 Task: Look for space in Bawshar, Oman from 26th August, 2023 to 10th September, 2023 for 6 adults, 2 children in price range Rs.10000 to Rs.15000. Place can be entire place or shared room with 6 bedrooms having 6 beds and 6 bathrooms. Property type can be house, flat, guest house. Amenities needed are: wifi, TV, free parkinig on premises, gym, breakfast. Booking option can be shelf check-in. Required host language is English.
Action: Mouse pressed left at (490, 107)
Screenshot: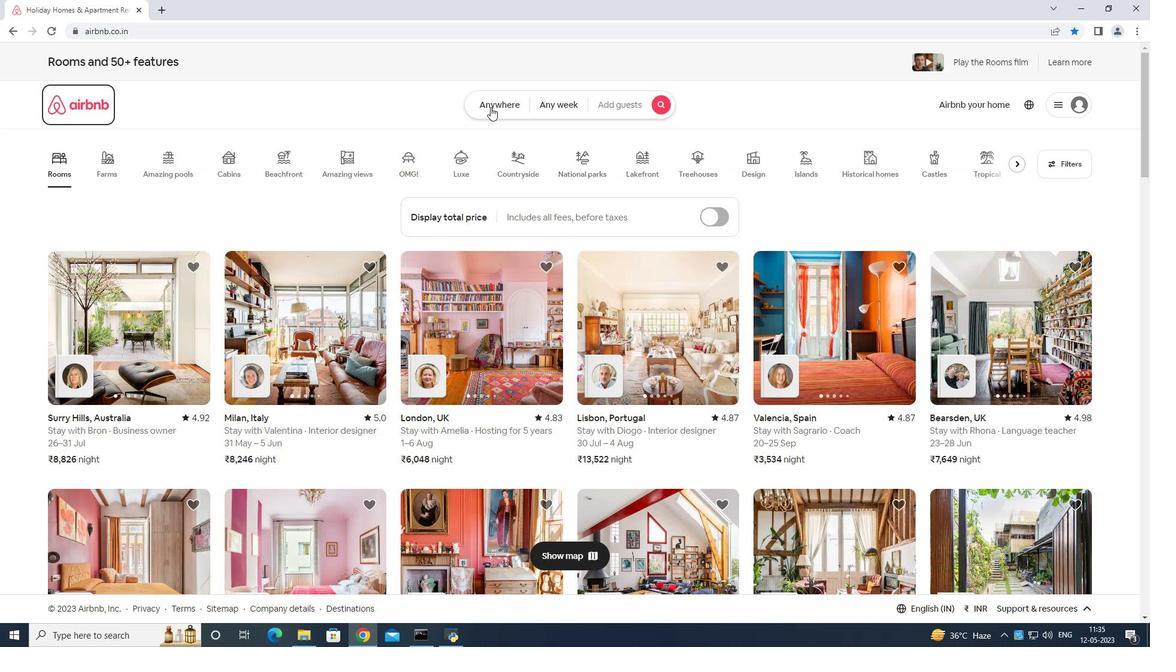 
Action: Mouse moved to (459, 147)
Screenshot: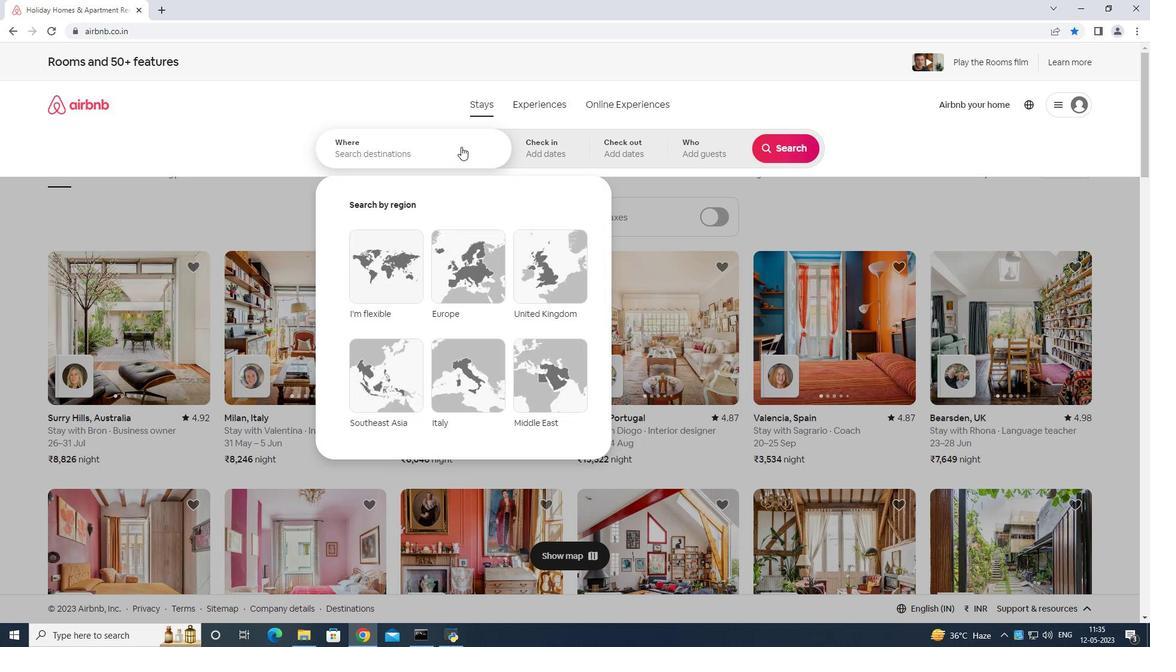 
Action: Mouse pressed left at (459, 147)
Screenshot: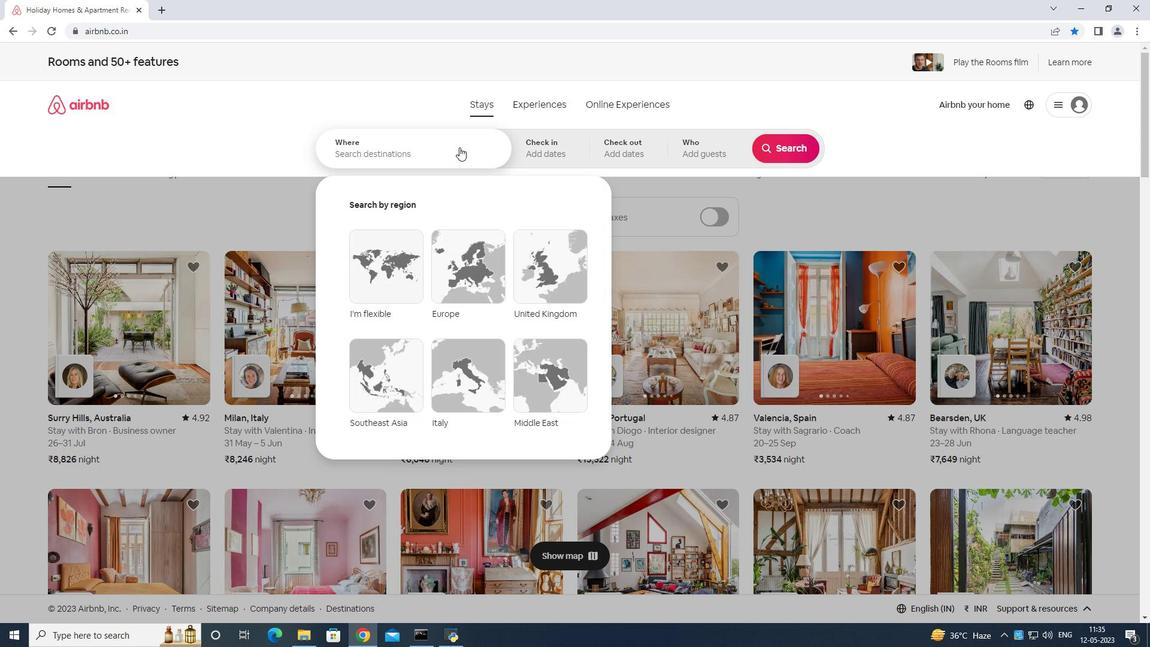 
Action: Key pressed <Key.shift>Bawshar<Key.space>oman<Key.enter>
Screenshot: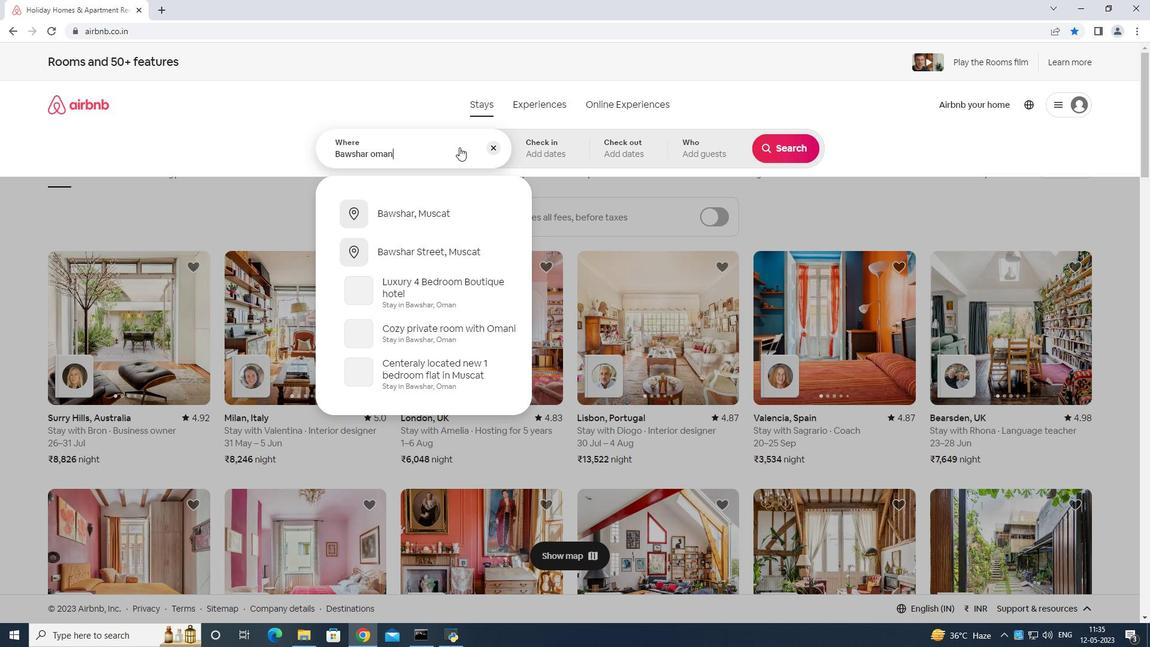 
Action: Mouse moved to (632, 403)
Screenshot: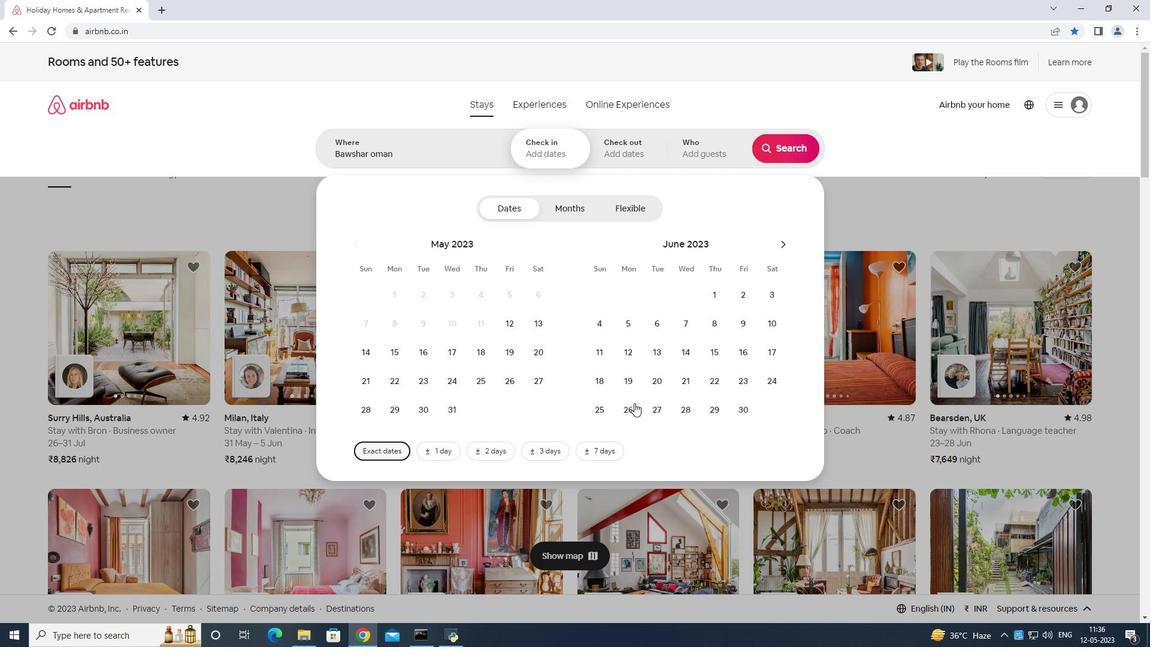 
Action: Mouse pressed left at (632, 403)
Screenshot: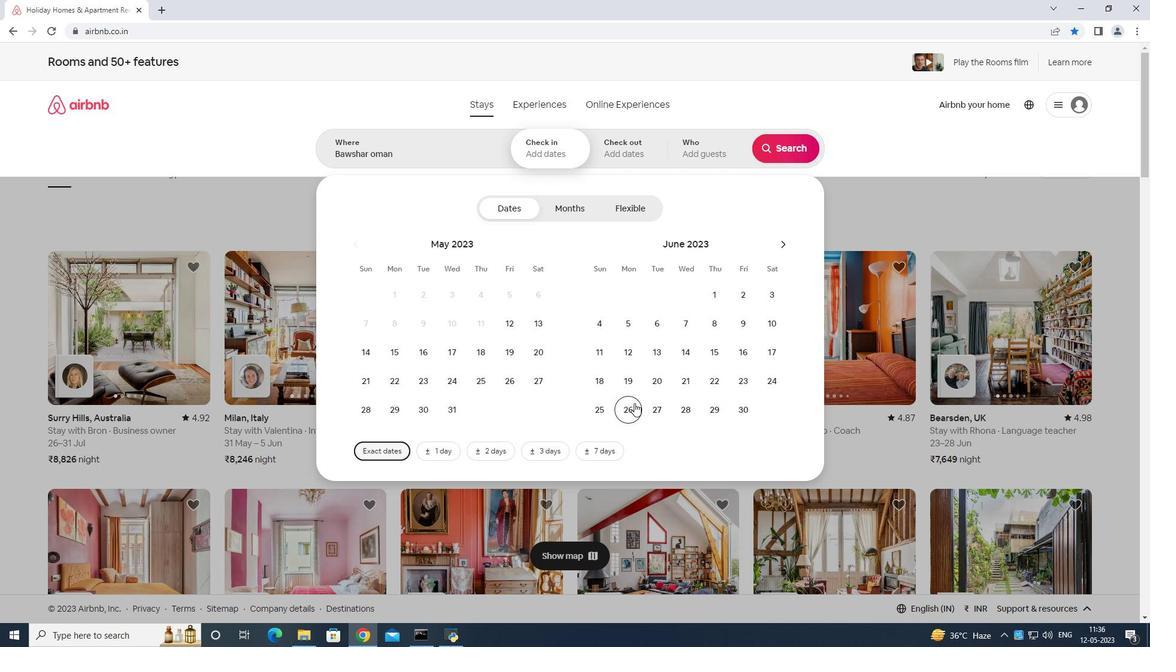 
Action: Mouse moved to (788, 245)
Screenshot: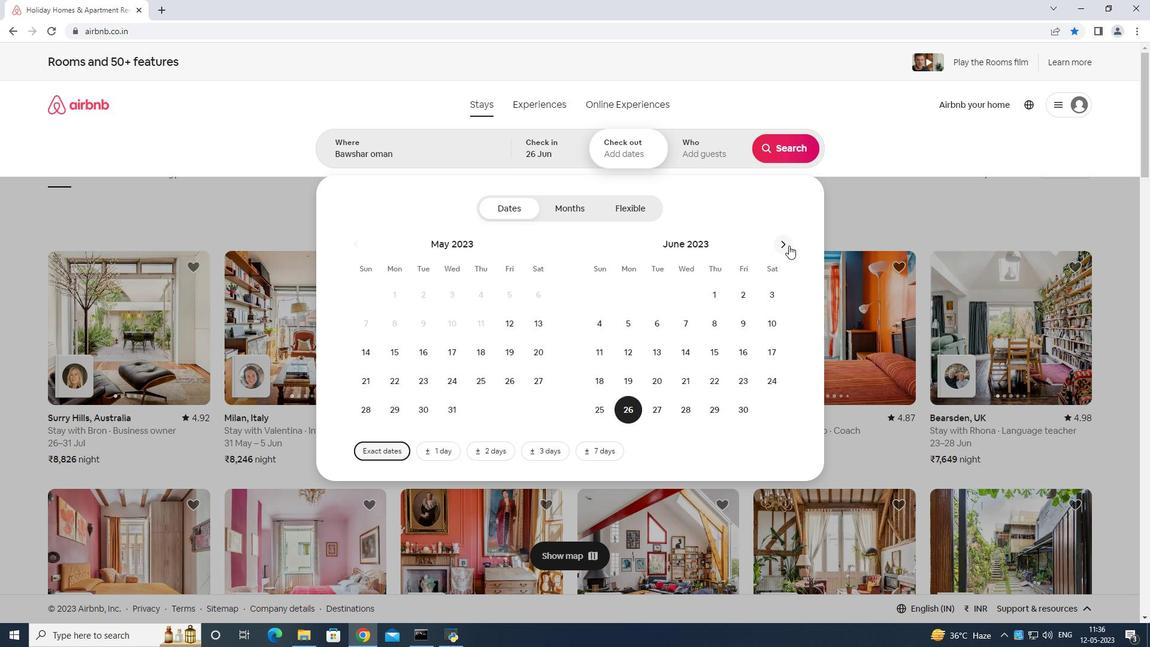 
Action: Mouse pressed left at (788, 245)
Screenshot: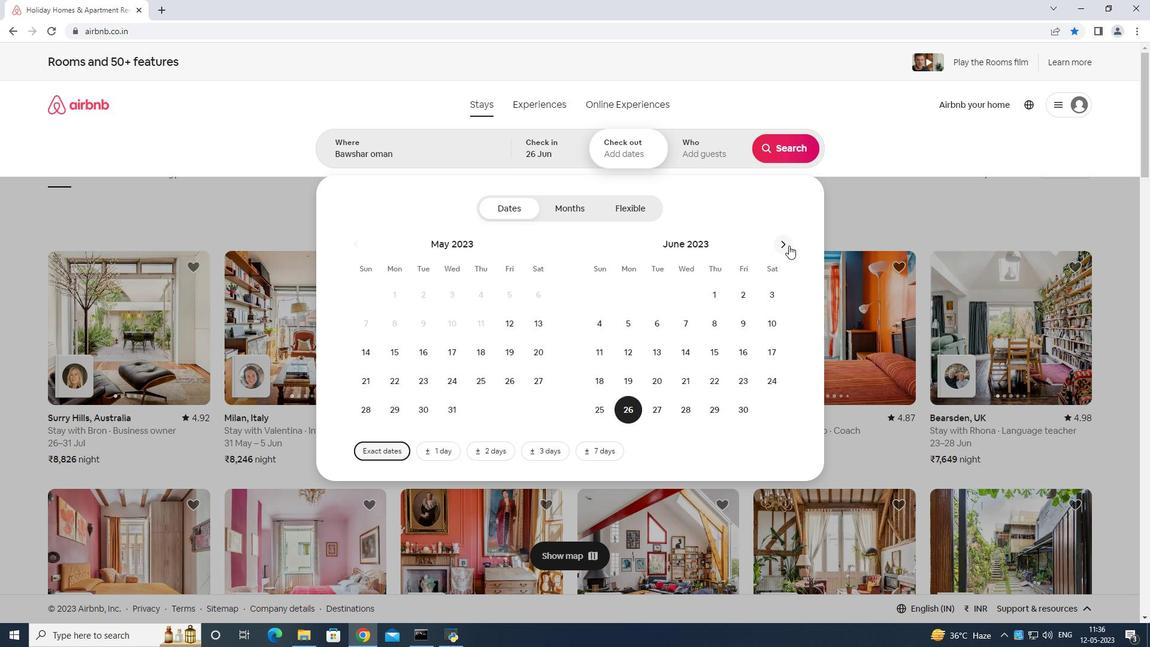 
Action: Mouse moved to (625, 351)
Screenshot: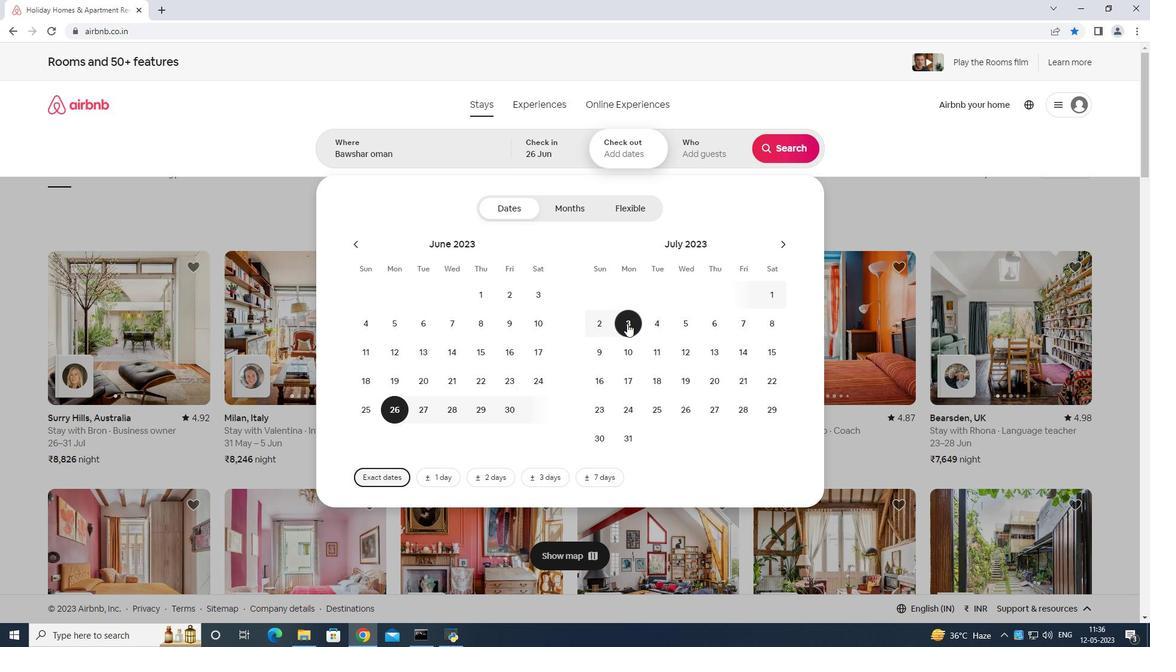 
Action: Mouse pressed left at (625, 351)
Screenshot: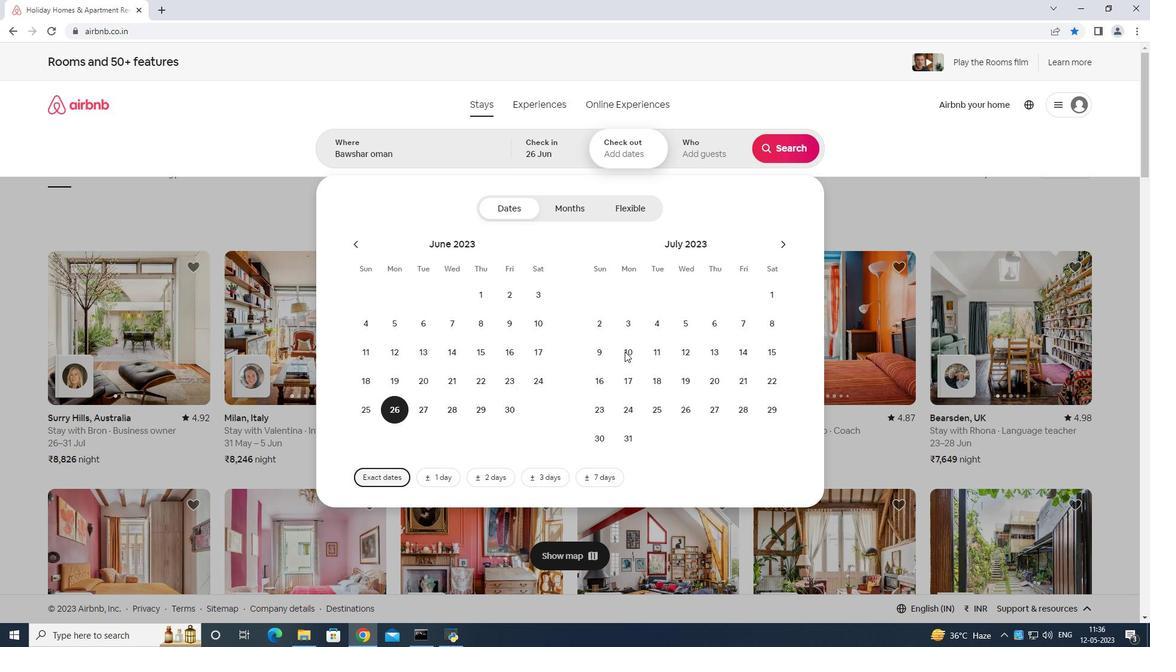 
Action: Mouse moved to (626, 345)
Screenshot: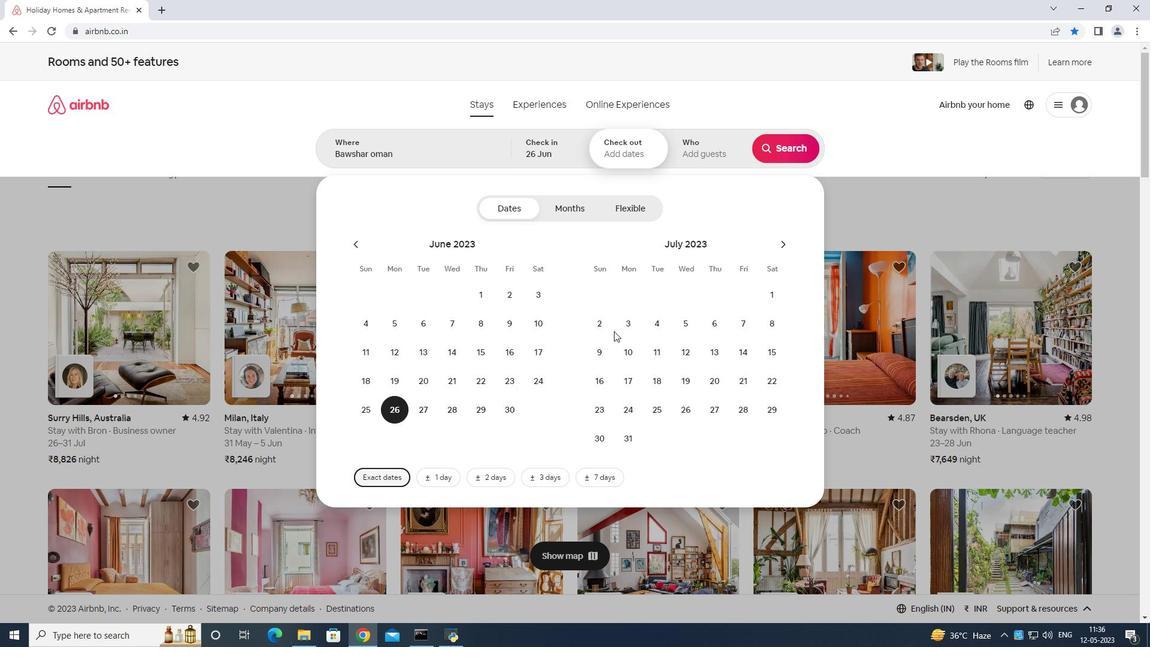 
Action: Mouse pressed left at (626, 345)
Screenshot: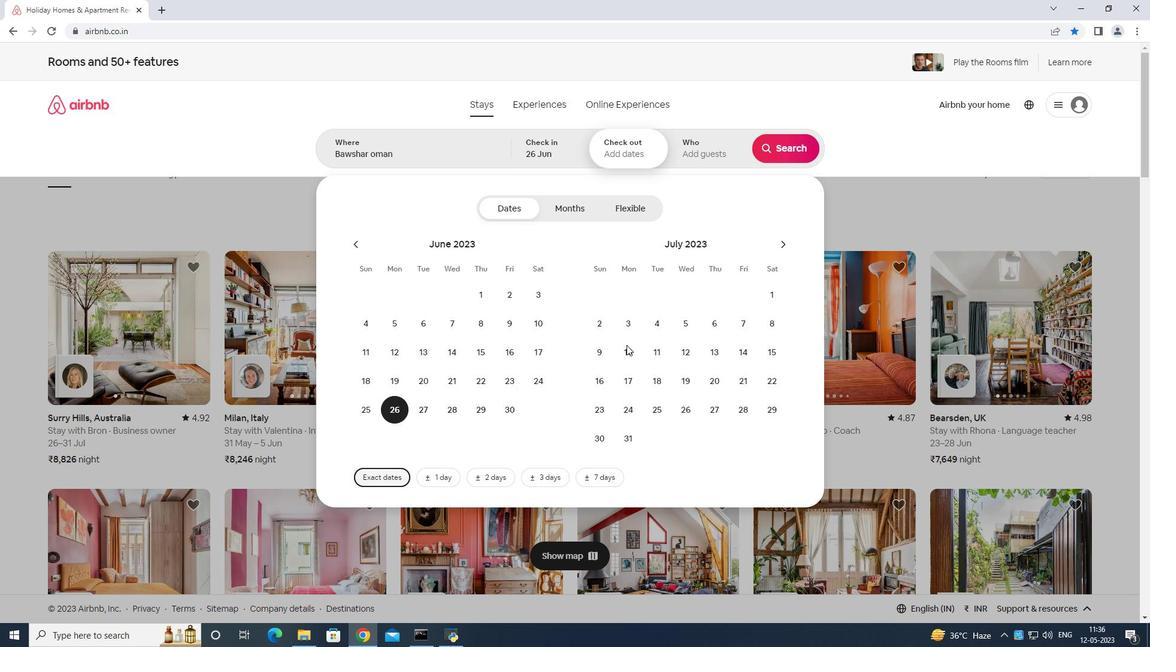
Action: Mouse moved to (626, 348)
Screenshot: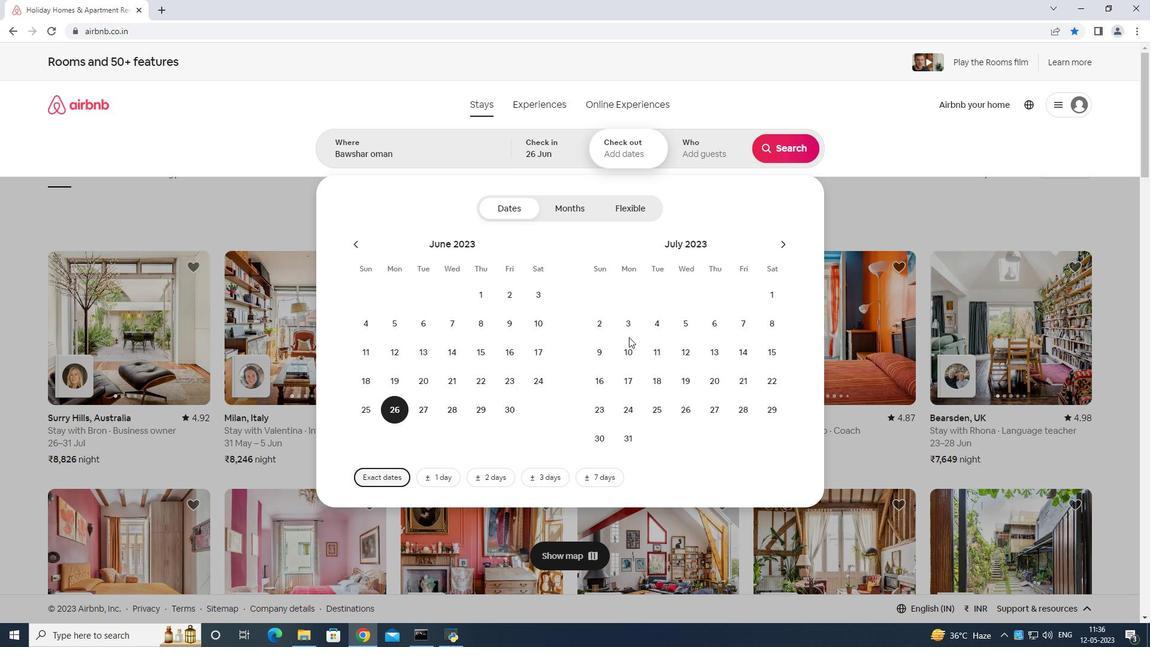
Action: Mouse pressed left at (626, 348)
Screenshot: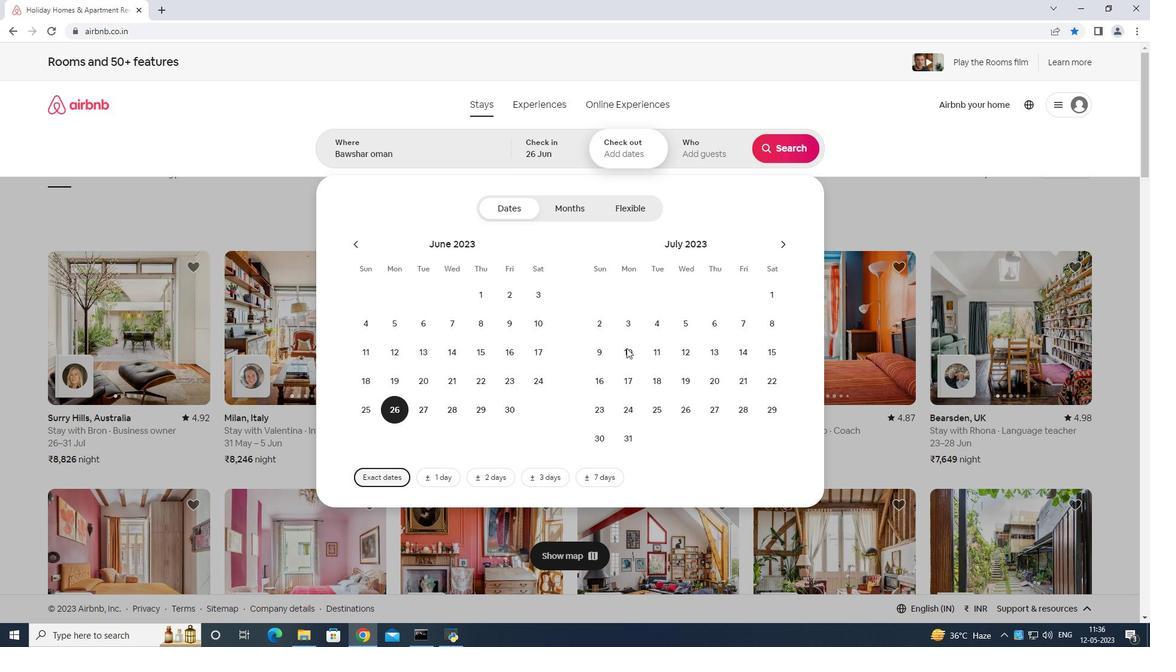 
Action: Mouse moved to (709, 142)
Screenshot: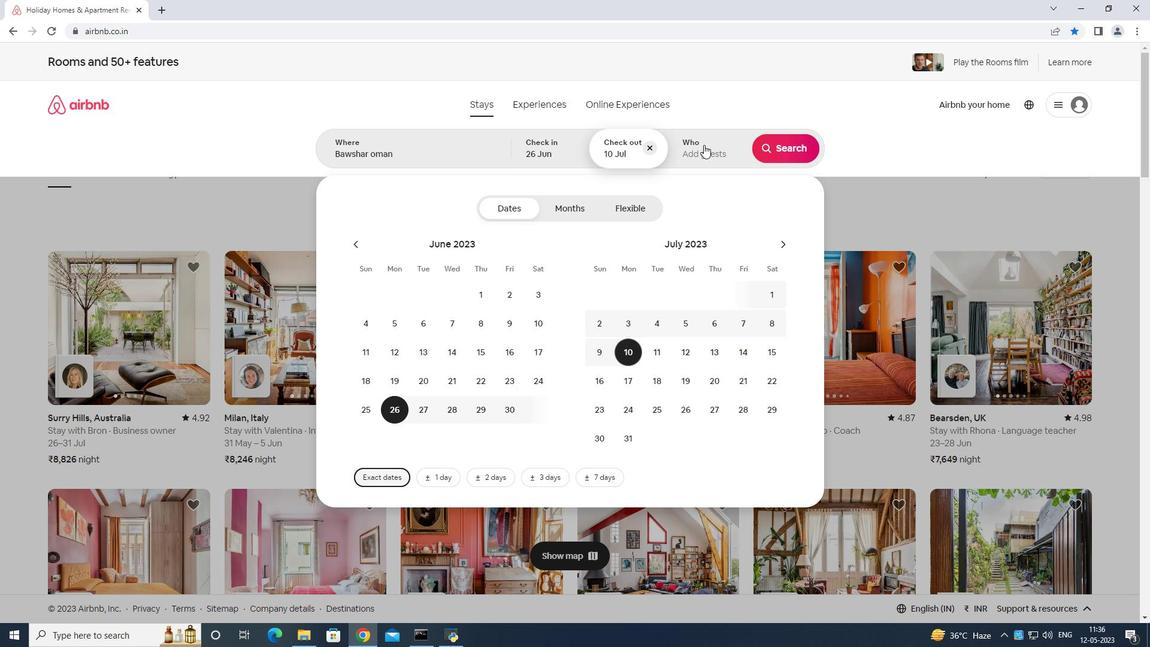 
Action: Mouse pressed left at (709, 142)
Screenshot: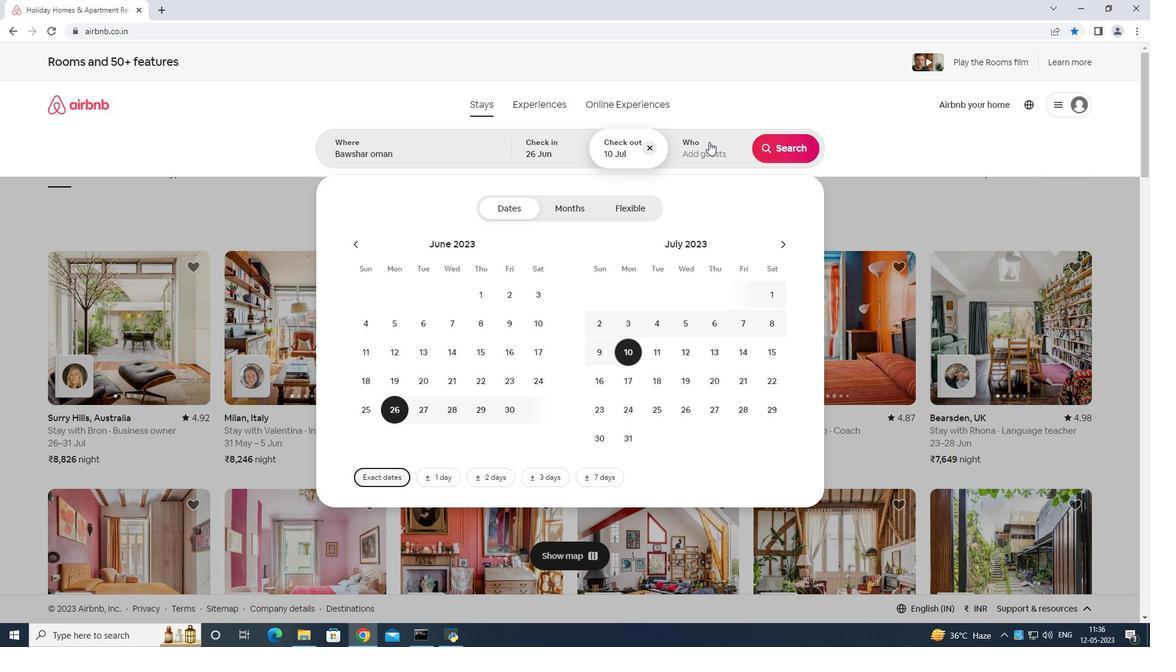 
Action: Mouse moved to (793, 218)
Screenshot: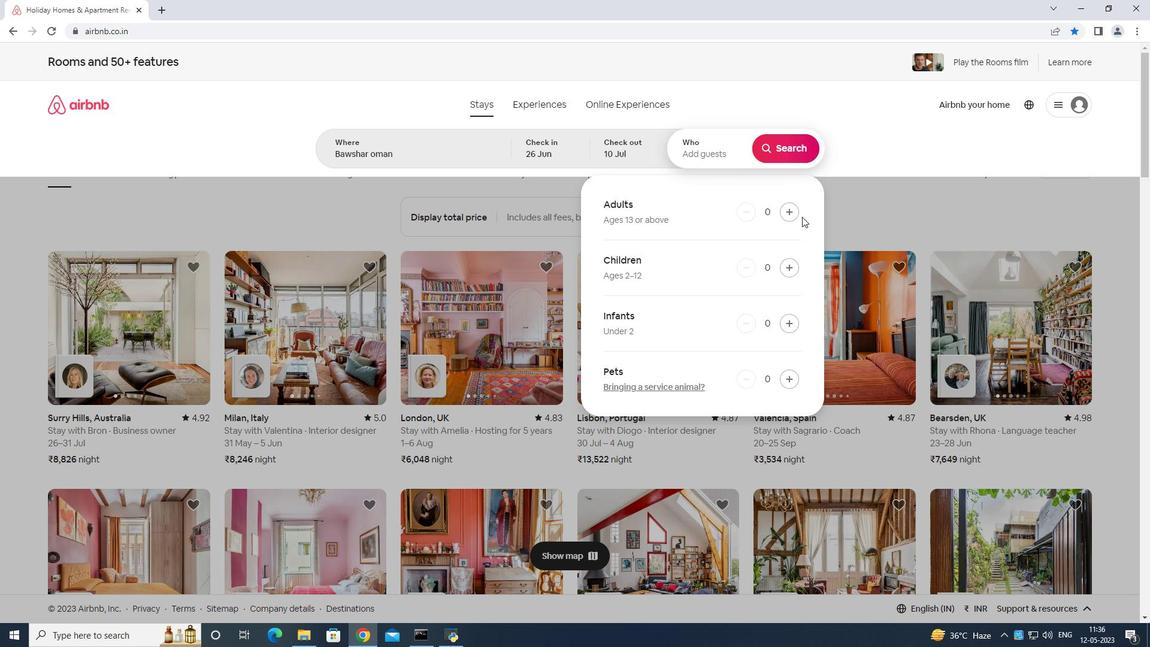 
Action: Mouse pressed left at (793, 218)
Screenshot: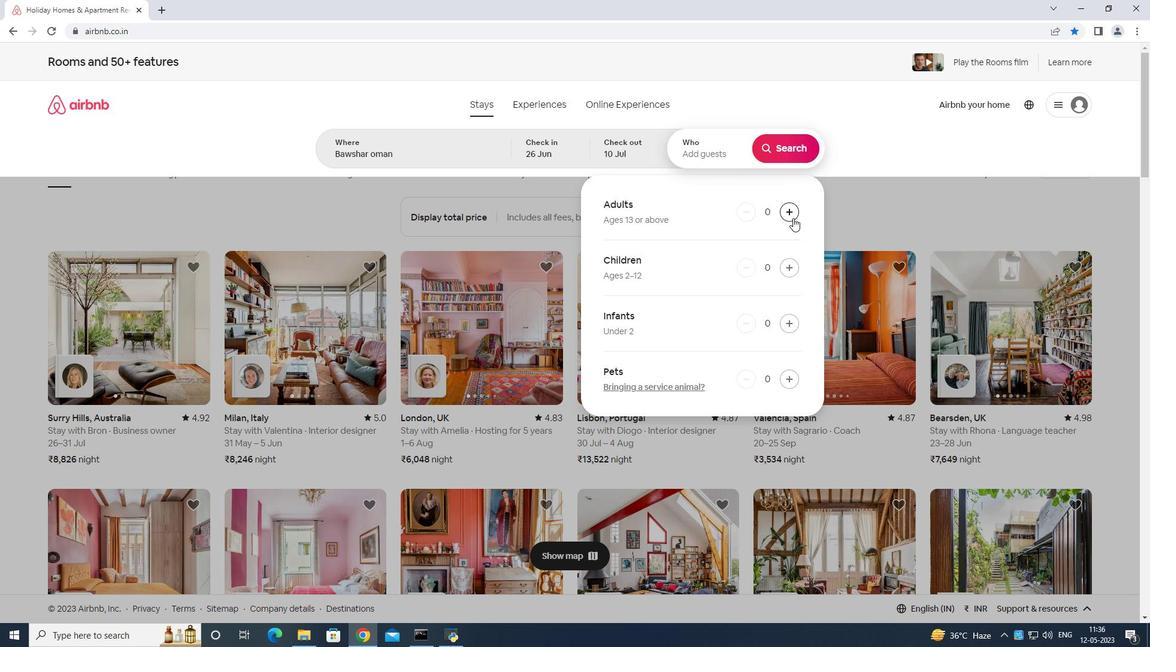
Action: Mouse pressed left at (793, 218)
Screenshot: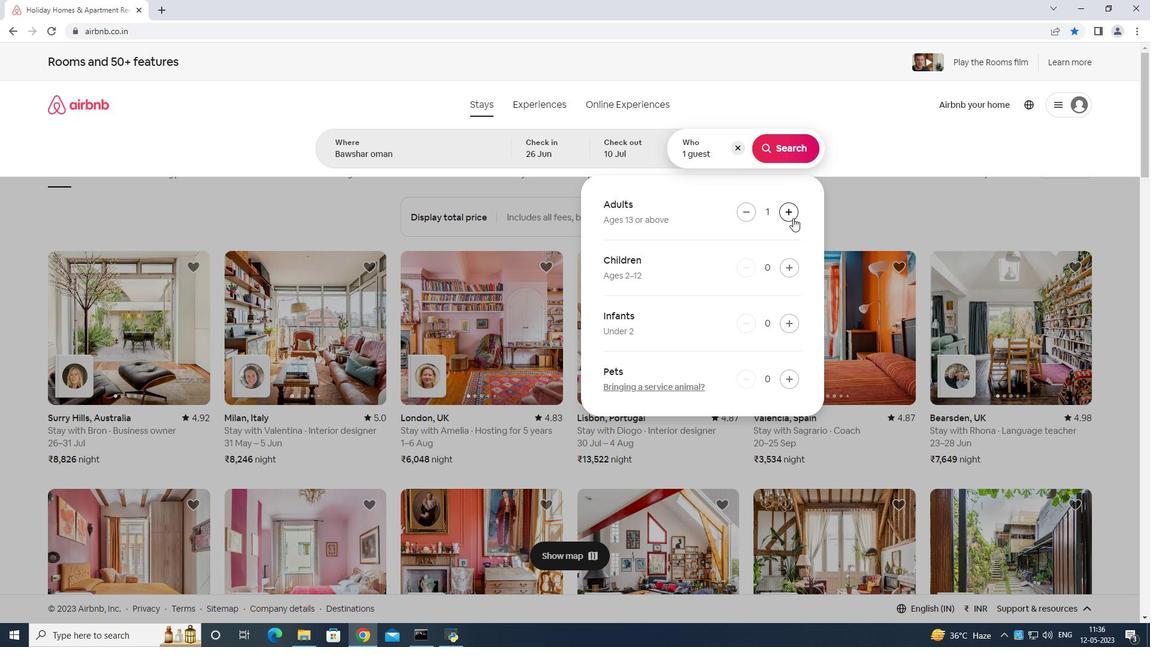 
Action: Mouse pressed left at (793, 218)
Screenshot: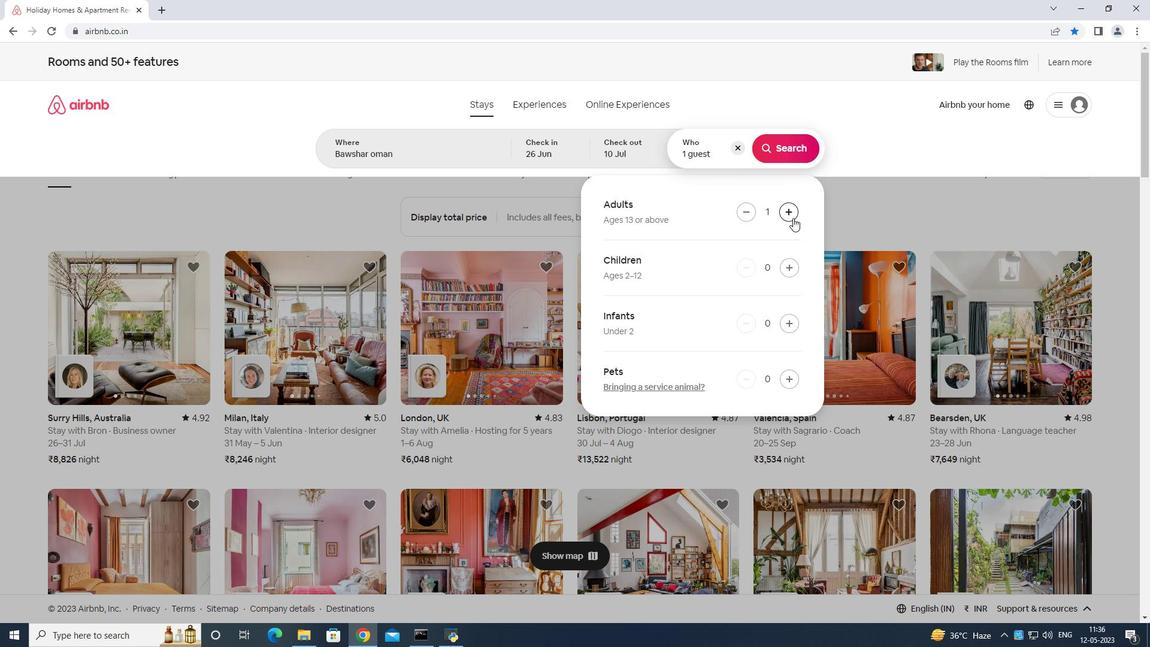 
Action: Mouse pressed left at (793, 218)
Screenshot: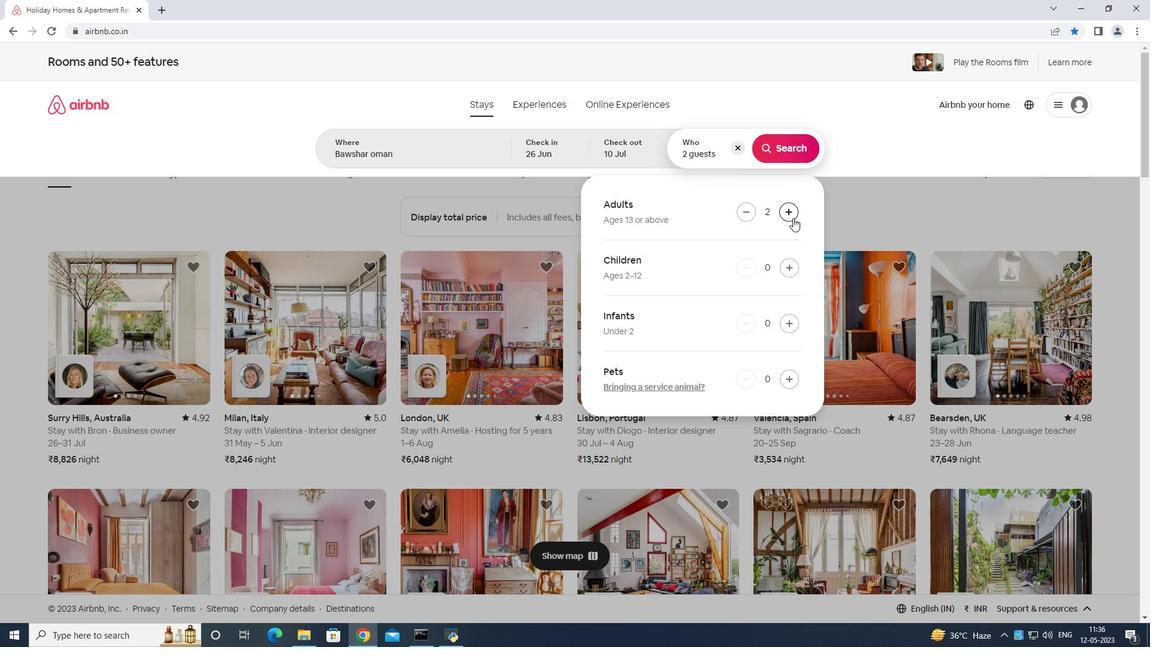 
Action: Mouse pressed left at (793, 218)
Screenshot: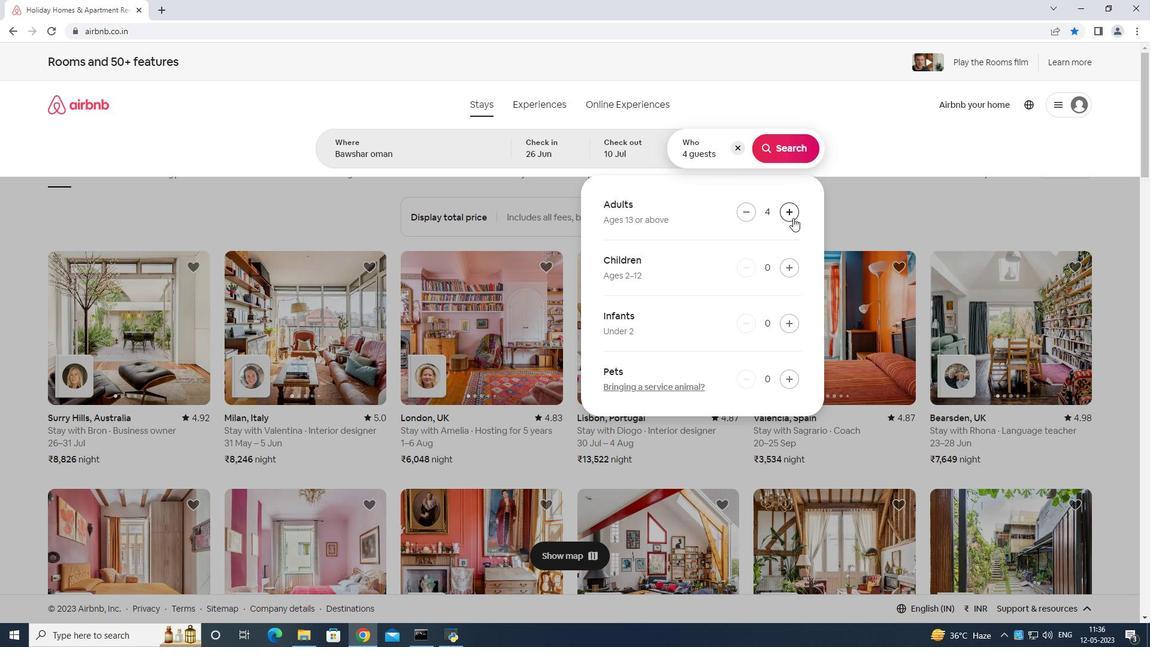 
Action: Mouse pressed left at (793, 218)
Screenshot: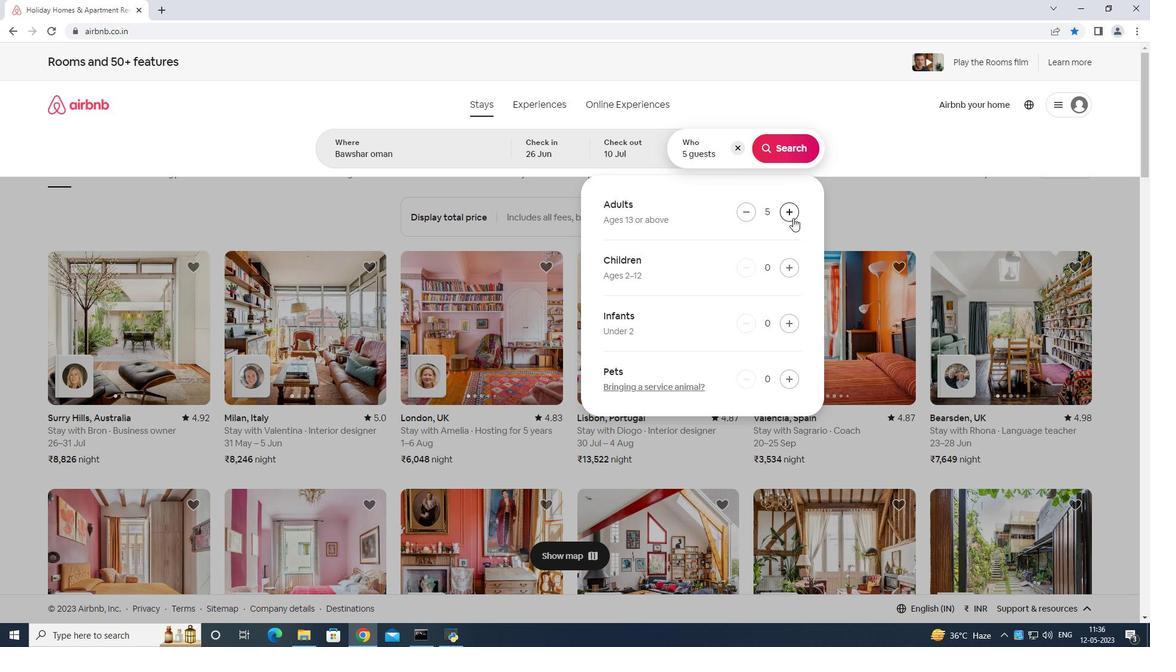 
Action: Mouse moved to (786, 270)
Screenshot: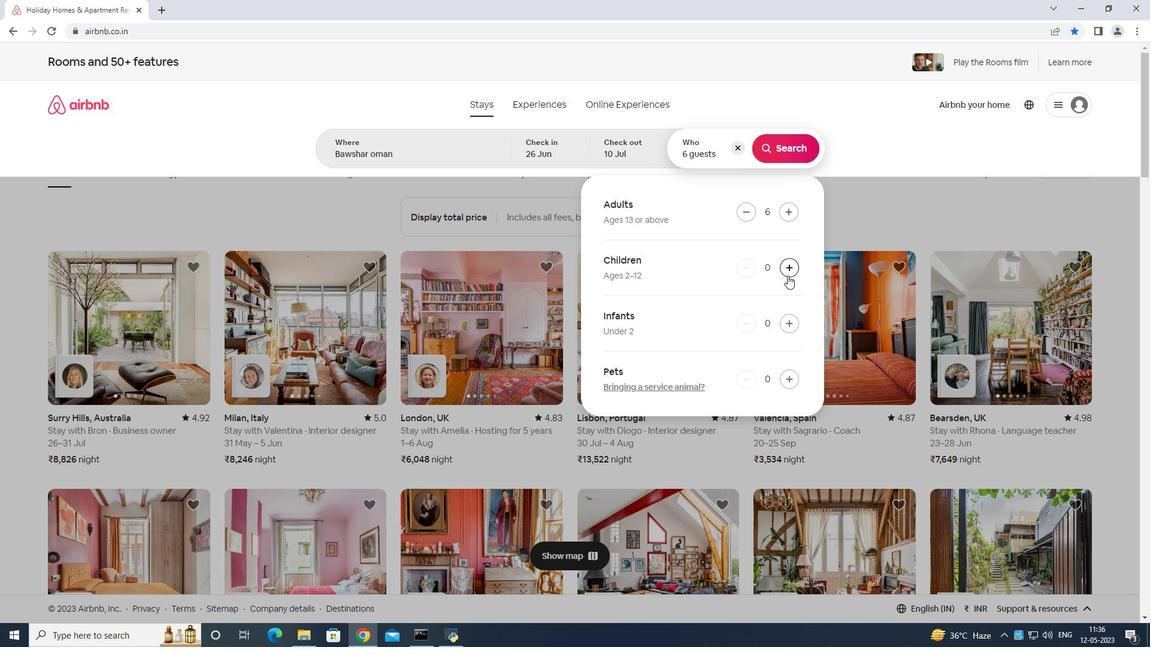 
Action: Mouse pressed left at (786, 270)
Screenshot: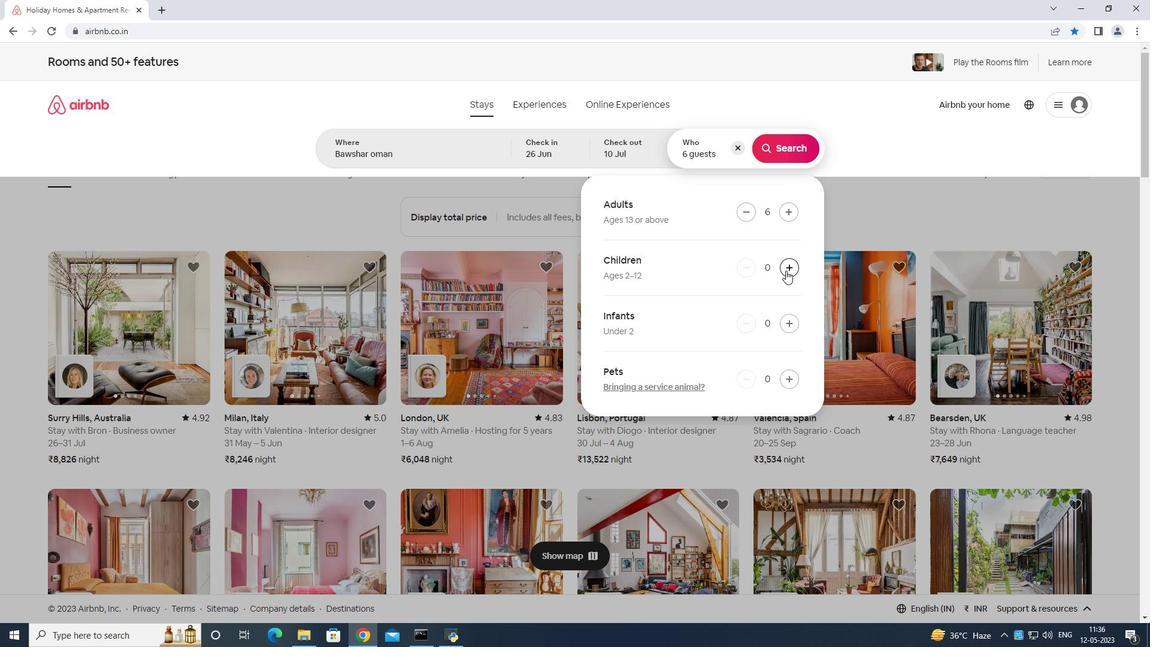 
Action: Mouse moved to (786, 269)
Screenshot: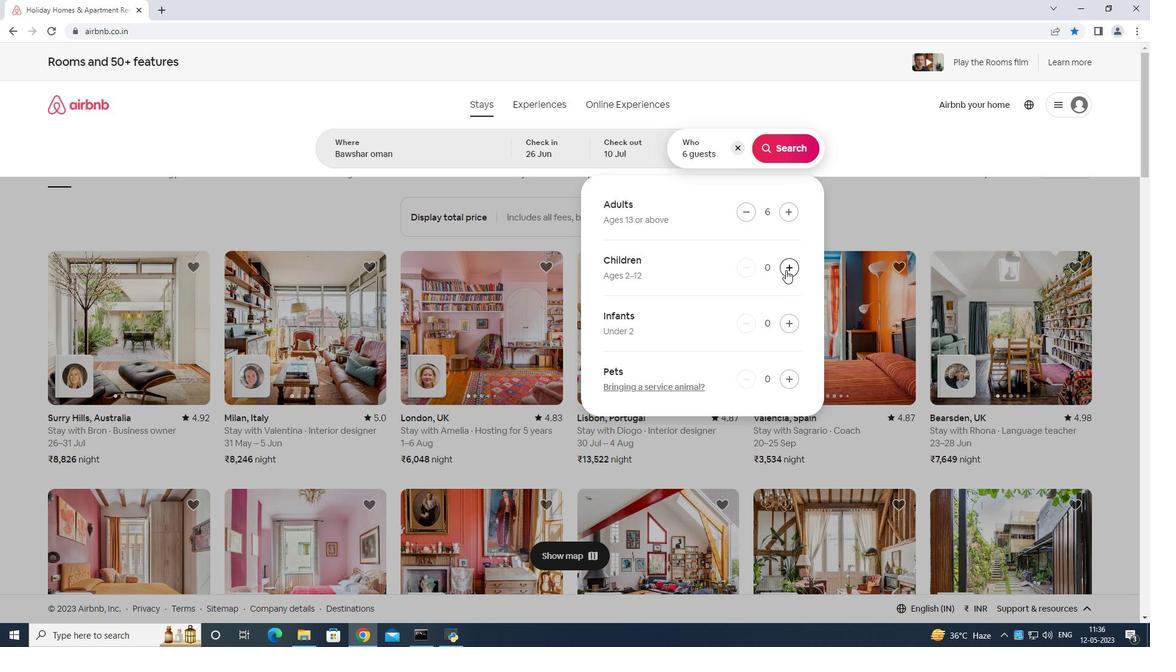 
Action: Mouse pressed left at (786, 269)
Screenshot: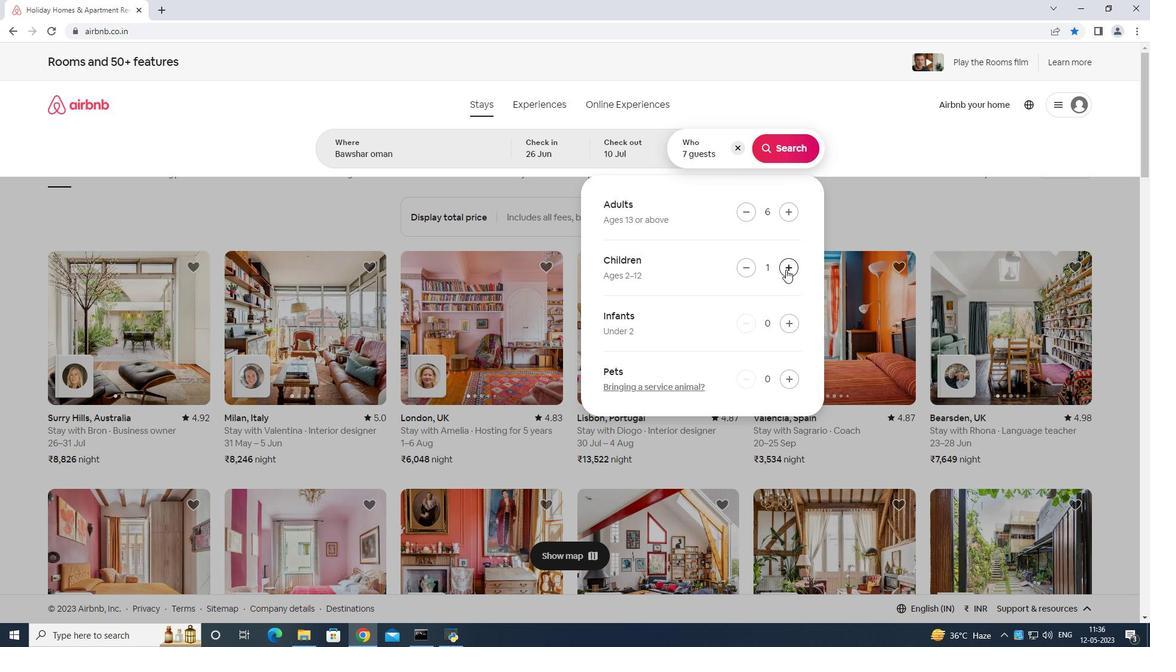 
Action: Mouse moved to (792, 149)
Screenshot: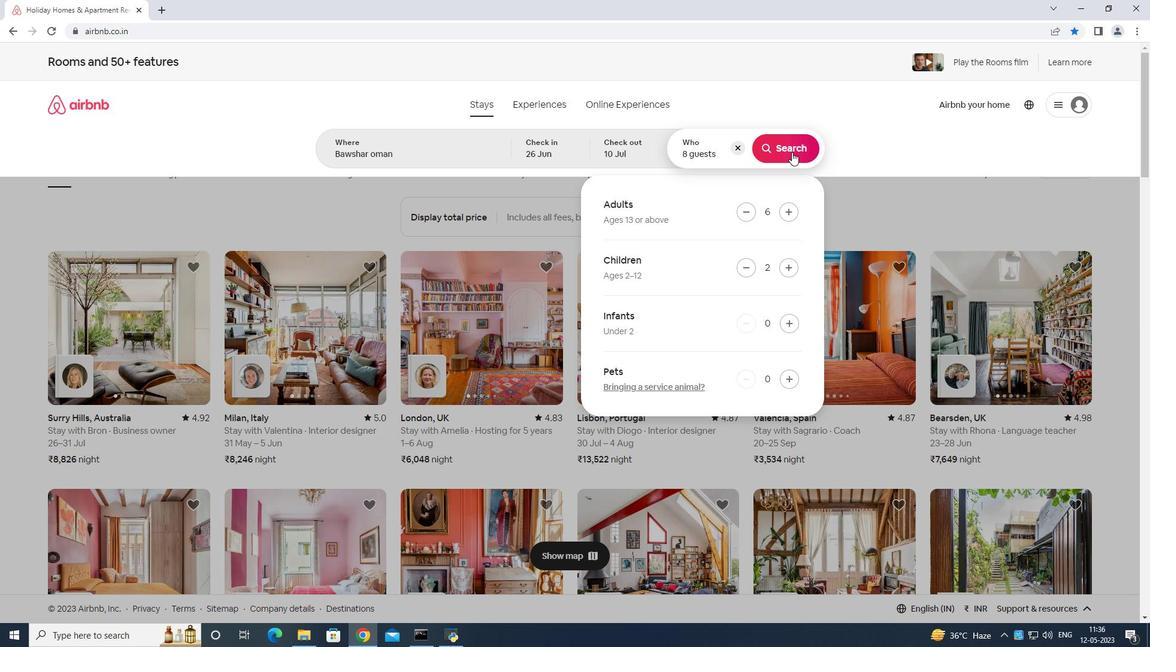 
Action: Mouse pressed left at (792, 149)
Screenshot: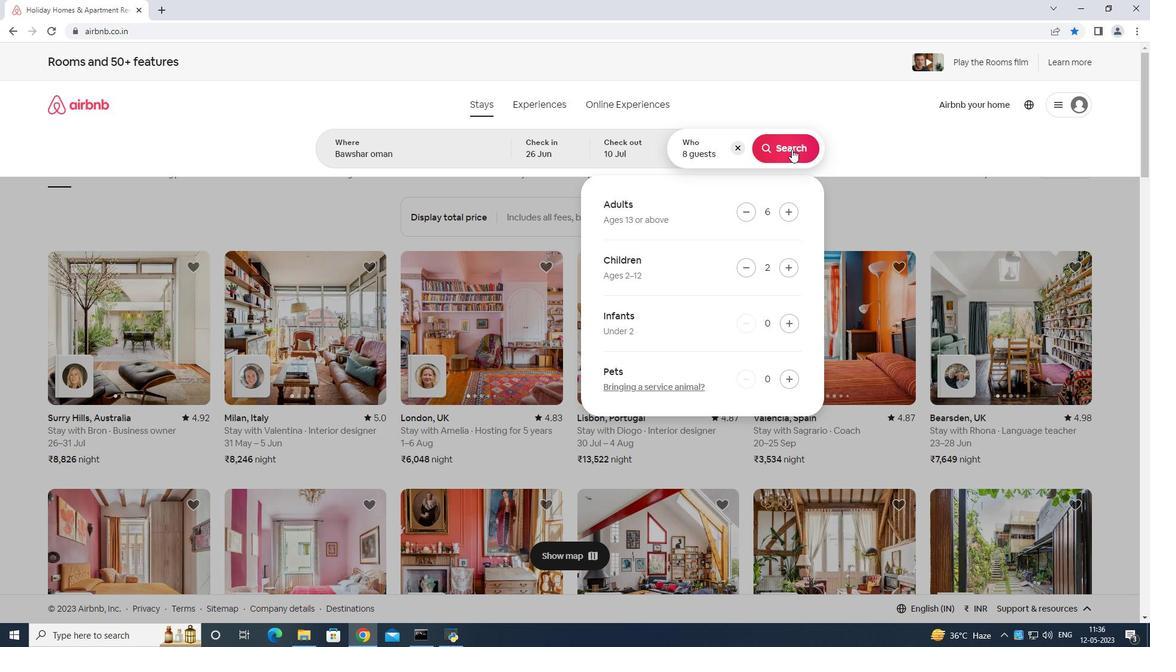 
Action: Mouse moved to (1079, 107)
Screenshot: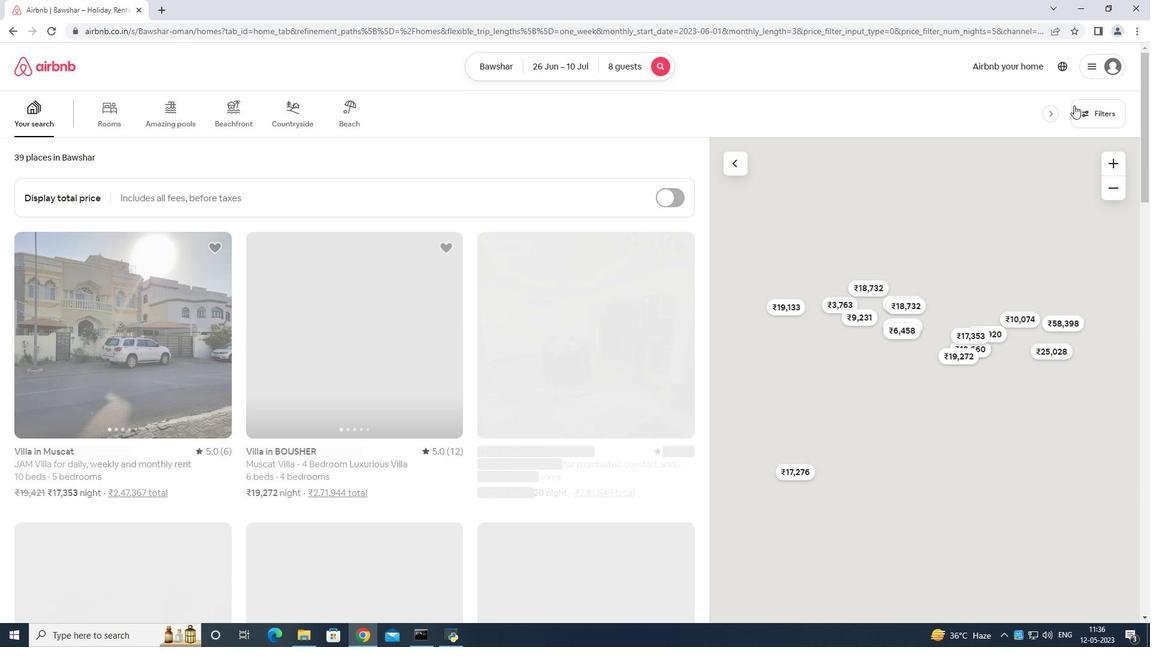 
Action: Mouse pressed left at (1079, 107)
Screenshot: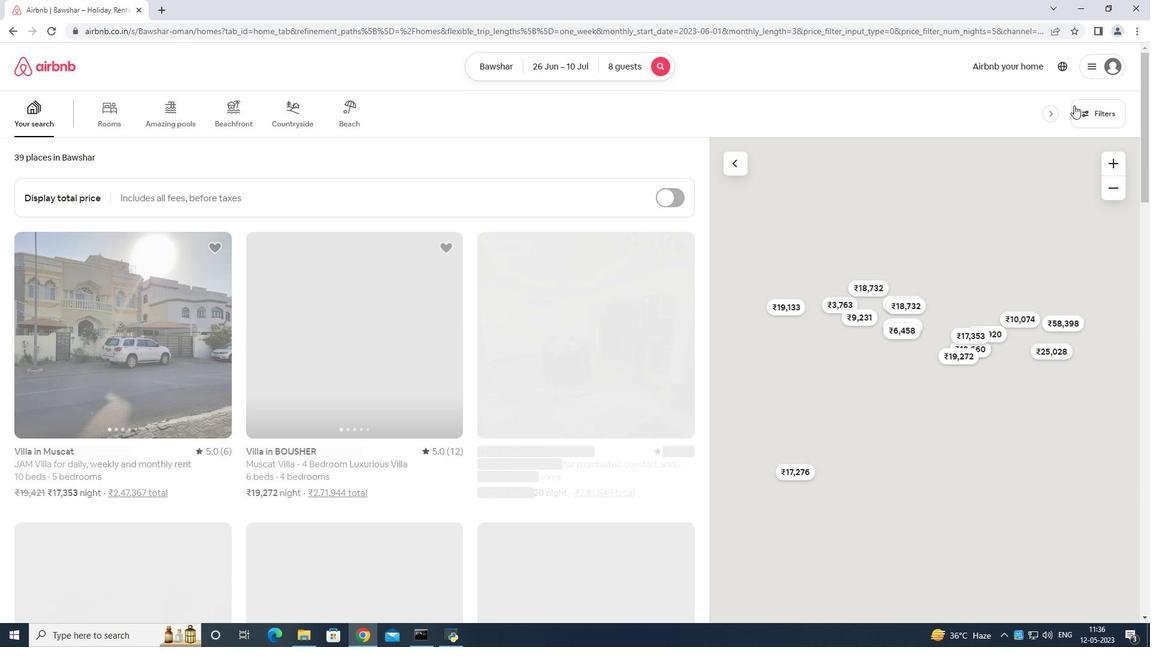
Action: Mouse moved to (736, 309)
Screenshot: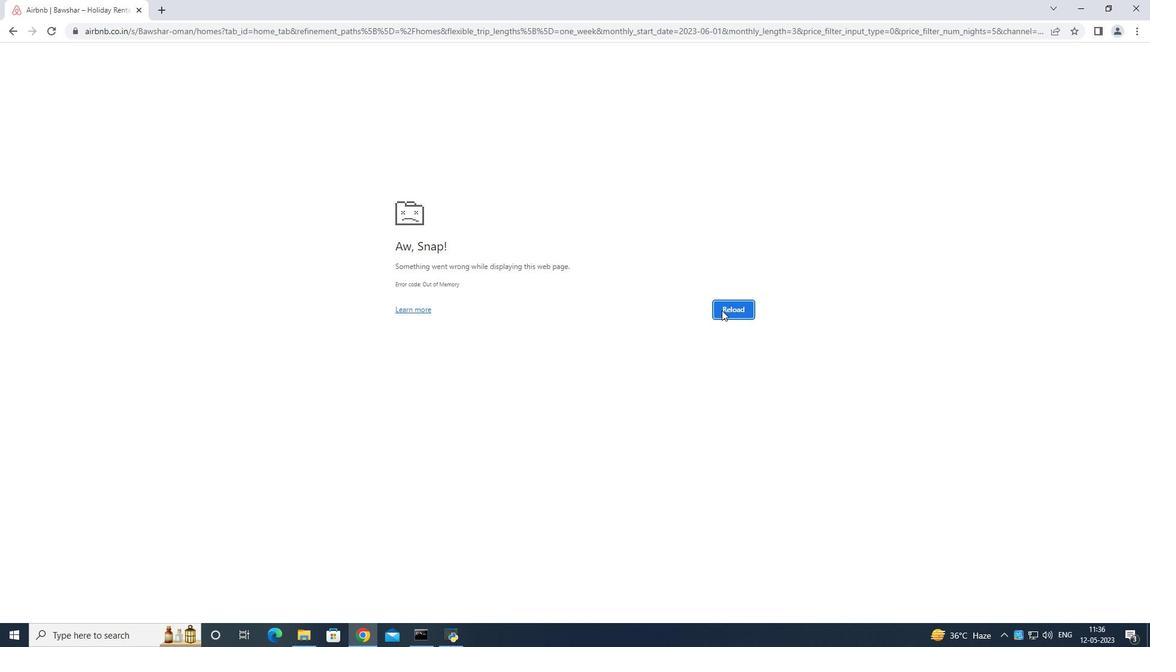 
Action: Mouse pressed left at (736, 309)
Screenshot: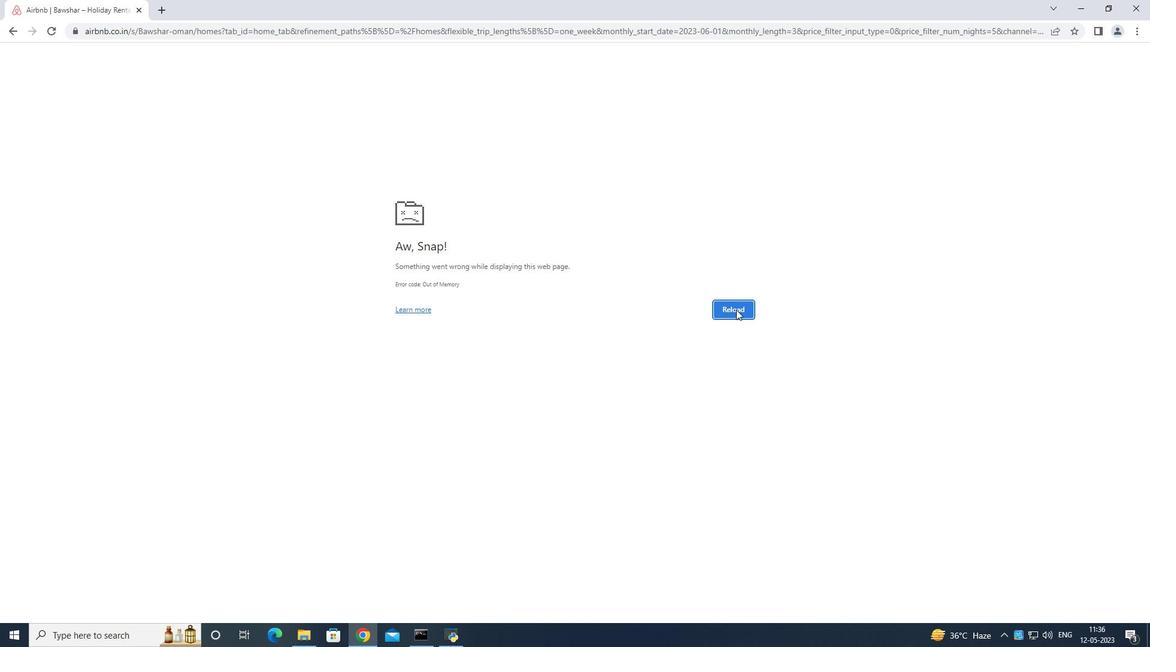 
Action: Mouse moved to (1111, 109)
Screenshot: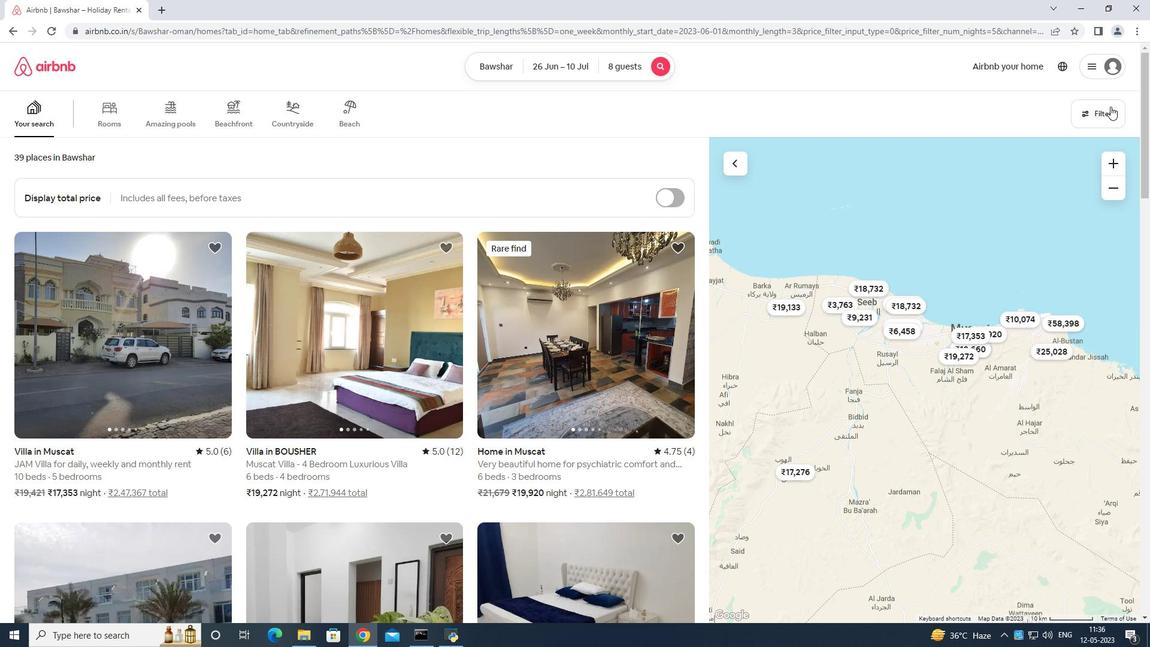 
Action: Mouse pressed left at (1111, 109)
Screenshot: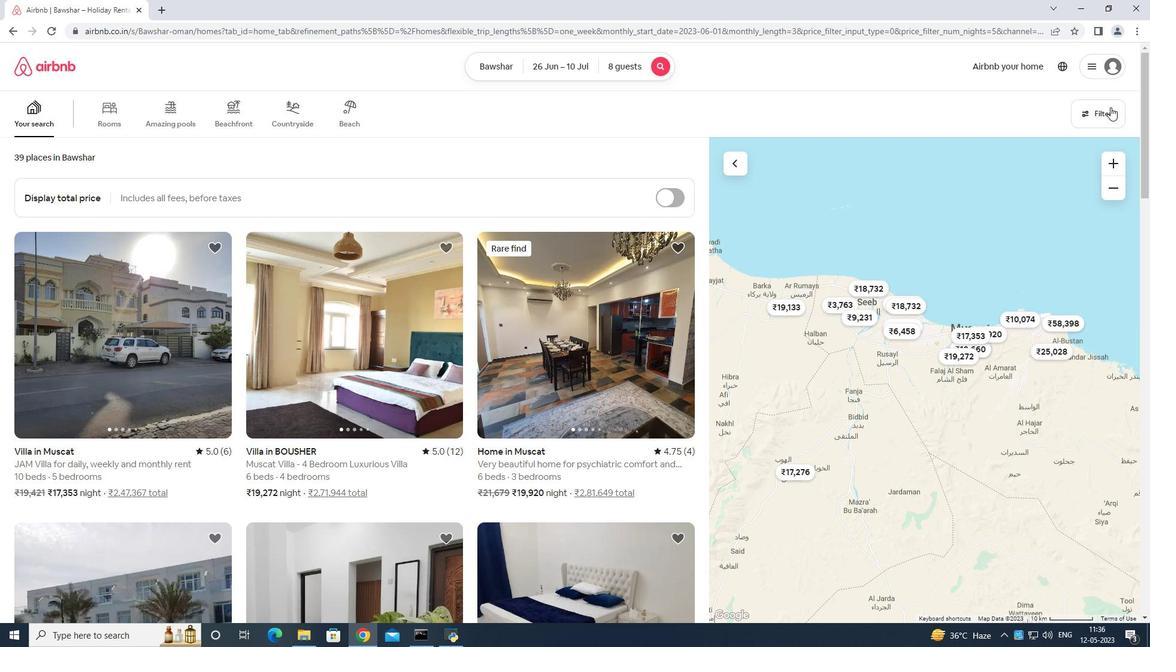 
Action: Mouse moved to (505, 402)
Screenshot: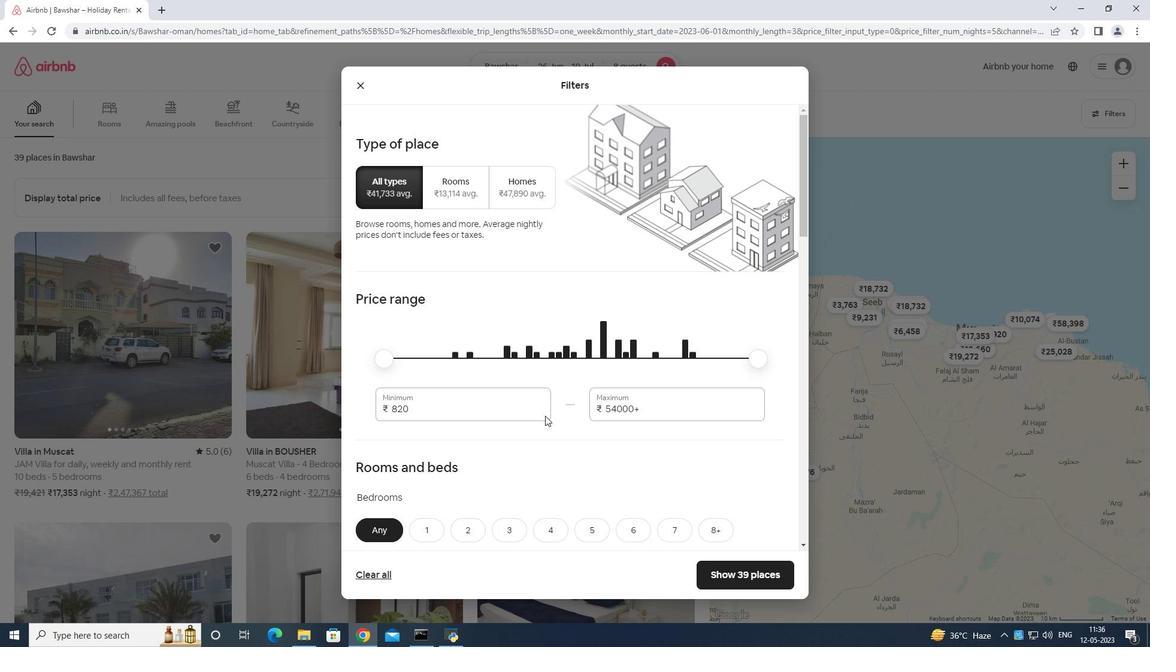 
Action: Mouse pressed left at (505, 402)
Screenshot: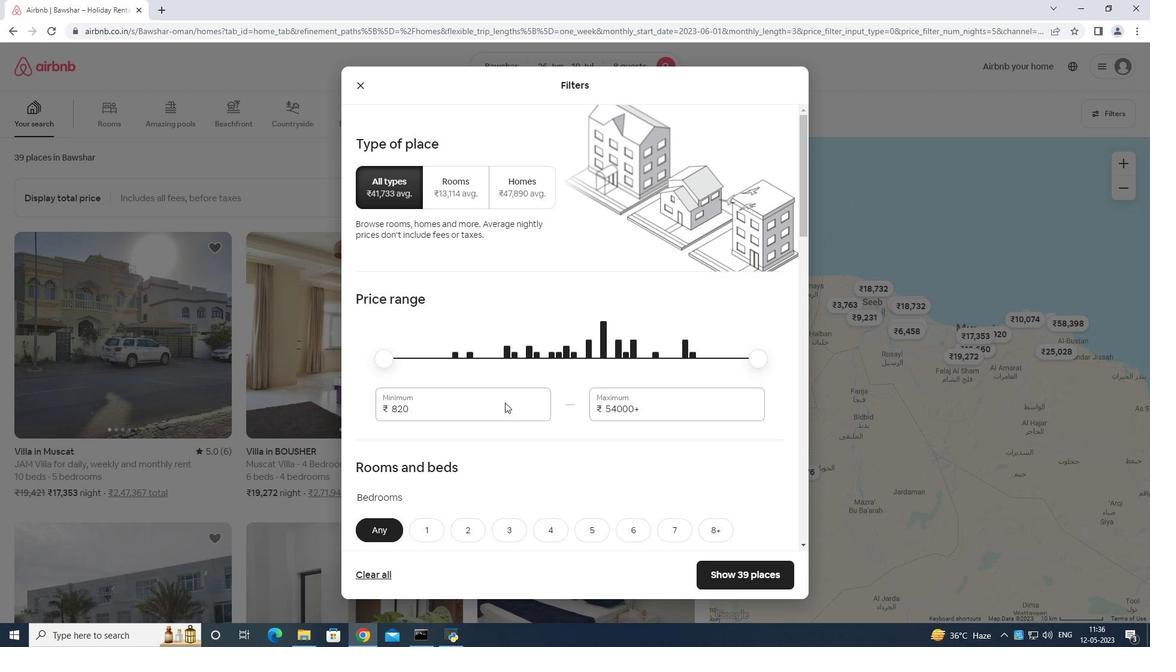 
Action: Key pressed <Key.backspace><Key.backspace><Key.backspace><Key.backspace><Key.backspace><Key.backspace><Key.backspace><Key.backspace>10000
Screenshot: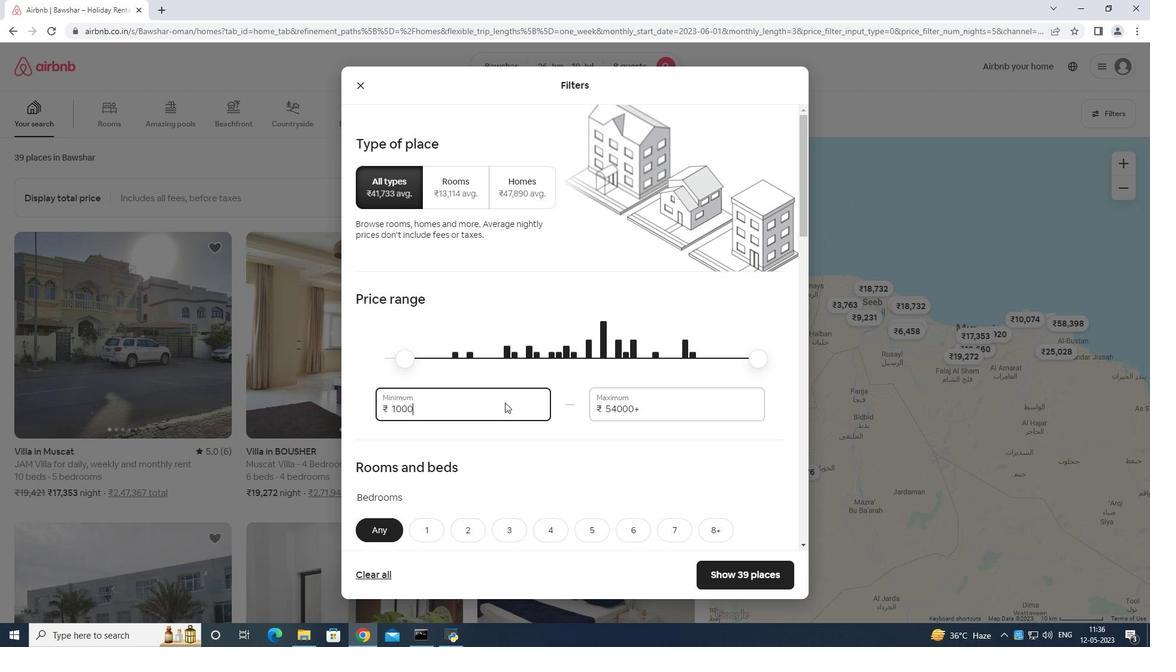 
Action: Mouse moved to (671, 408)
Screenshot: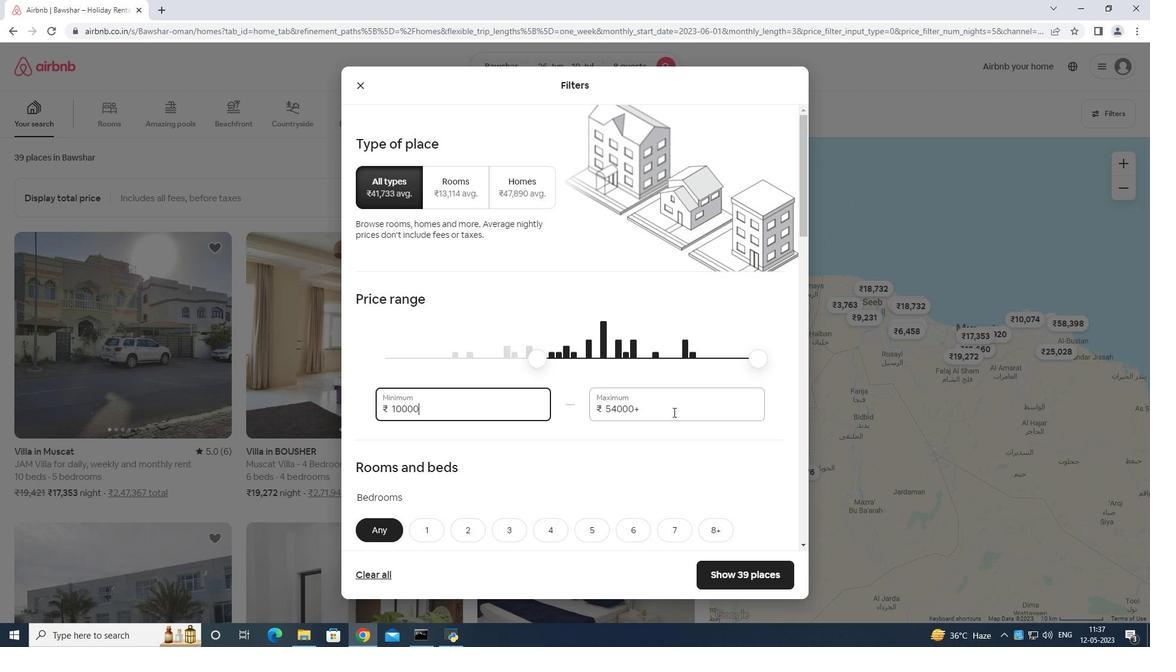 
Action: Mouse pressed left at (671, 408)
Screenshot: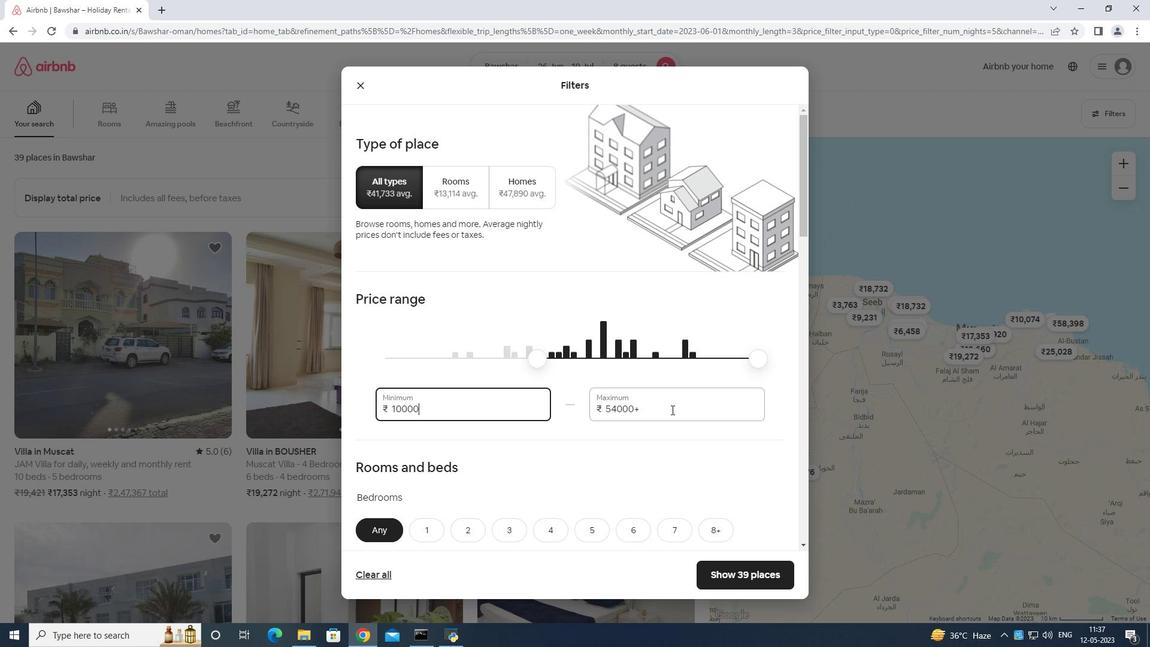 
Action: Key pressed <Key.backspace><Key.backspace><Key.backspace><Key.backspace><Key.backspace><Key.backspace><Key.backspace><Key.backspace><Key.backspace><Key.backspace><Key.backspace><Key.backspace><Key.backspace><Key.backspace><Key.backspace><Key.backspace><Key.backspace><Key.backspace><Key.backspace><Key.backspace><Key.backspace><Key.backspace><Key.backspace>15000
Screenshot: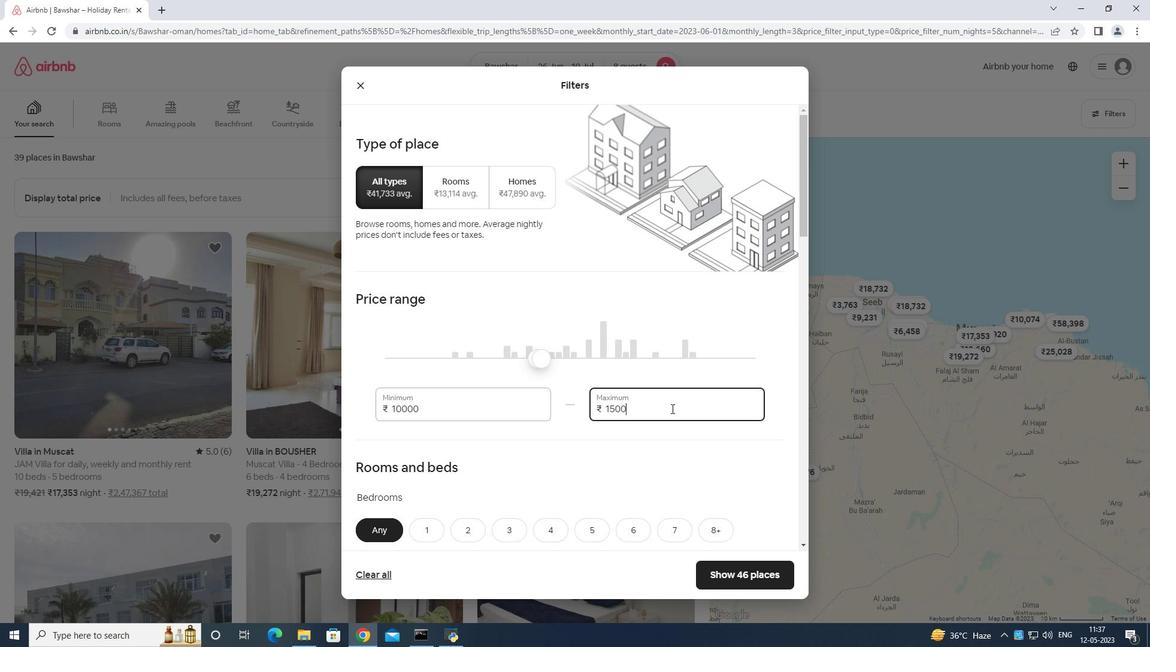 
Action: Mouse moved to (632, 399)
Screenshot: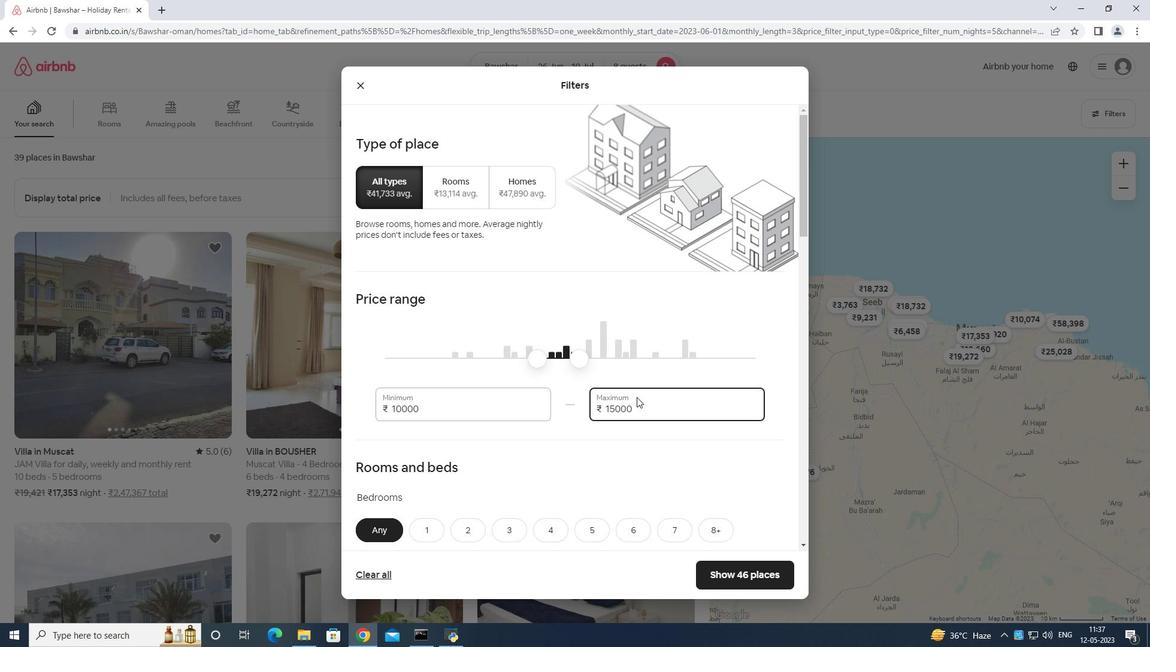 
Action: Mouse scrolled (632, 398) with delta (0, 0)
Screenshot: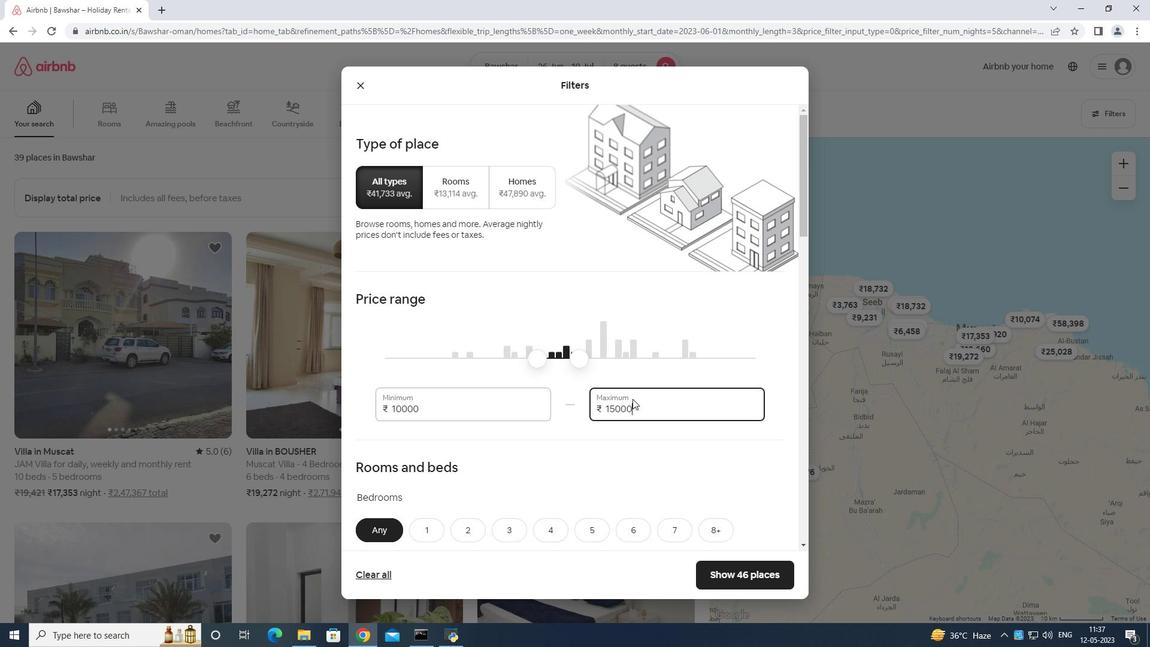 
Action: Mouse scrolled (632, 398) with delta (0, 0)
Screenshot: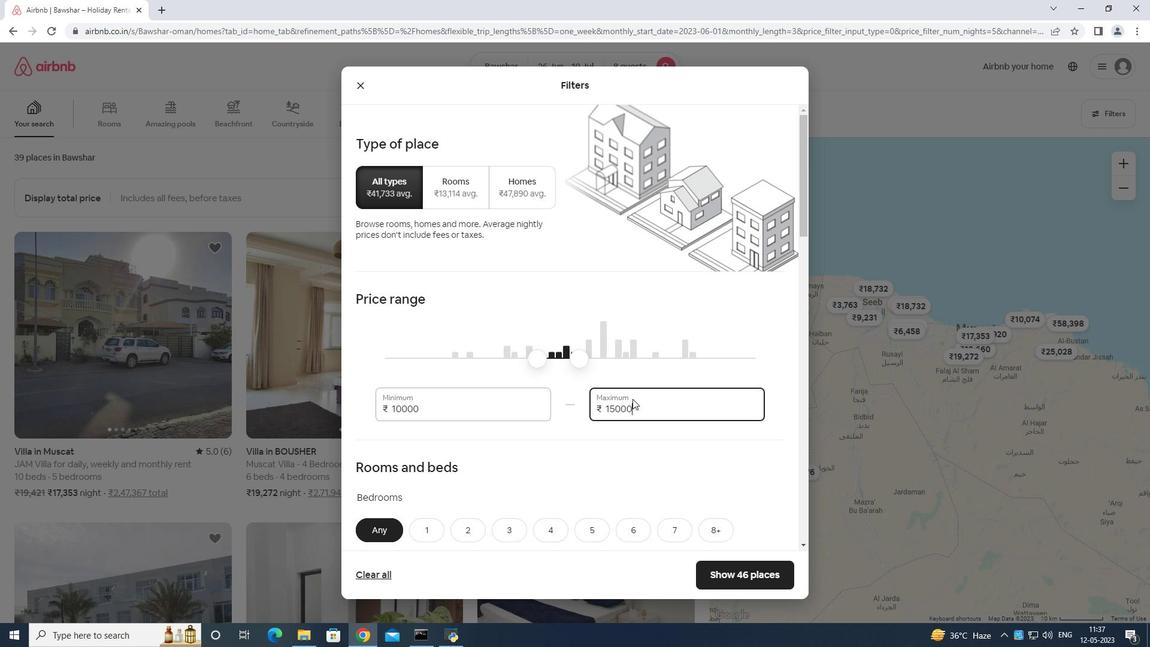 
Action: Mouse moved to (623, 410)
Screenshot: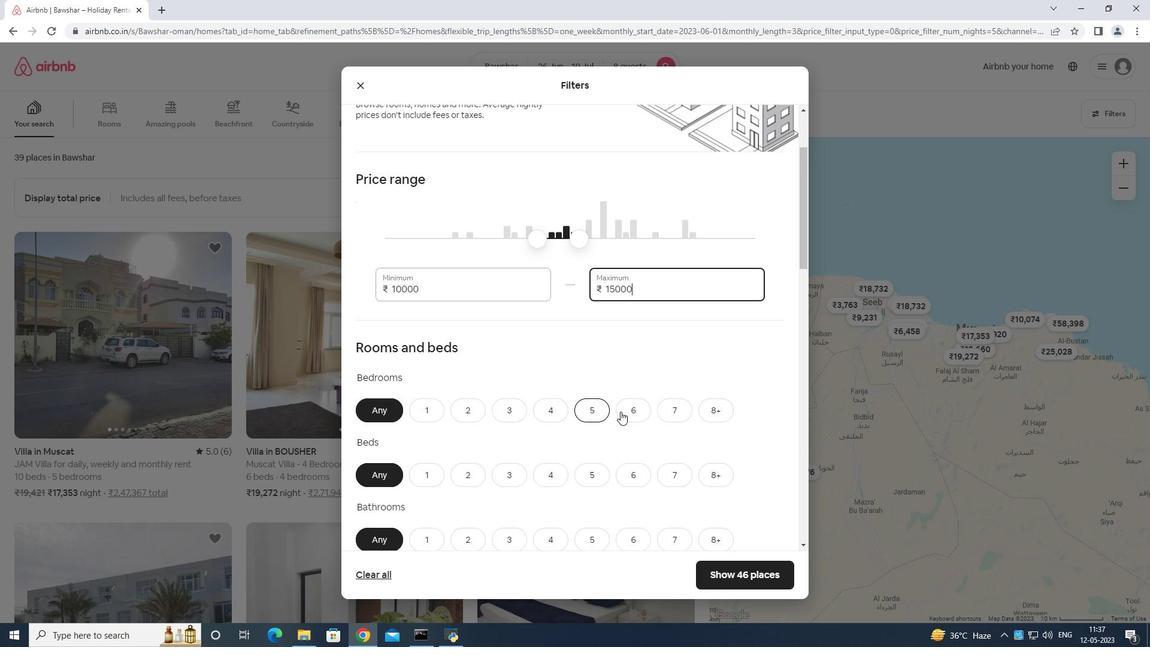 
Action: Mouse pressed left at (623, 410)
Screenshot: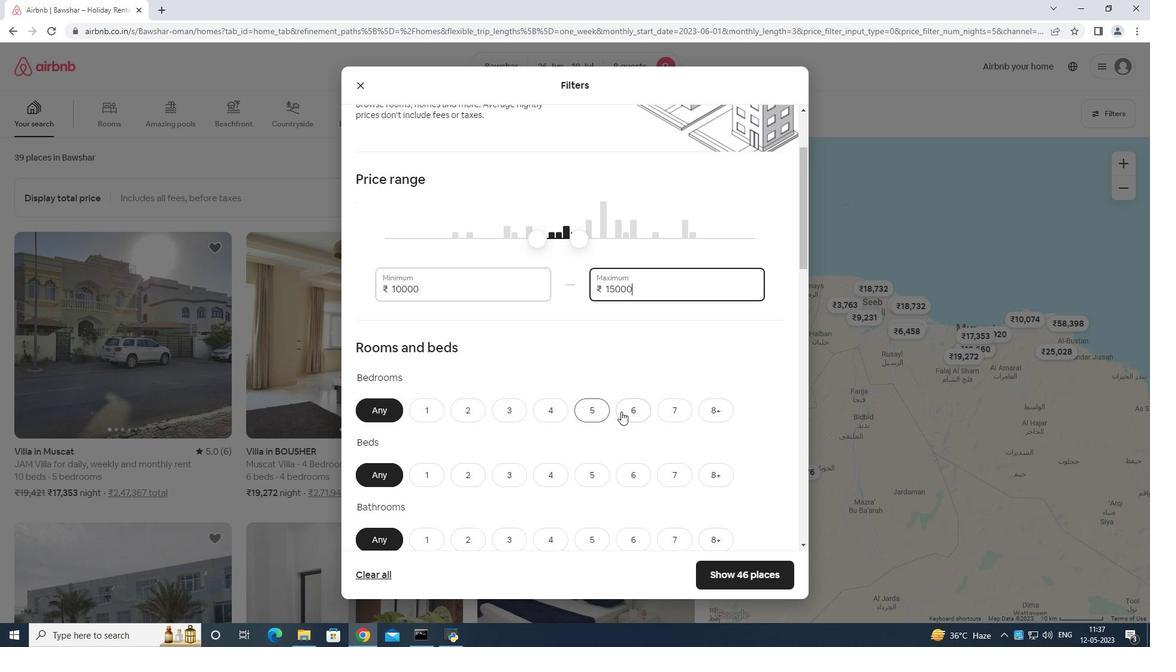 
Action: Mouse moved to (620, 462)
Screenshot: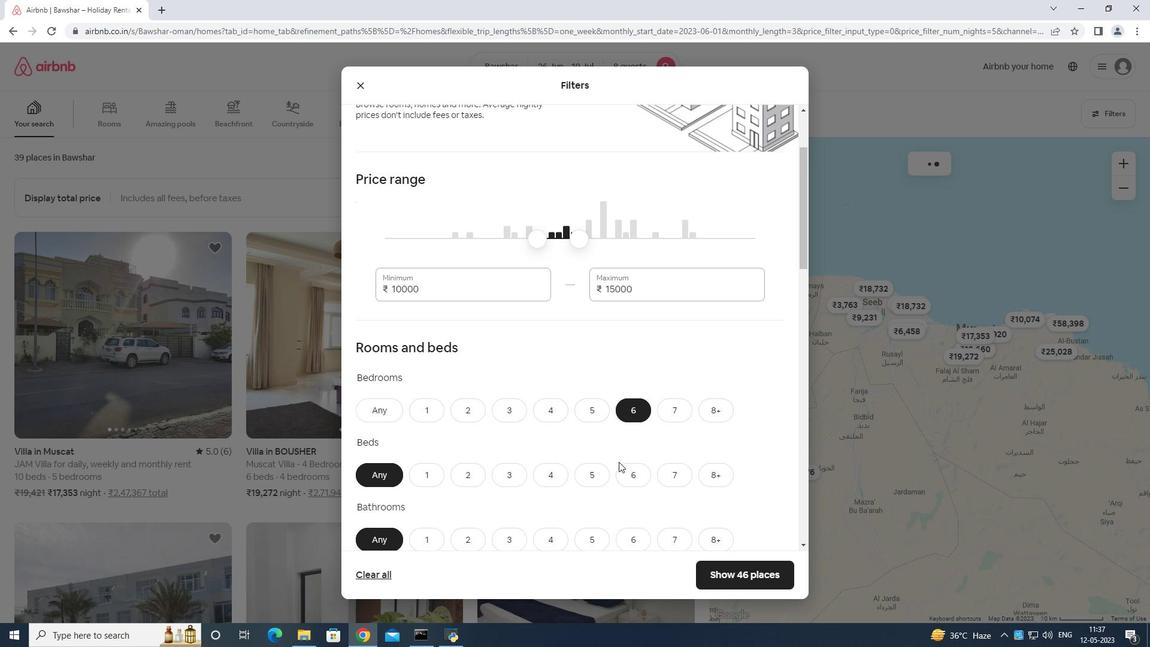 
Action: Mouse pressed left at (620, 462)
Screenshot: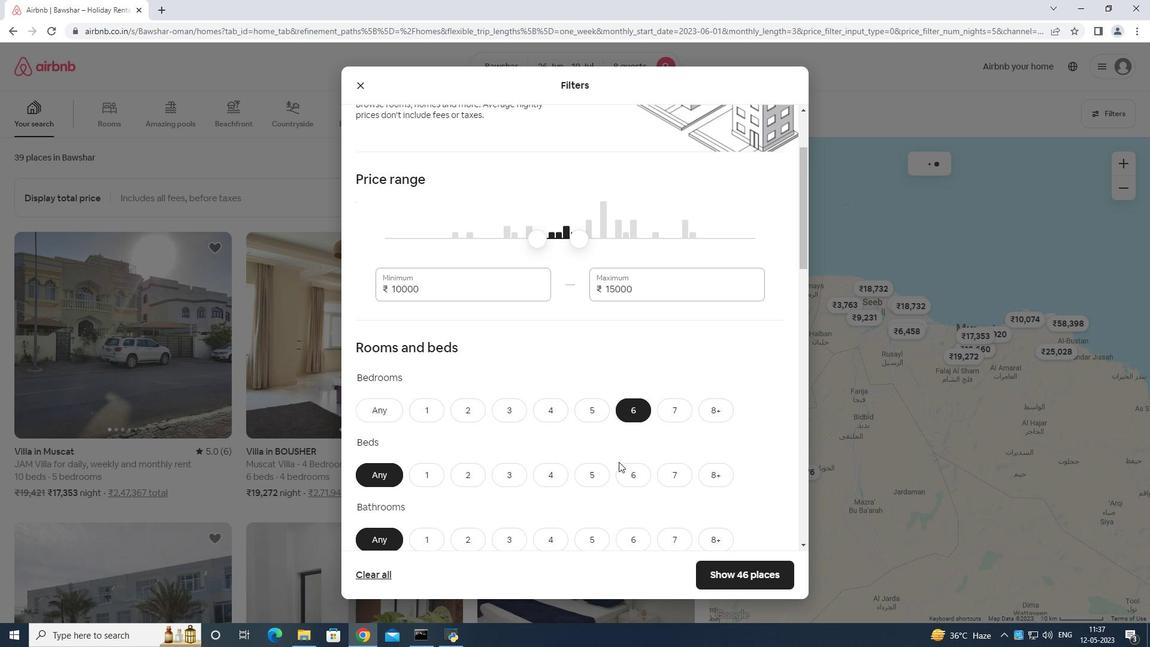
Action: Mouse moved to (634, 539)
Screenshot: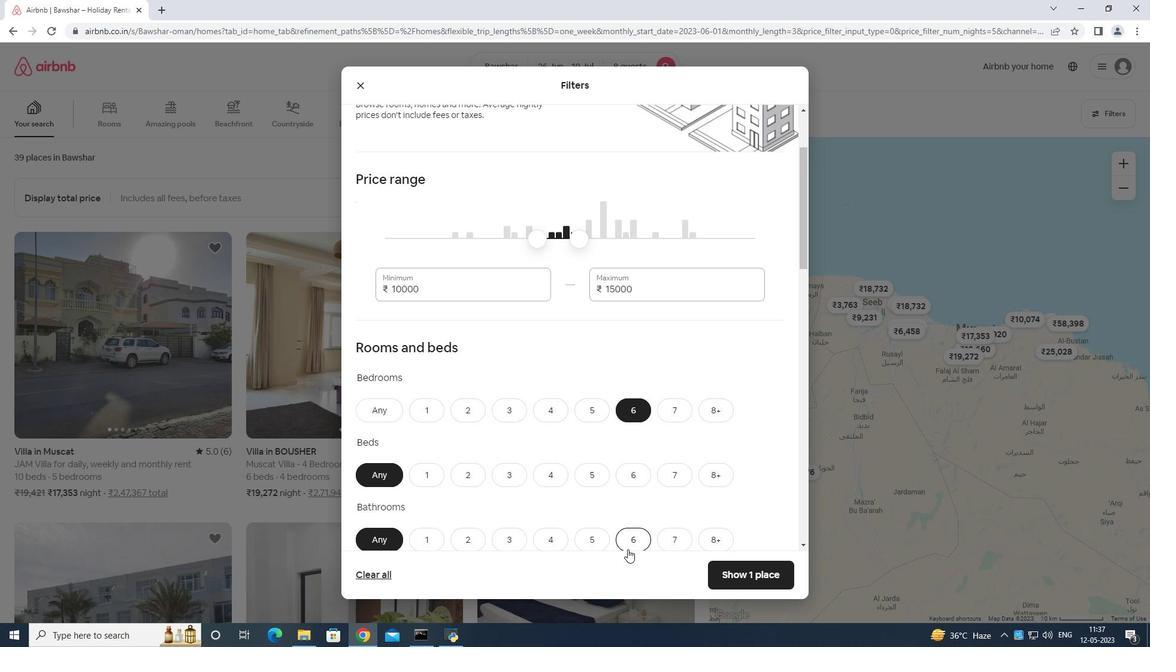 
Action: Mouse pressed left at (634, 539)
Screenshot: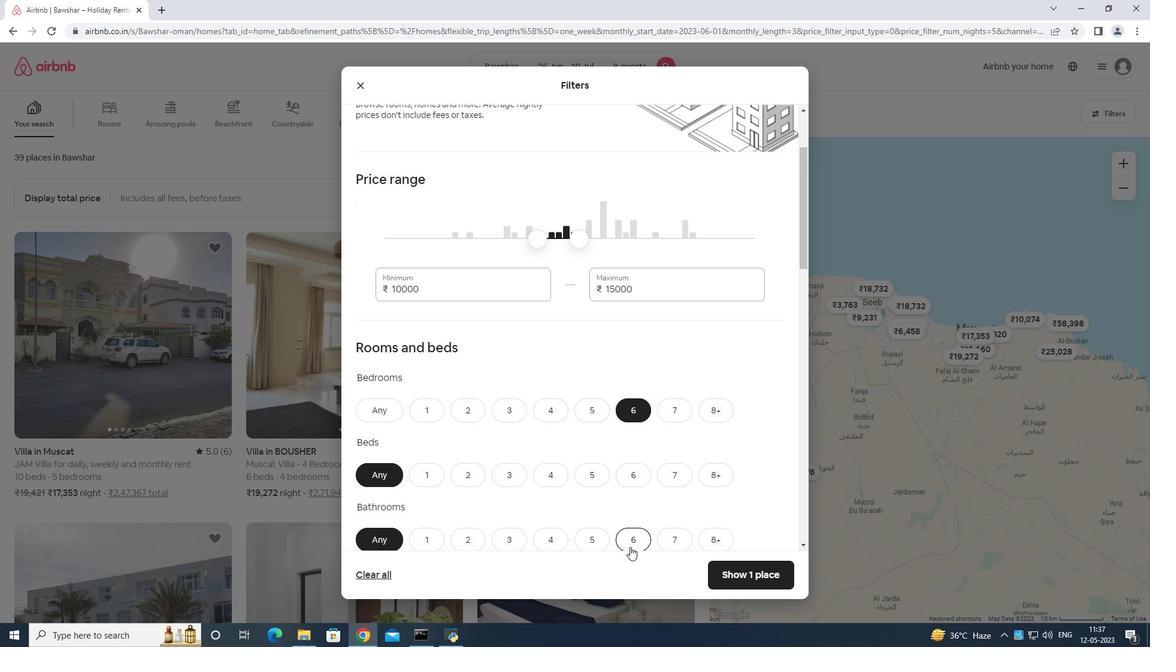 
Action: Mouse moved to (640, 474)
Screenshot: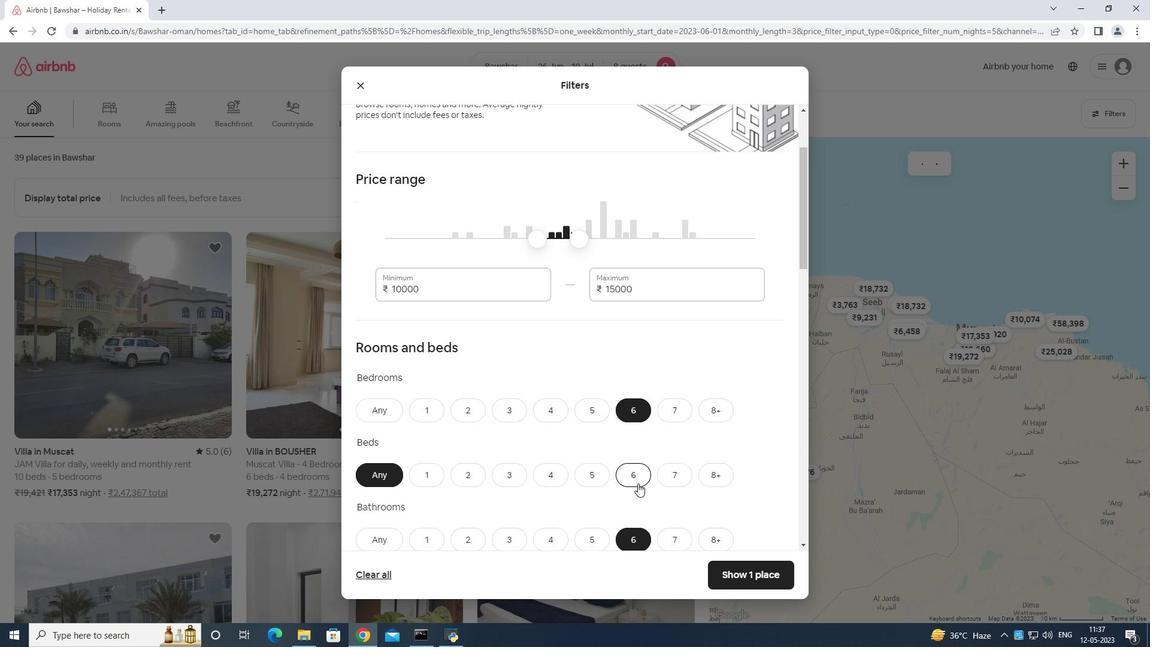 
Action: Mouse pressed left at (640, 474)
Screenshot: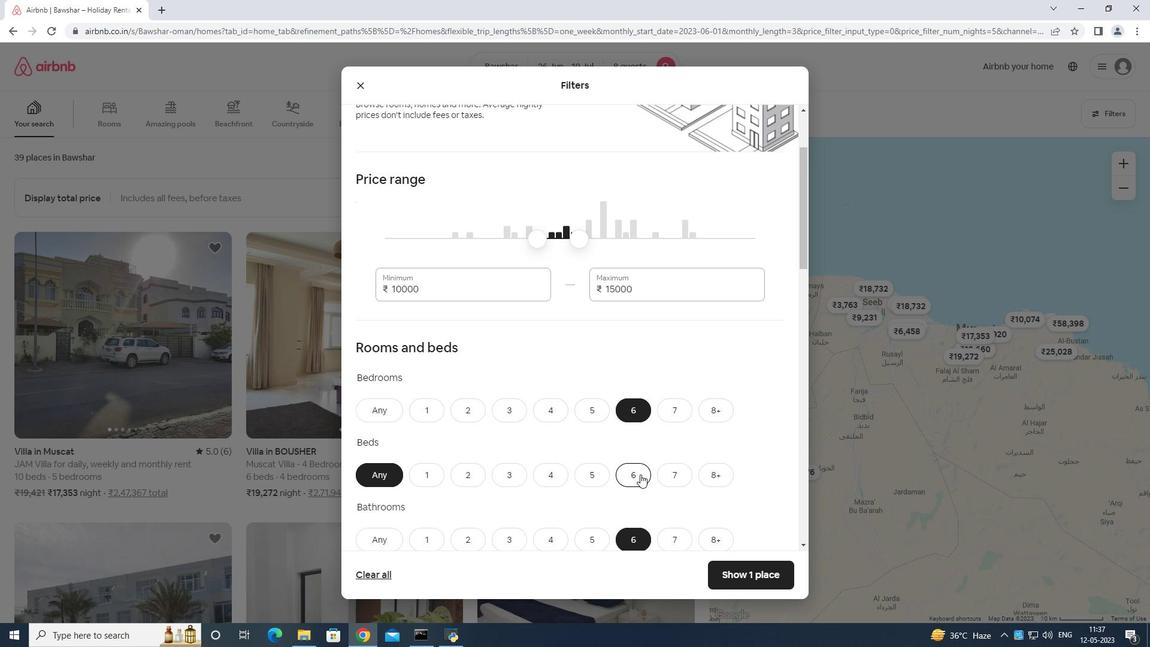 
Action: Mouse moved to (638, 471)
Screenshot: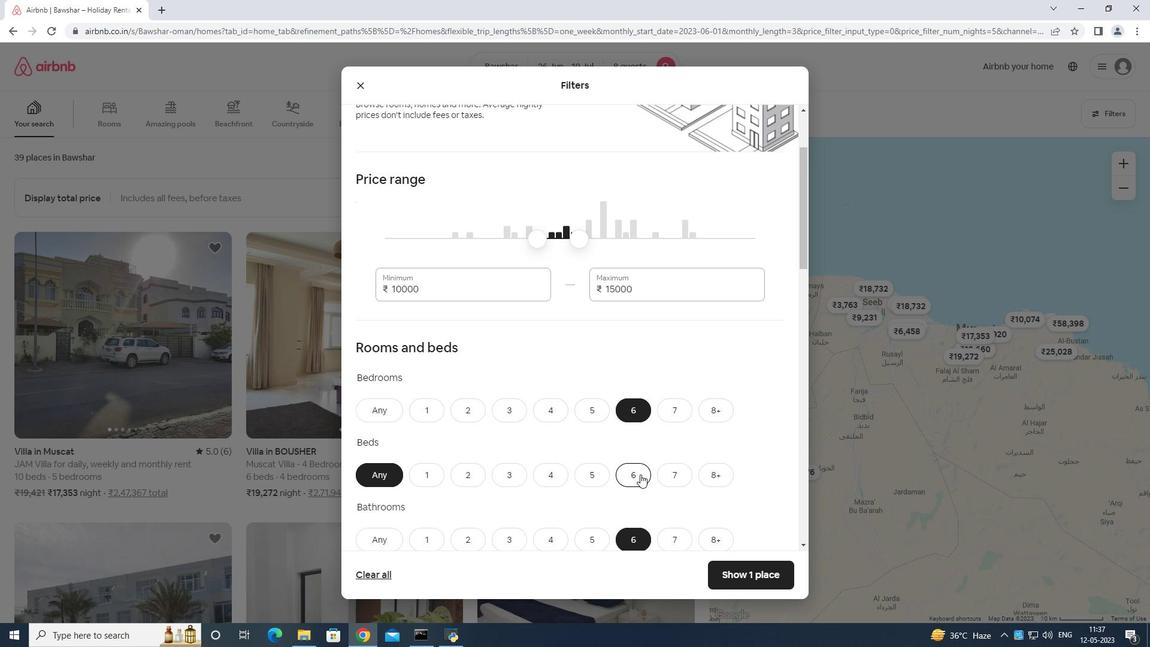 
Action: Mouse scrolled (638, 470) with delta (0, 0)
Screenshot: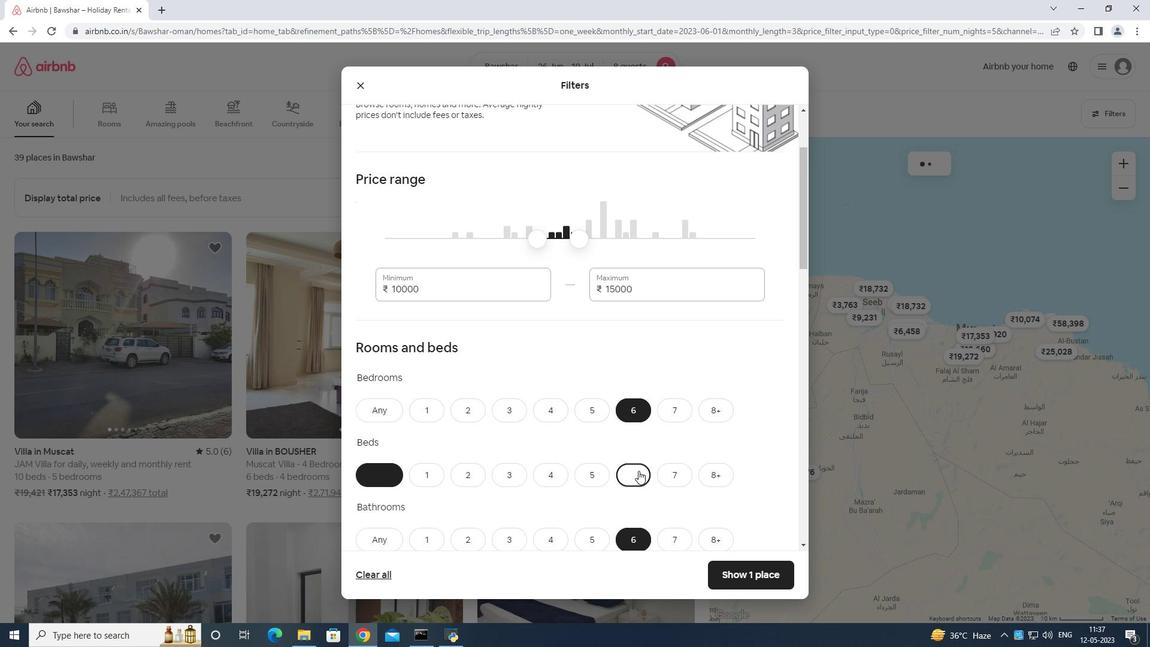 
Action: Mouse scrolled (638, 470) with delta (0, 0)
Screenshot: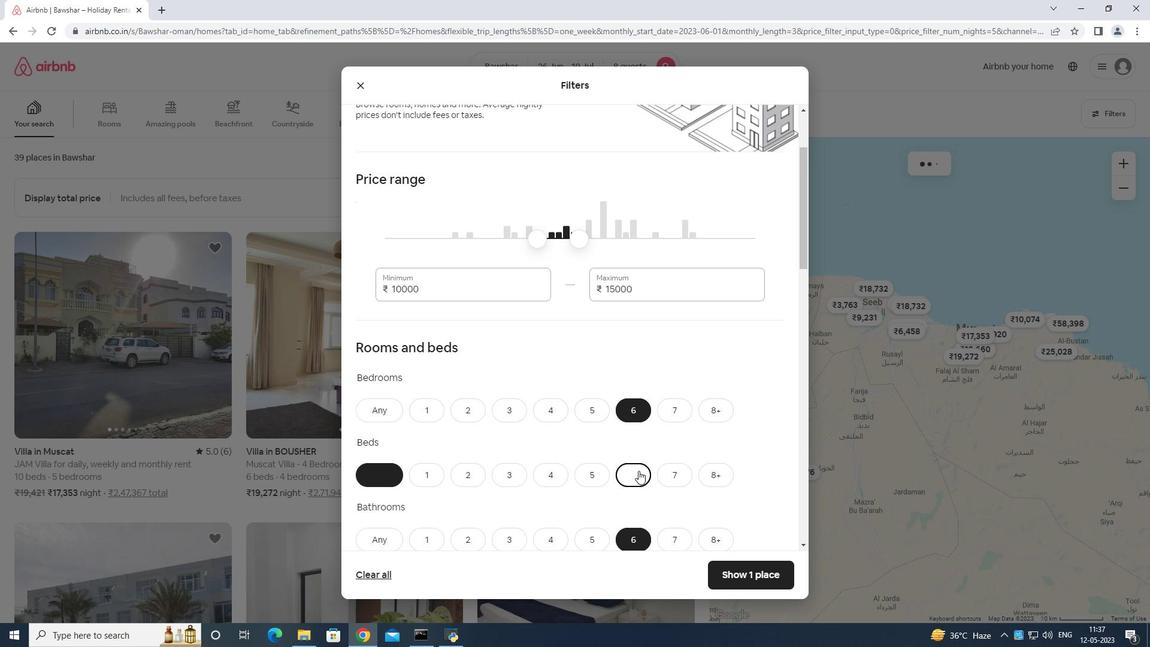 
Action: Mouse scrolled (638, 470) with delta (0, 0)
Screenshot: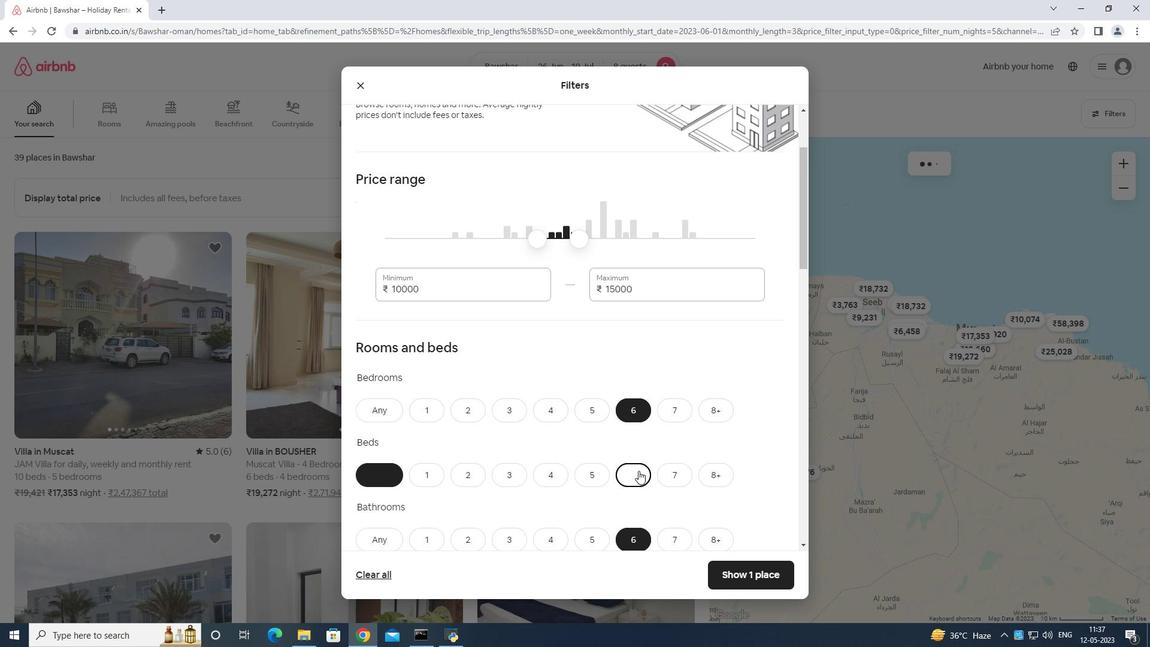 
Action: Mouse scrolled (638, 470) with delta (0, 0)
Screenshot: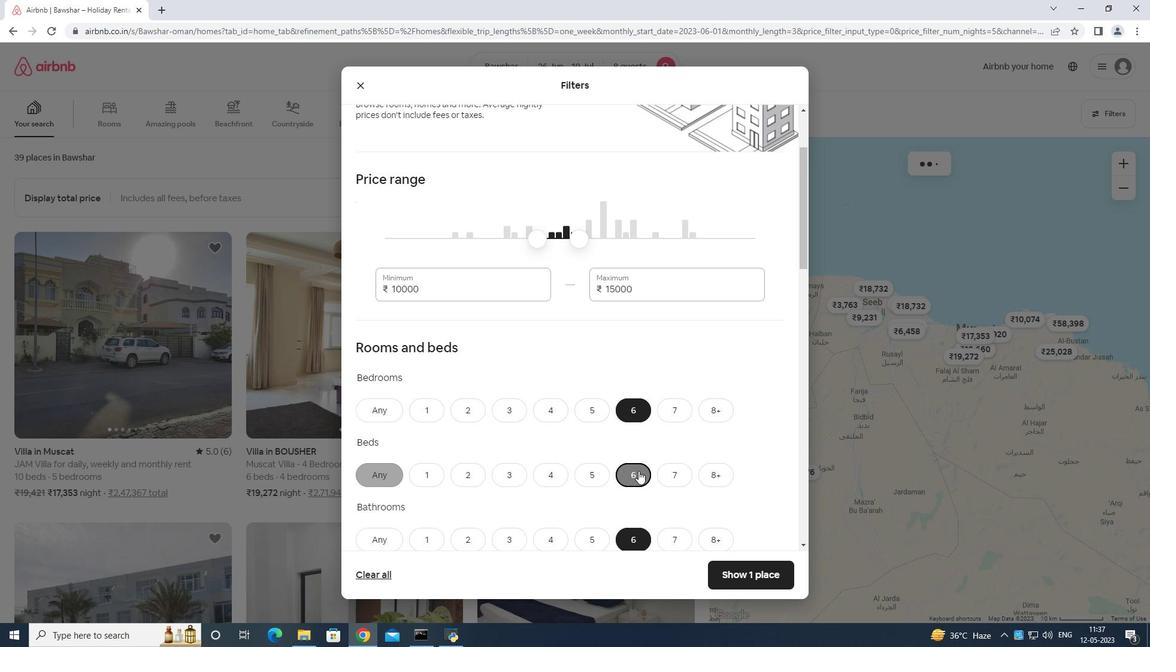 
Action: Mouse moved to (286, 415)
Screenshot: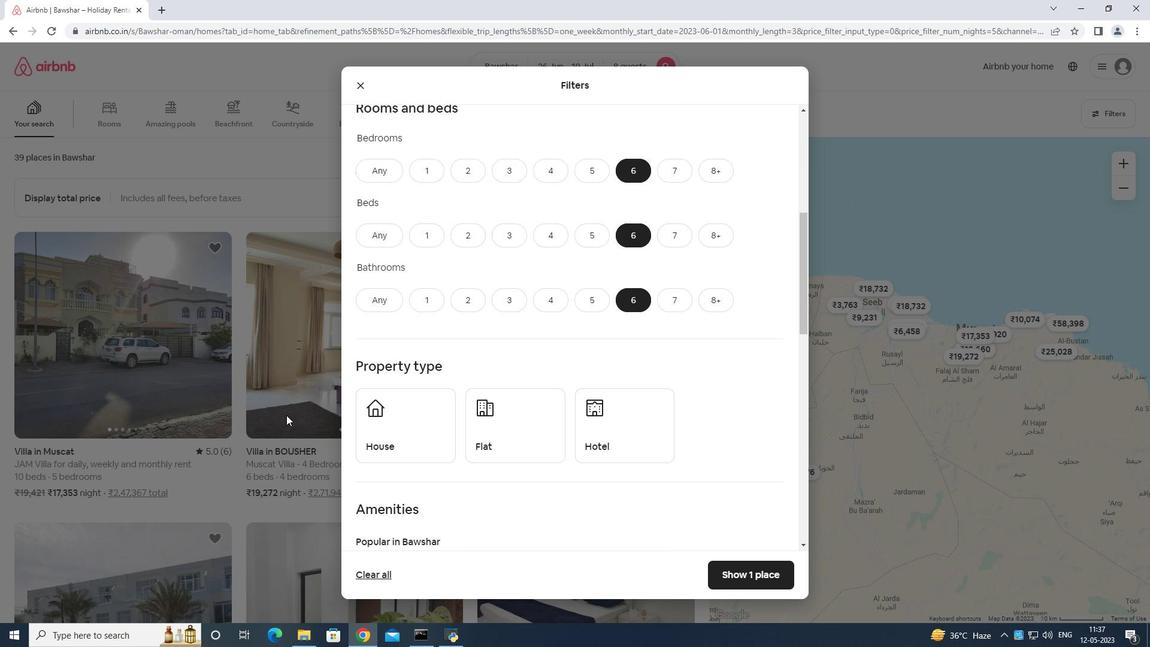 
Action: Mouse pressed left at (286, 415)
Screenshot: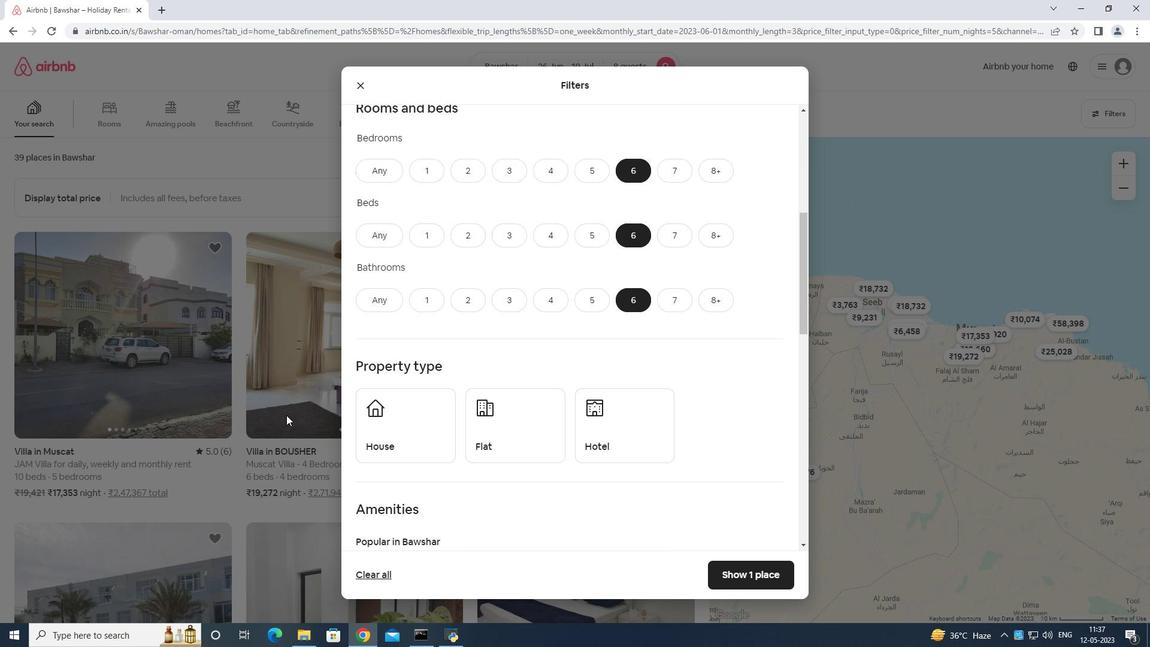 
Action: Mouse moved to (1106, 110)
Screenshot: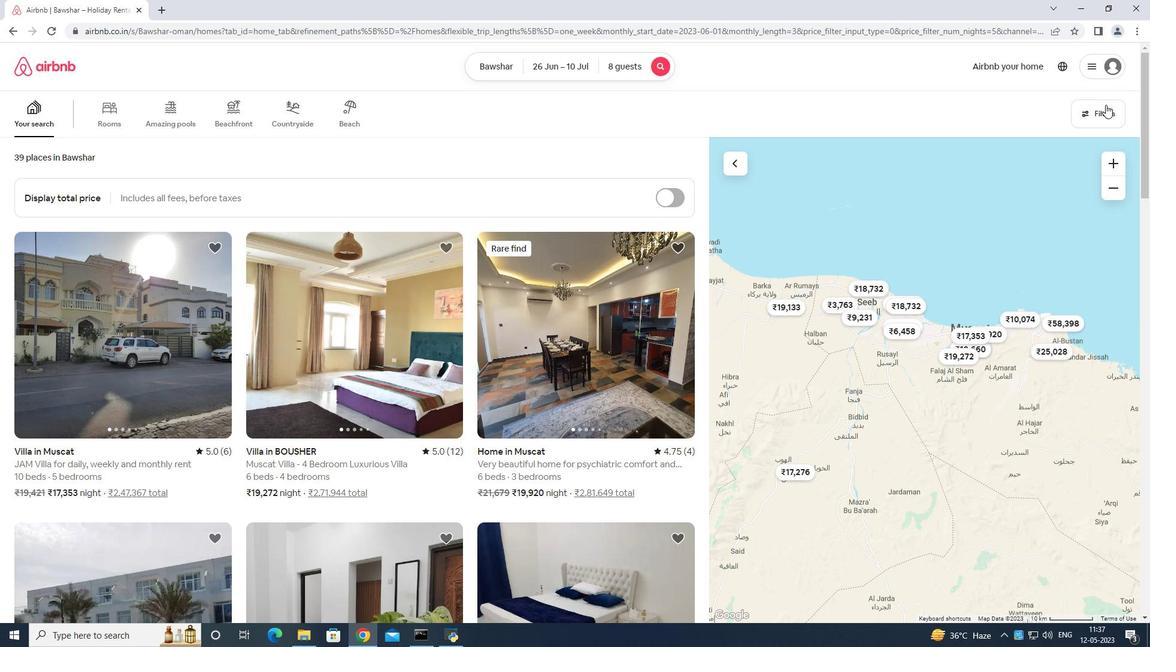 
Action: Mouse pressed left at (1106, 110)
Screenshot: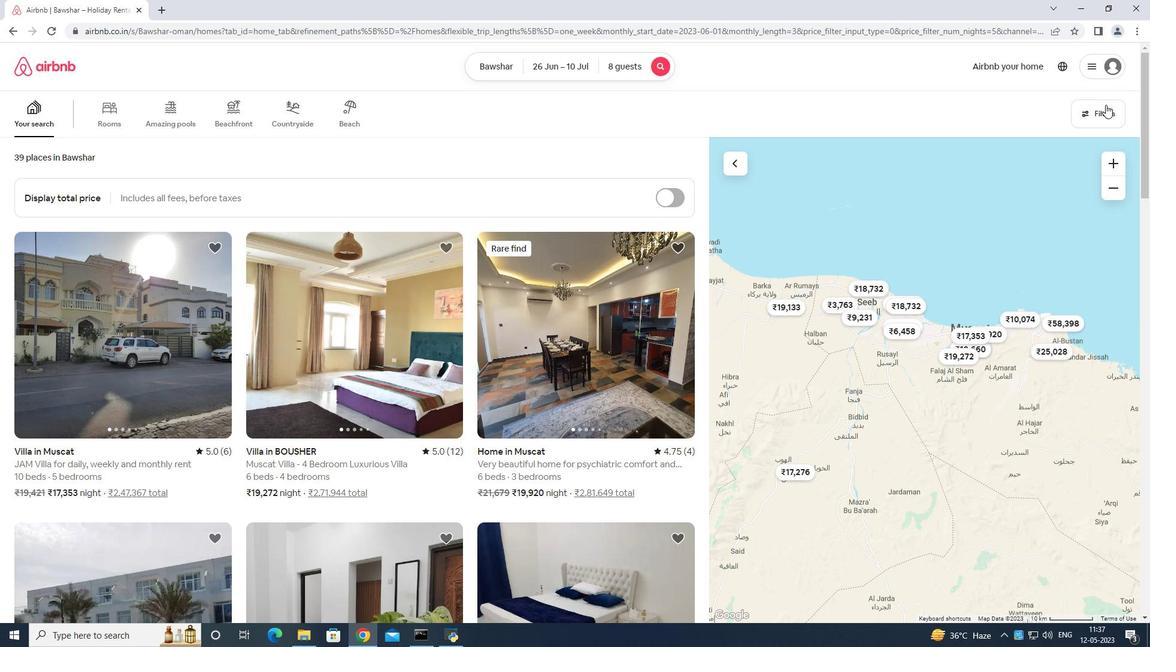 
Action: Mouse moved to (707, 363)
Screenshot: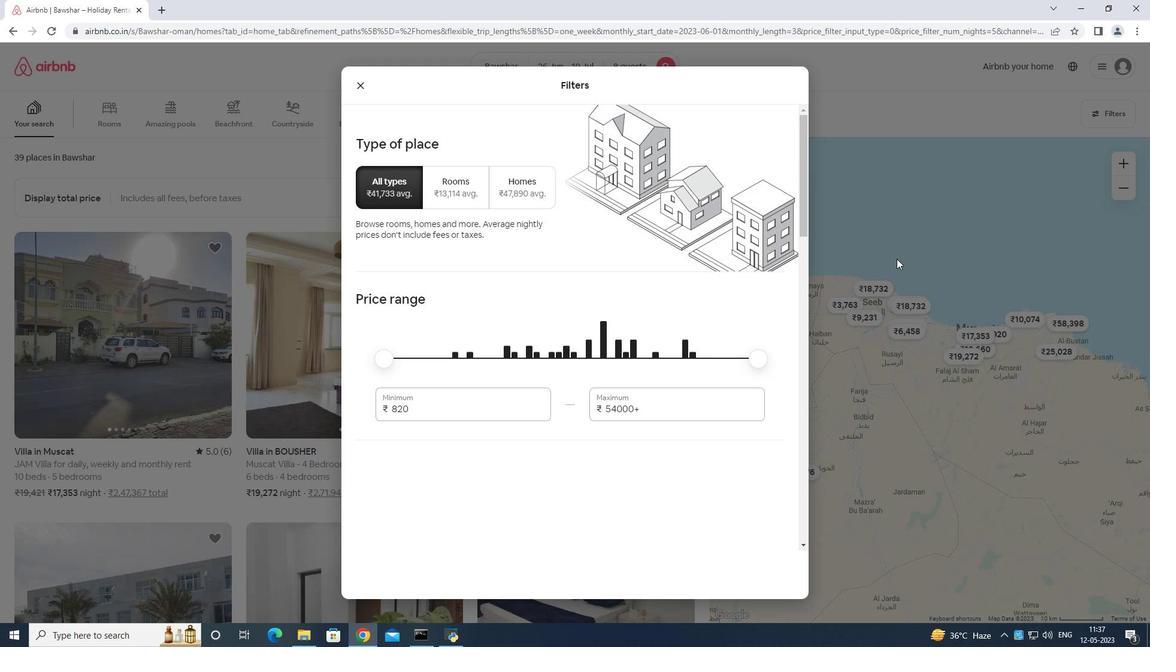 
Action: Mouse scrolled (707, 363) with delta (0, 0)
Screenshot: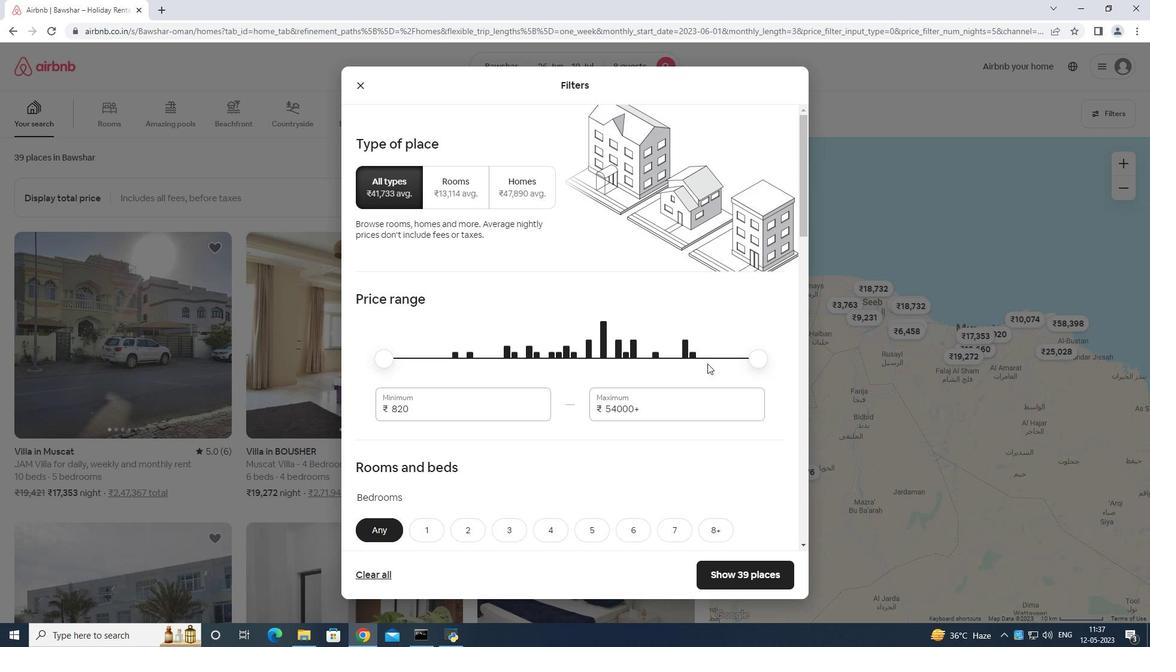 
Action: Mouse moved to (701, 366)
Screenshot: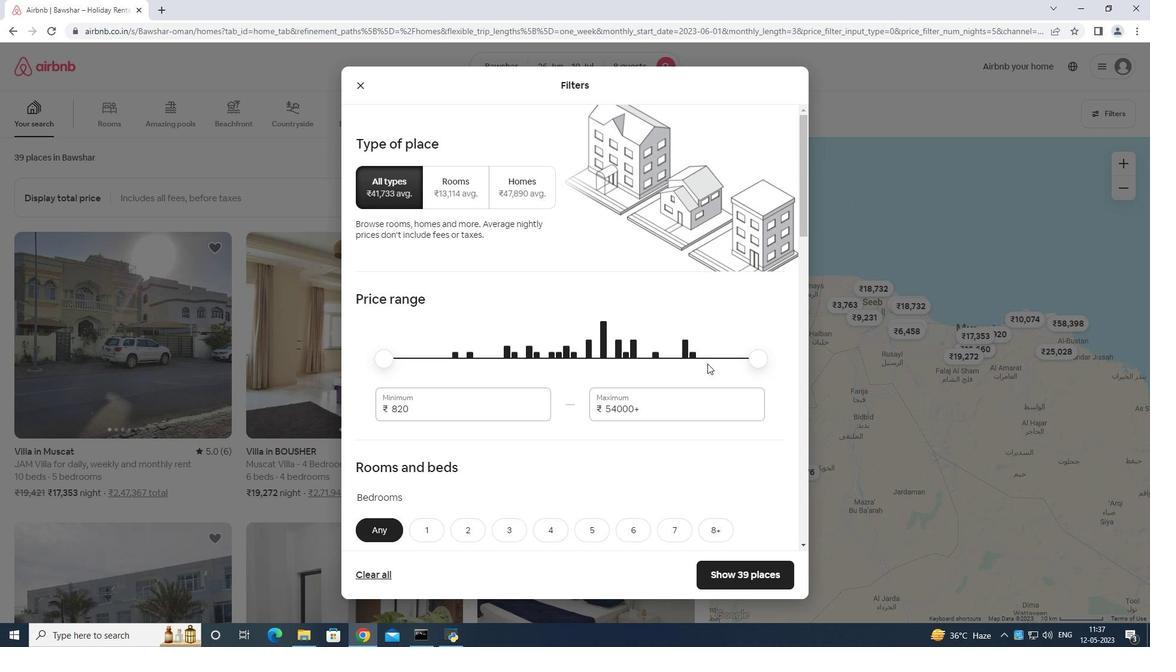 
Action: Mouse scrolled (701, 365) with delta (0, 0)
Screenshot: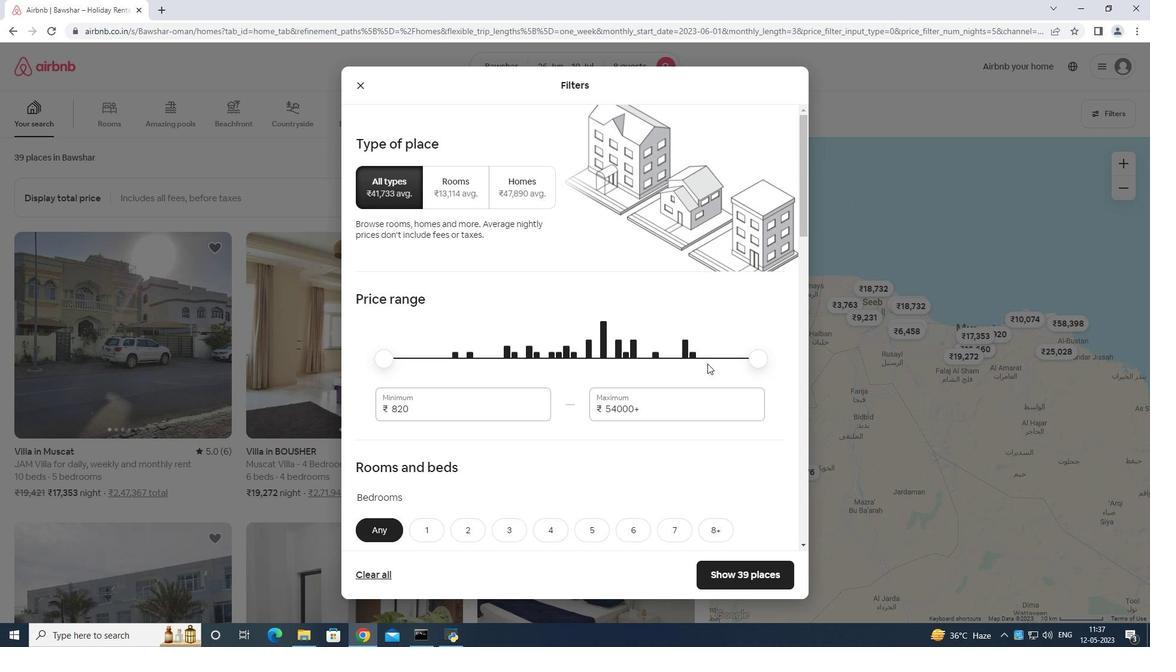 
Action: Mouse moved to (695, 367)
Screenshot: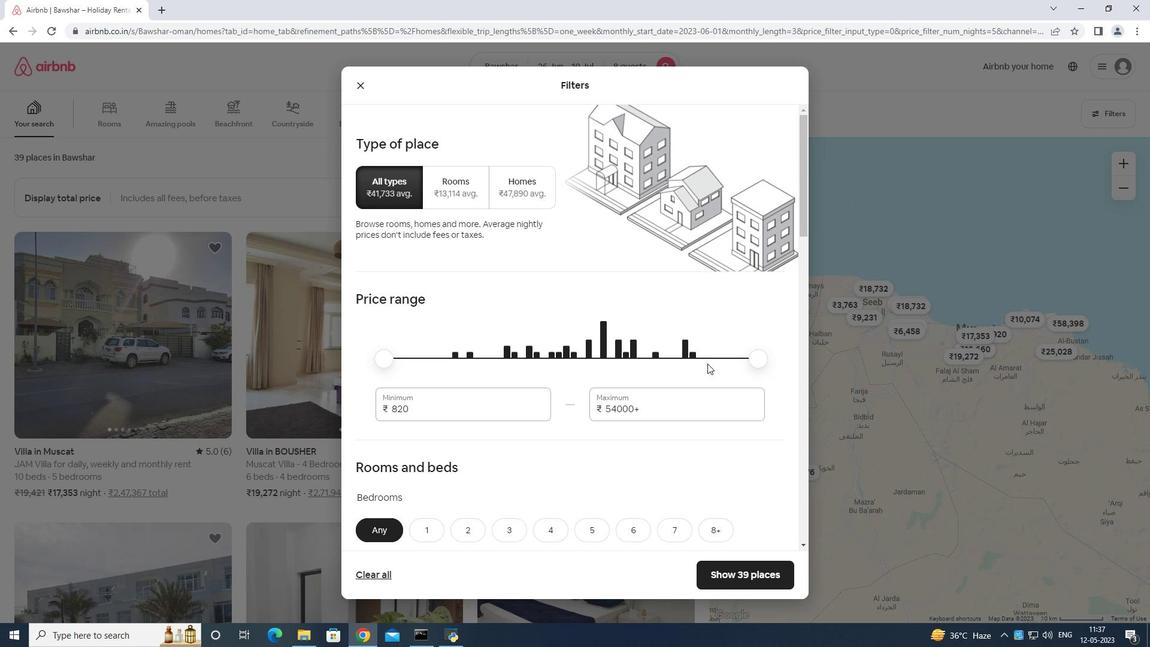 
Action: Mouse scrolled (695, 367) with delta (0, 0)
Screenshot: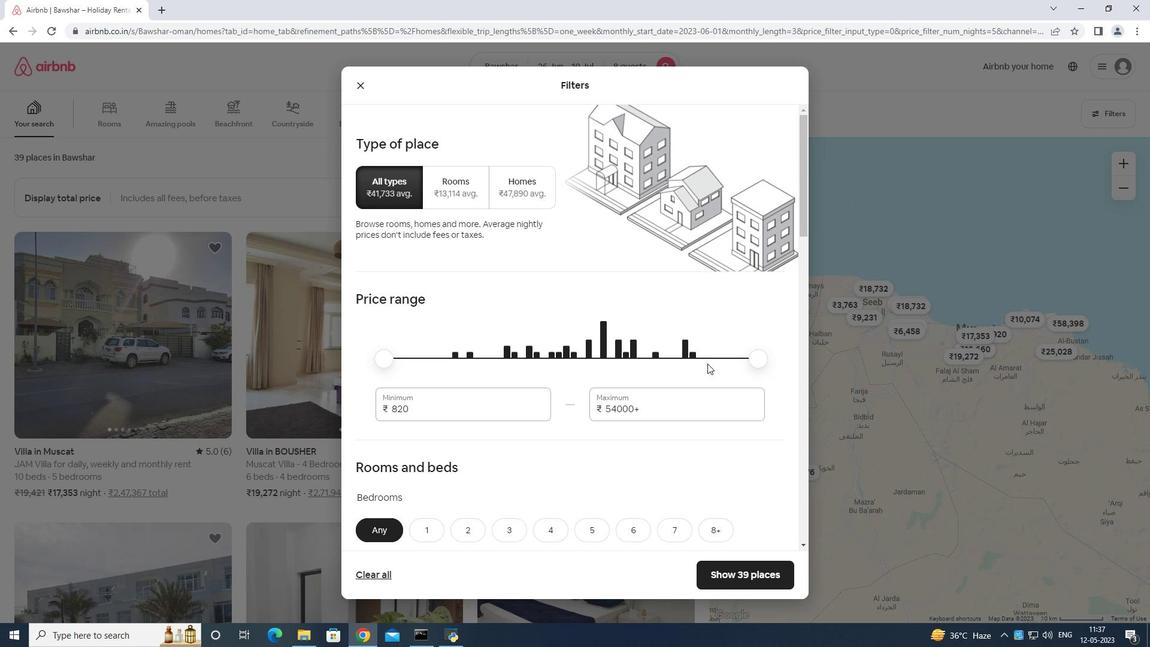 
Action: Mouse scrolled (695, 367) with delta (0, 0)
Screenshot: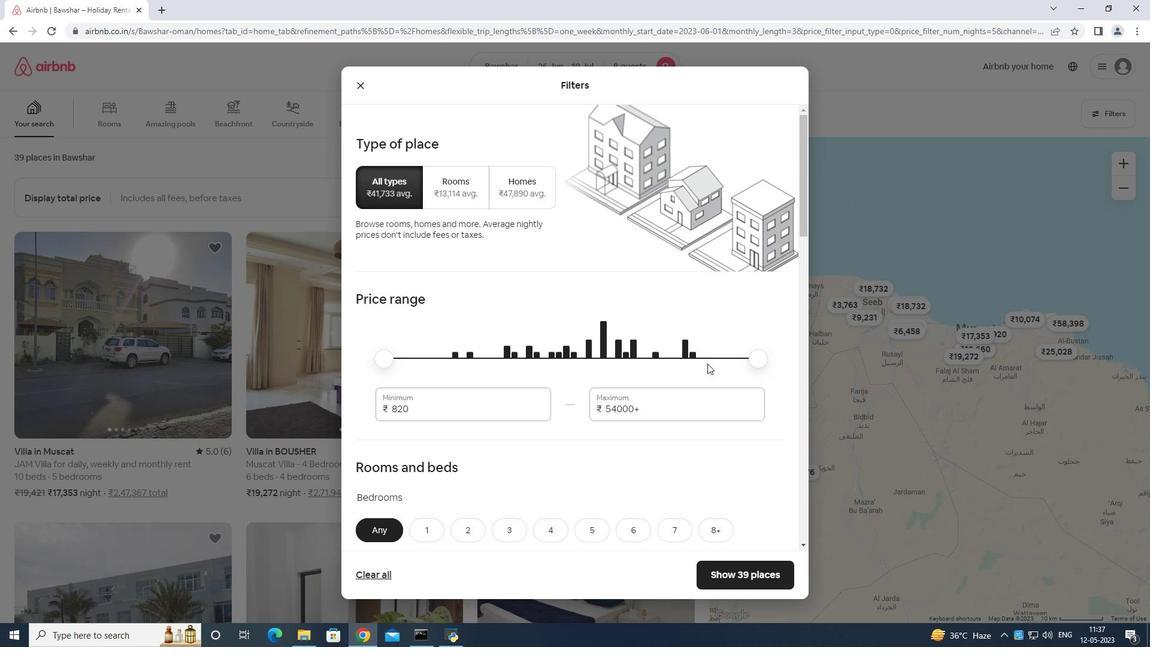 
Action: Mouse moved to (443, 173)
Screenshot: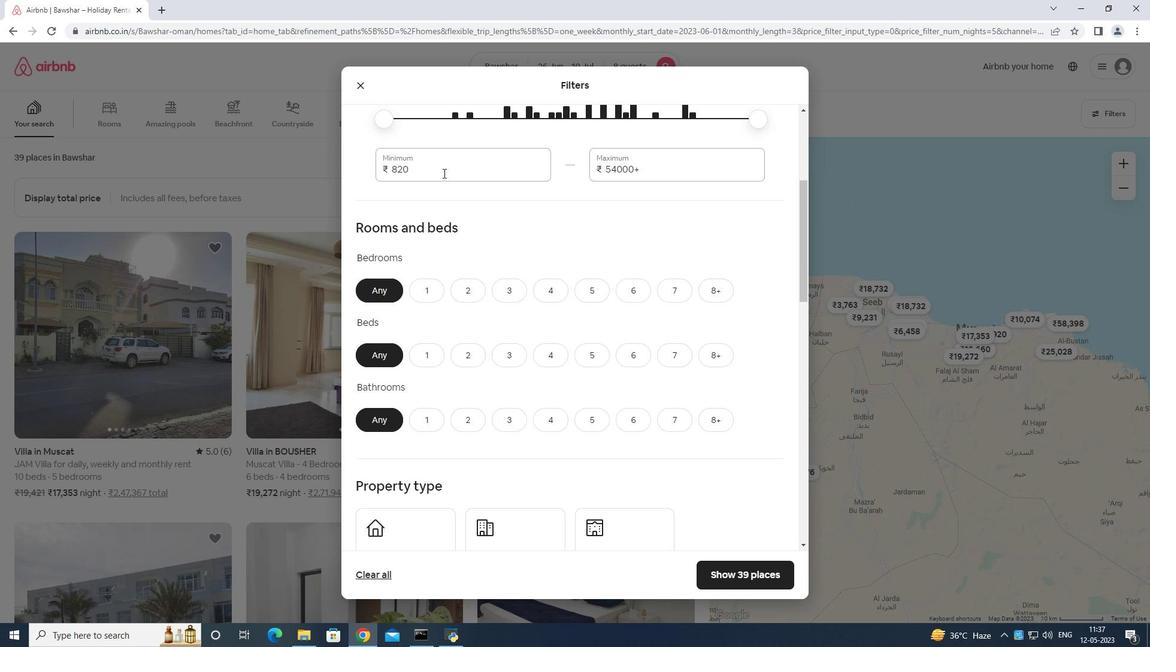 
Action: Mouse pressed left at (443, 173)
Screenshot: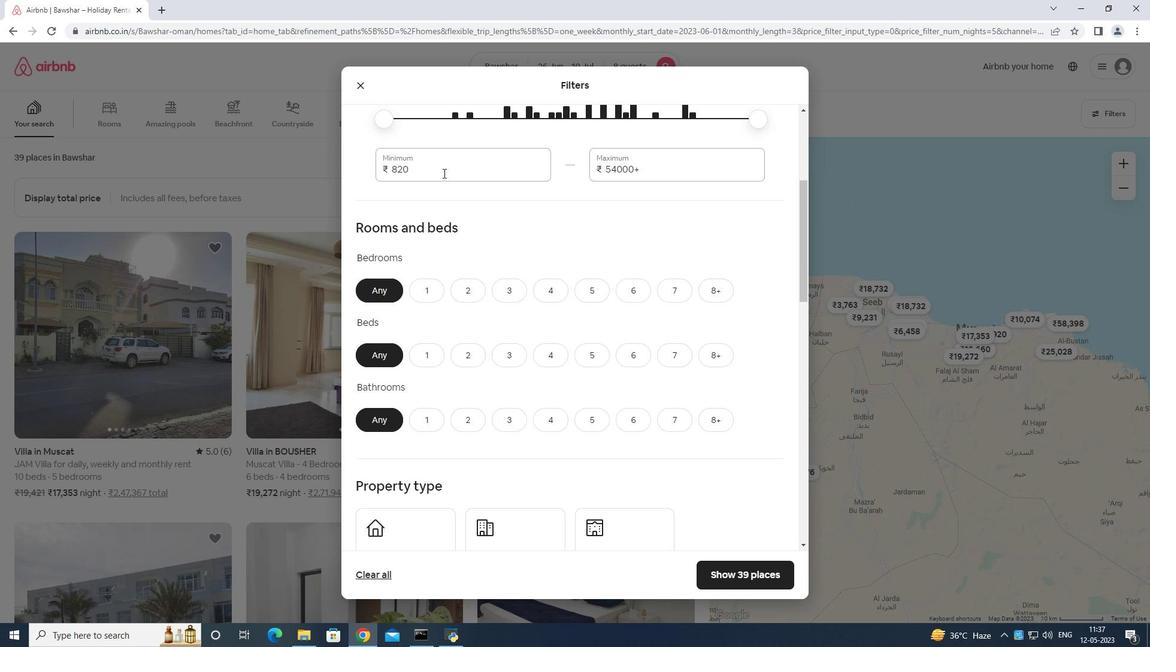 
Action: Mouse moved to (444, 172)
Screenshot: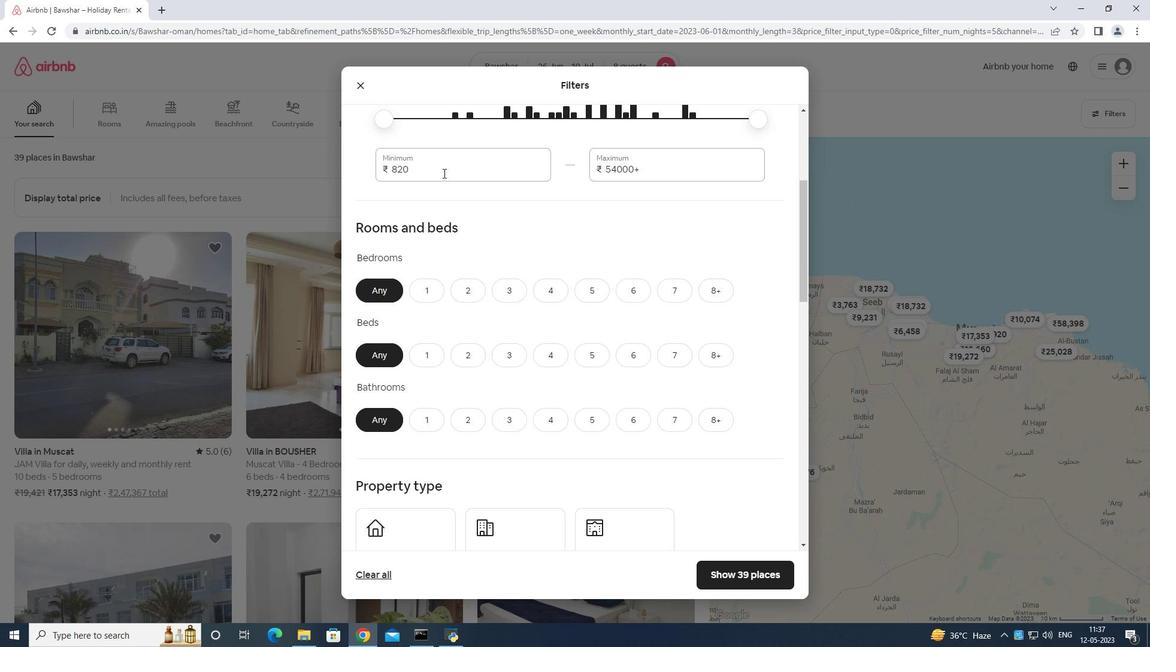 
Action: Key pressed <Key.backspace><Key.backspace><Key.backspace><Key.backspace><Key.backspace><Key.backspace><Key.backspace><Key.backspace><Key.backspace><Key.backspace><Key.backspace><Key.backspace><Key.backspace>10000
Screenshot: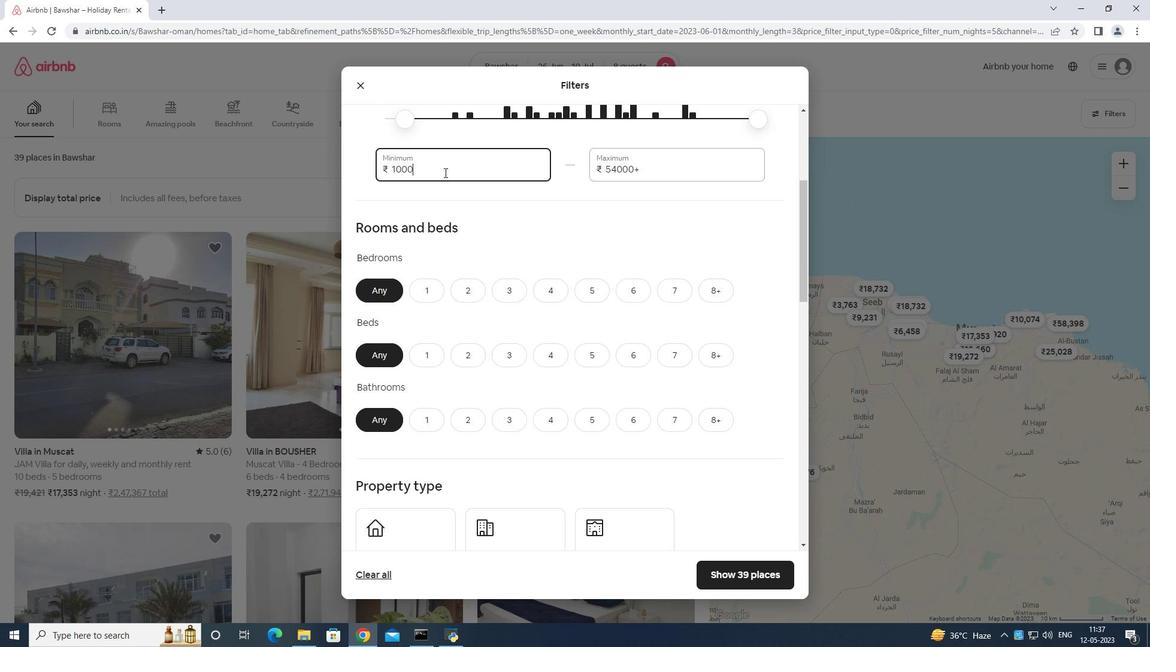 
Action: Mouse moved to (655, 164)
Screenshot: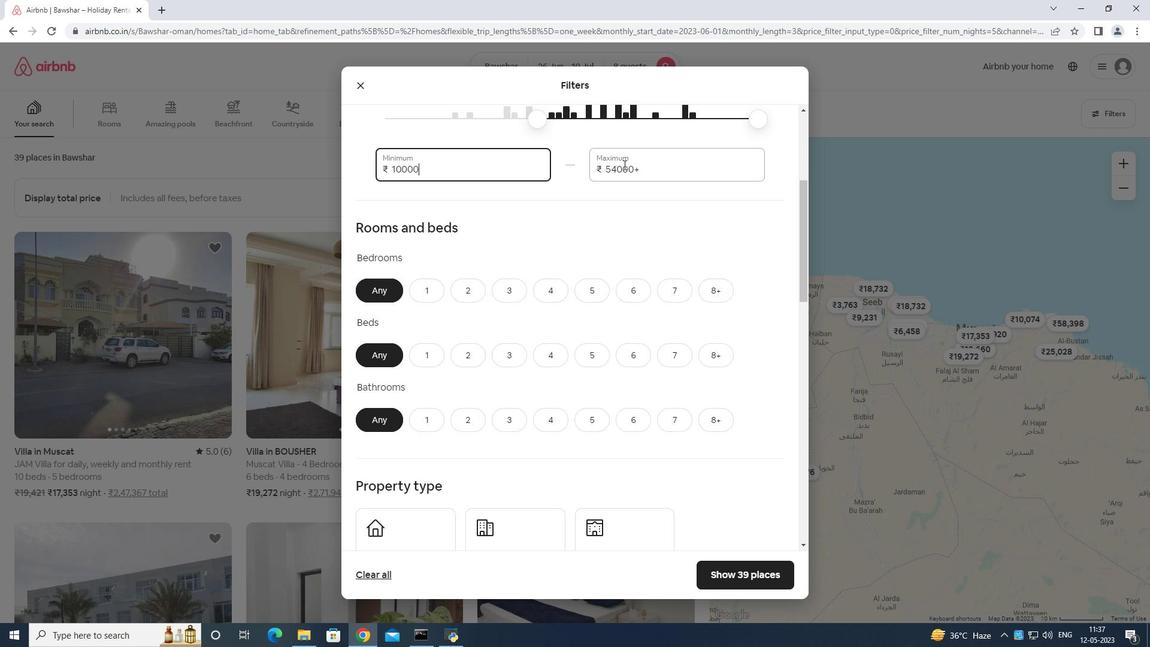 
Action: Mouse pressed left at (655, 164)
Screenshot: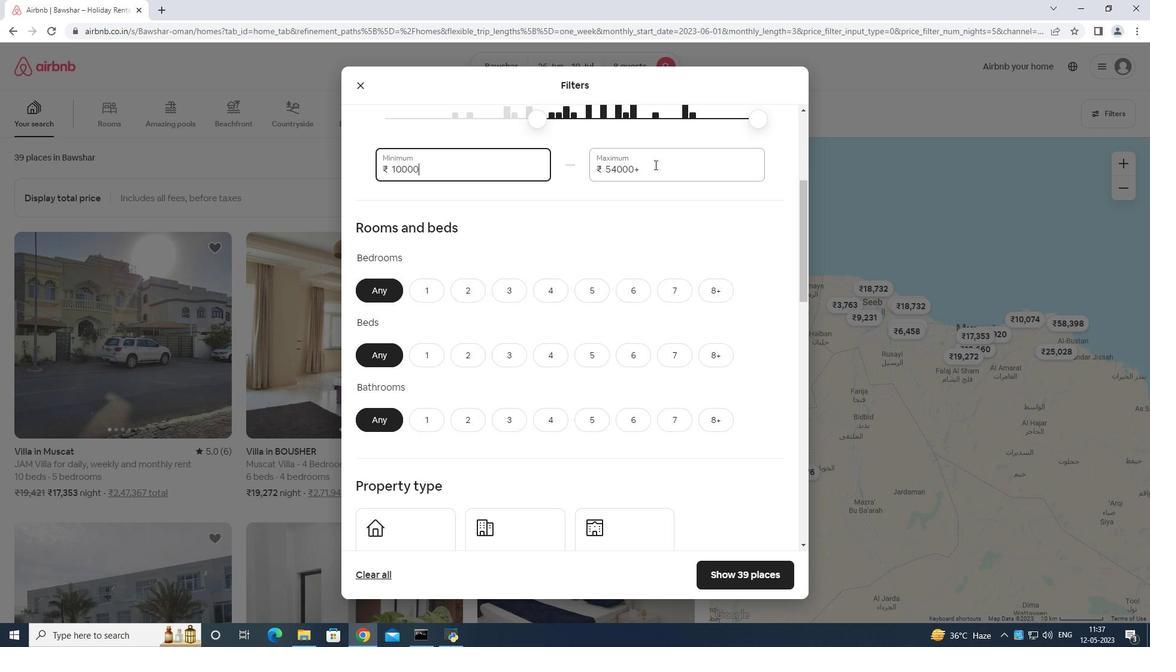 
Action: Key pressed <Key.backspace><Key.backspace><Key.backspace><Key.backspace><Key.backspace><Key.backspace><Key.backspace><Key.backspace><Key.backspace><Key.backspace><Key.backspace><Key.backspace><Key.backspace>15000
Screenshot: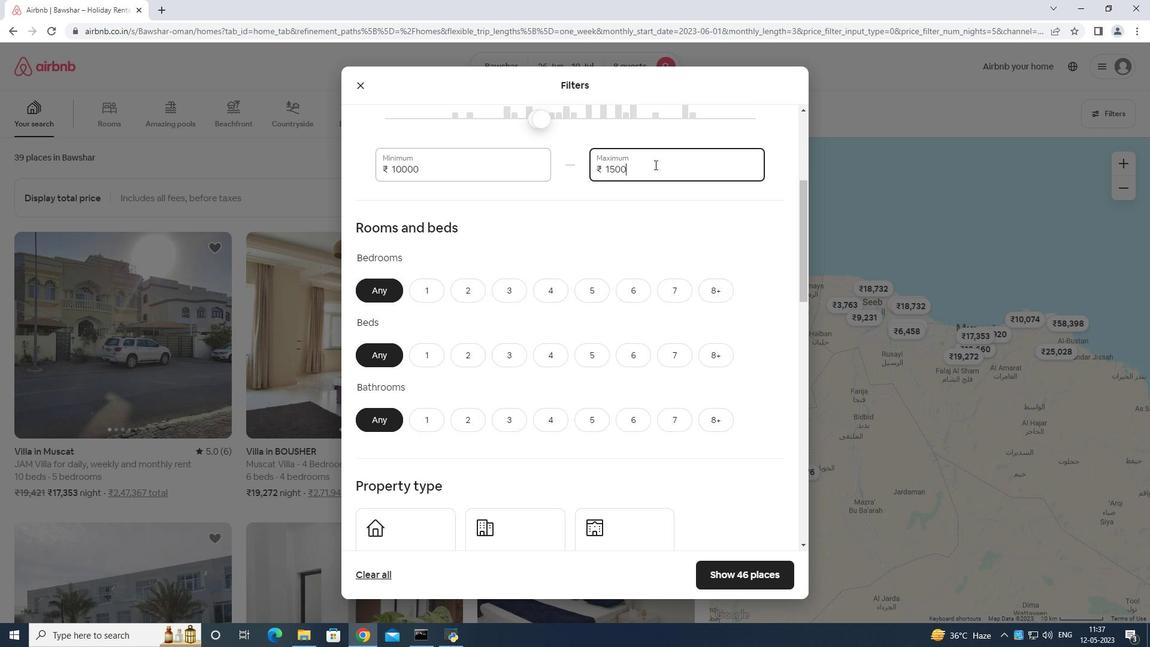 
Action: Mouse moved to (650, 167)
Screenshot: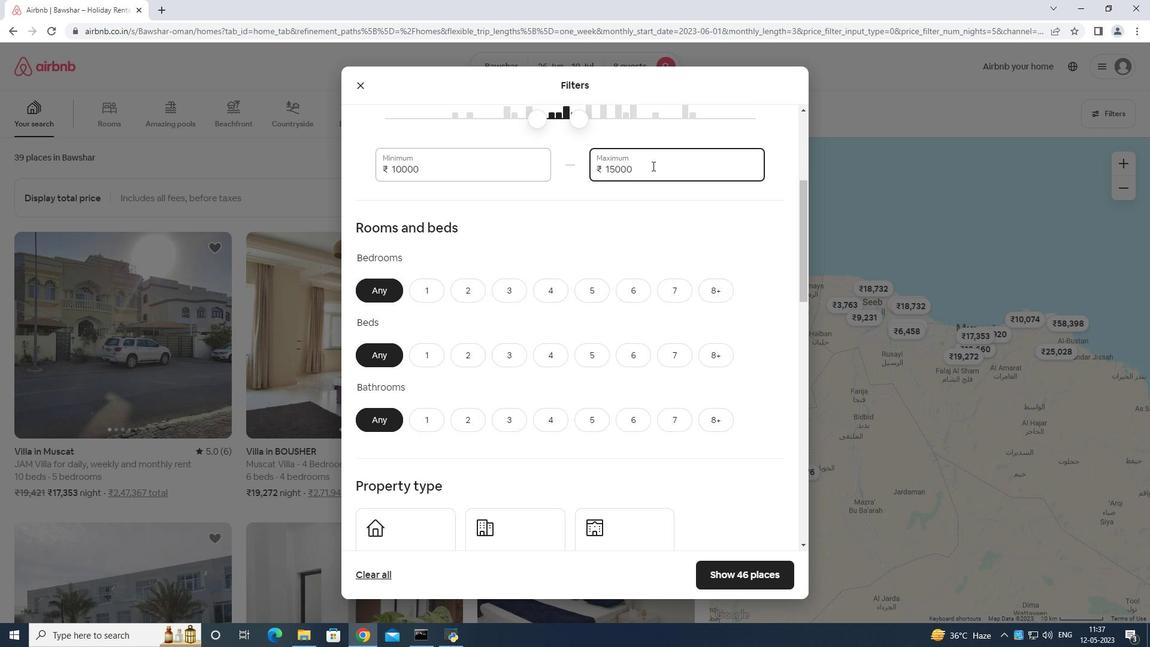 
Action: Mouse scrolled (650, 166) with delta (0, 0)
Screenshot: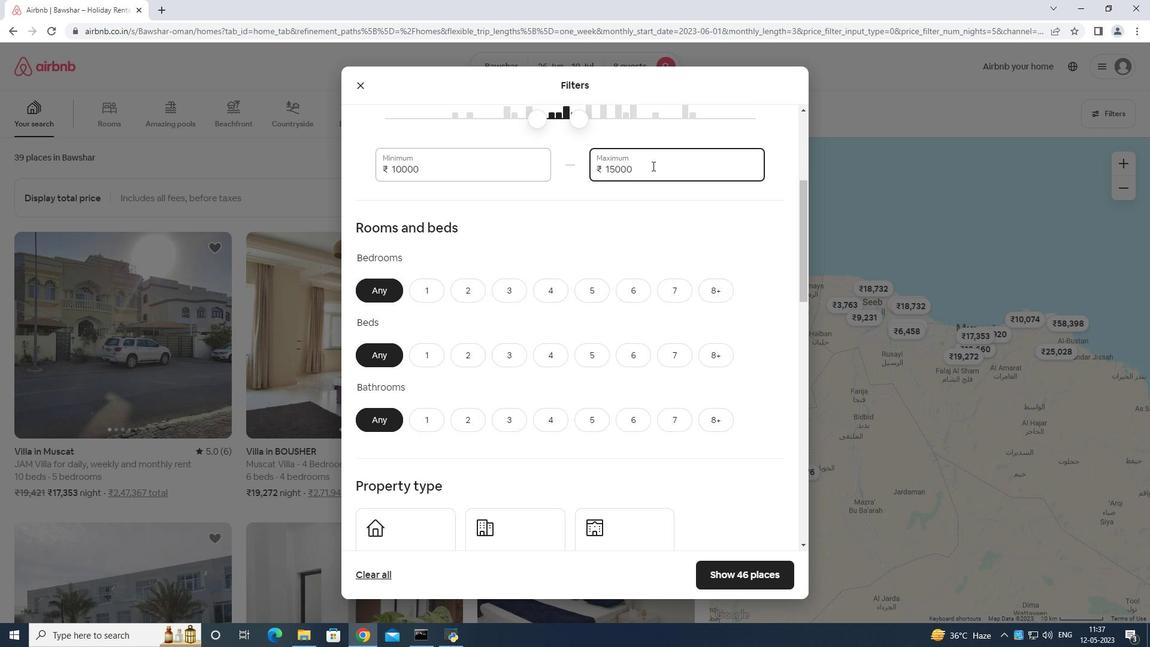 
Action: Mouse moved to (634, 227)
Screenshot: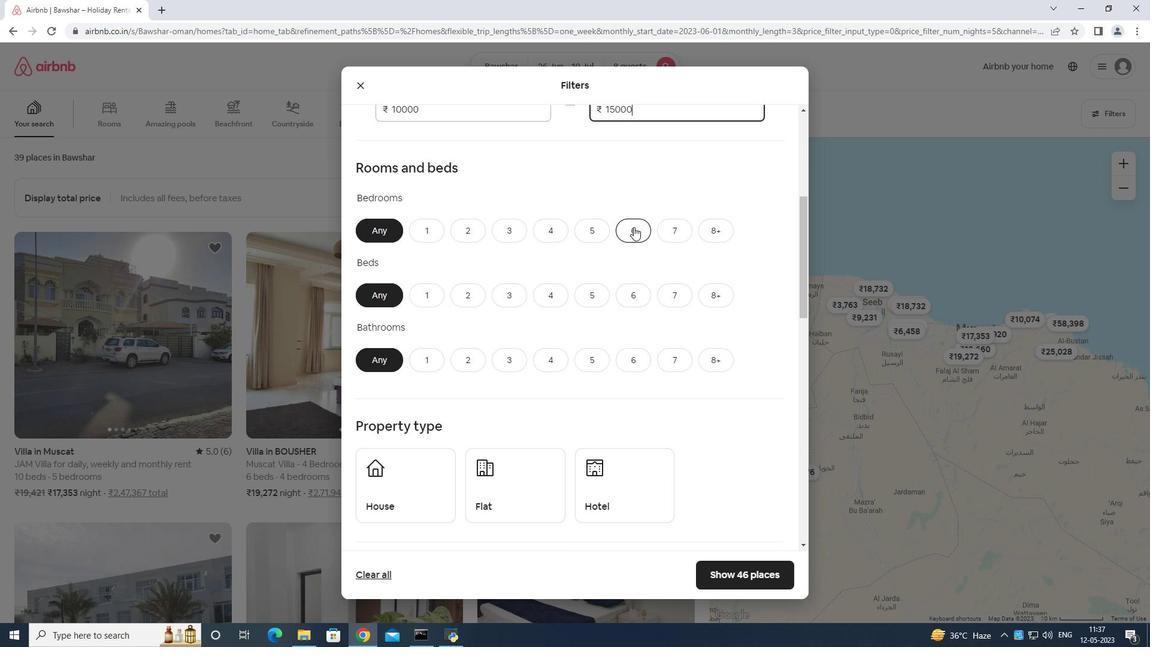 
Action: Mouse pressed left at (634, 227)
Screenshot: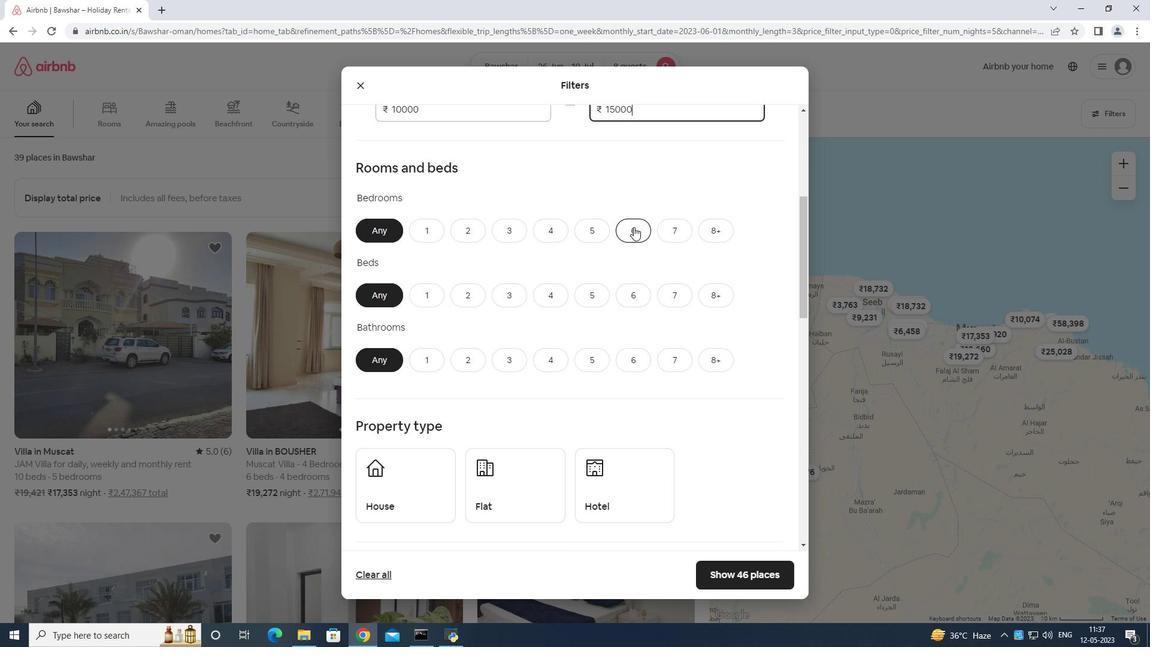 
Action: Mouse moved to (642, 294)
Screenshot: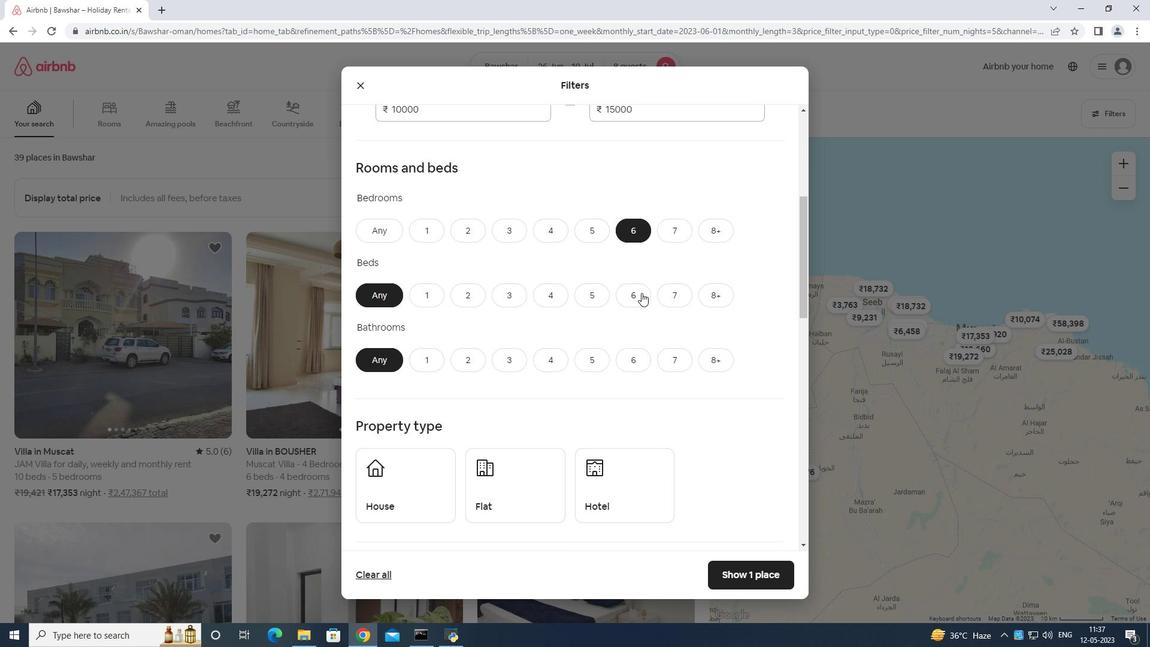 
Action: Mouse pressed left at (642, 294)
Screenshot: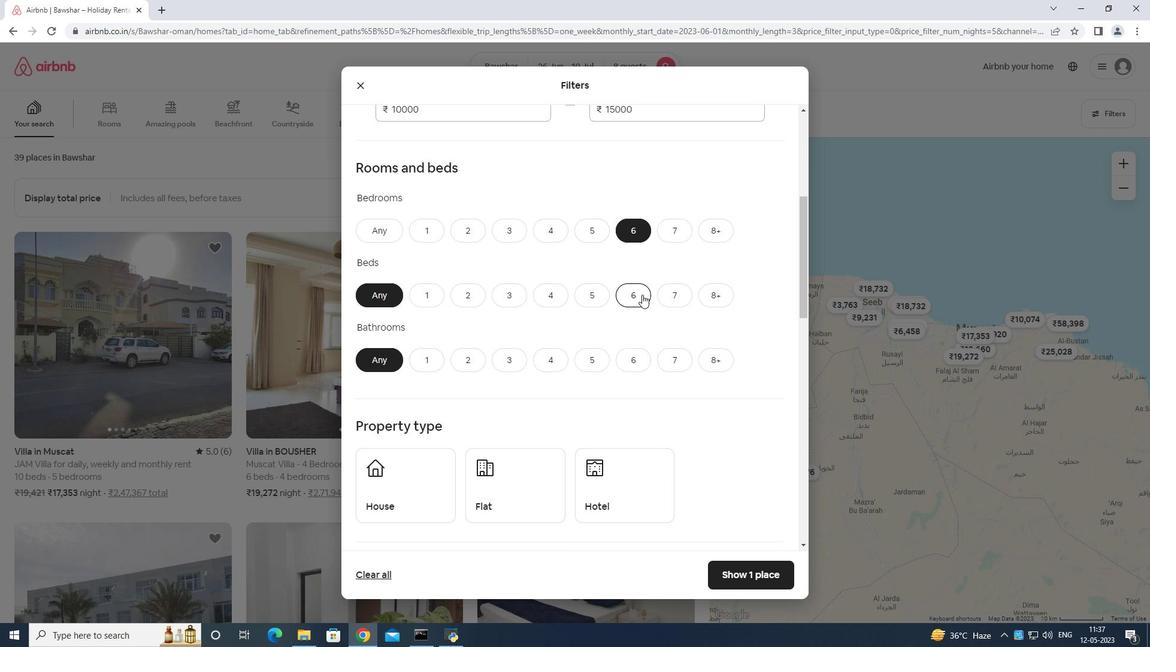 
Action: Mouse moved to (635, 354)
Screenshot: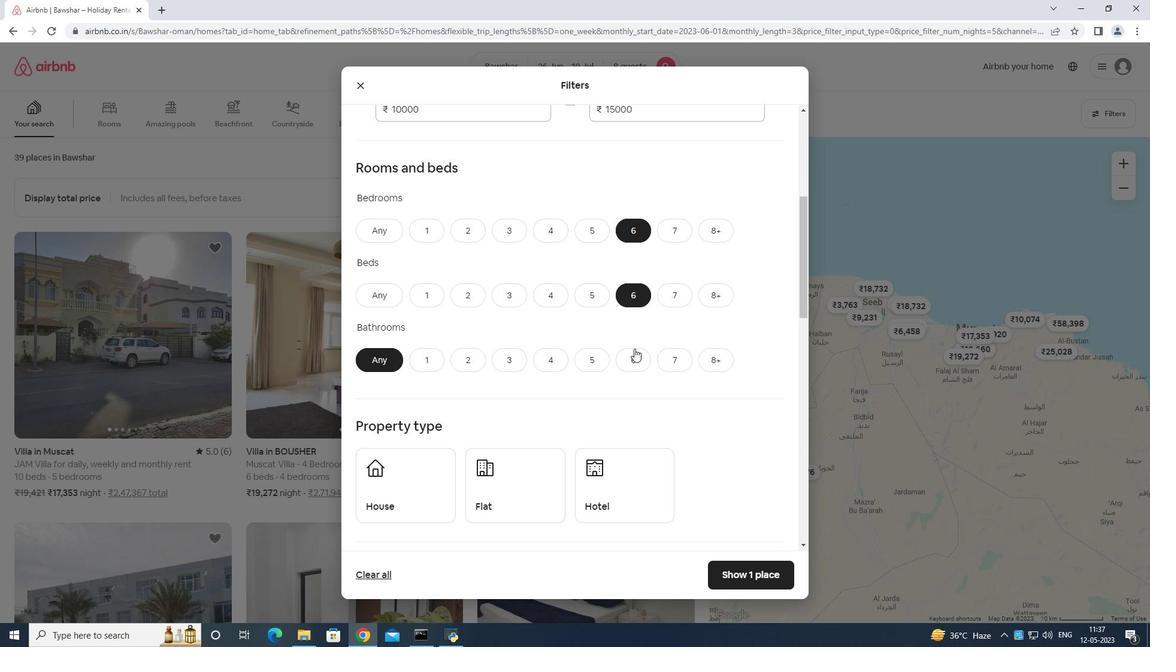 
Action: Mouse pressed left at (635, 354)
Screenshot: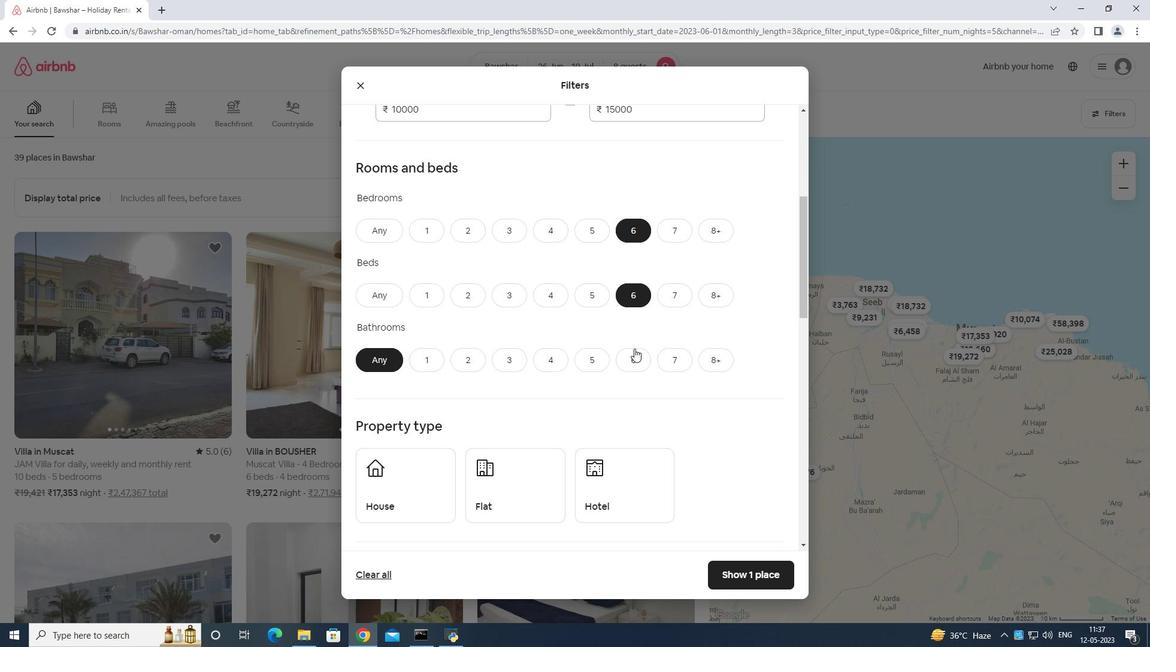 
Action: Mouse moved to (397, 493)
Screenshot: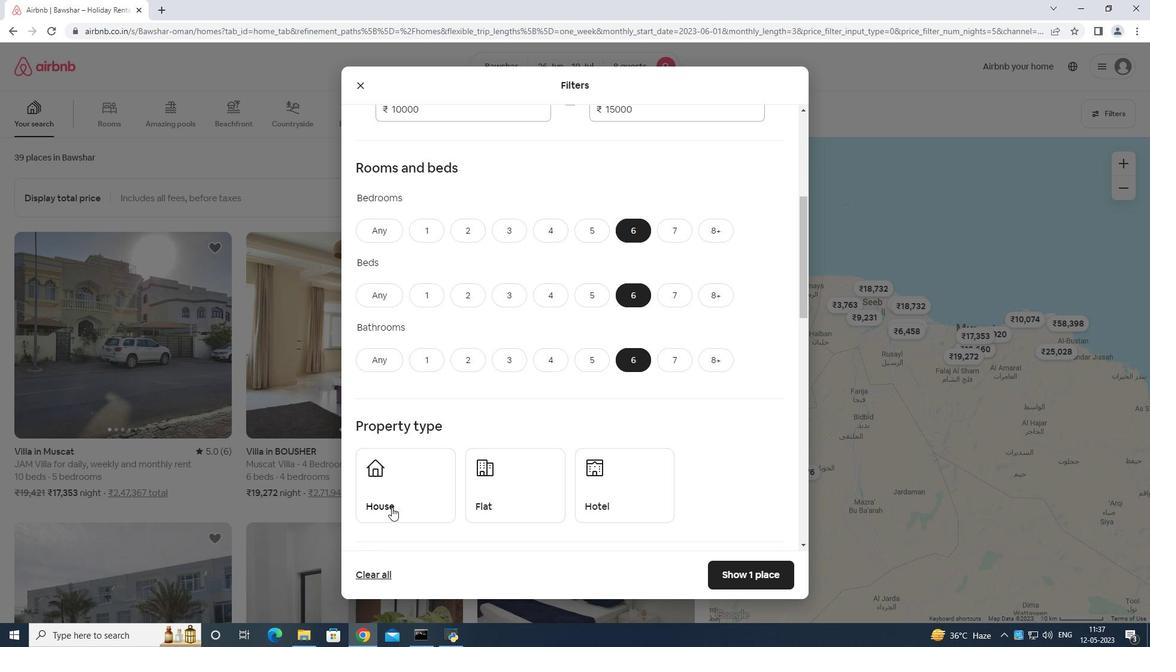 
Action: Mouse pressed left at (397, 493)
Screenshot: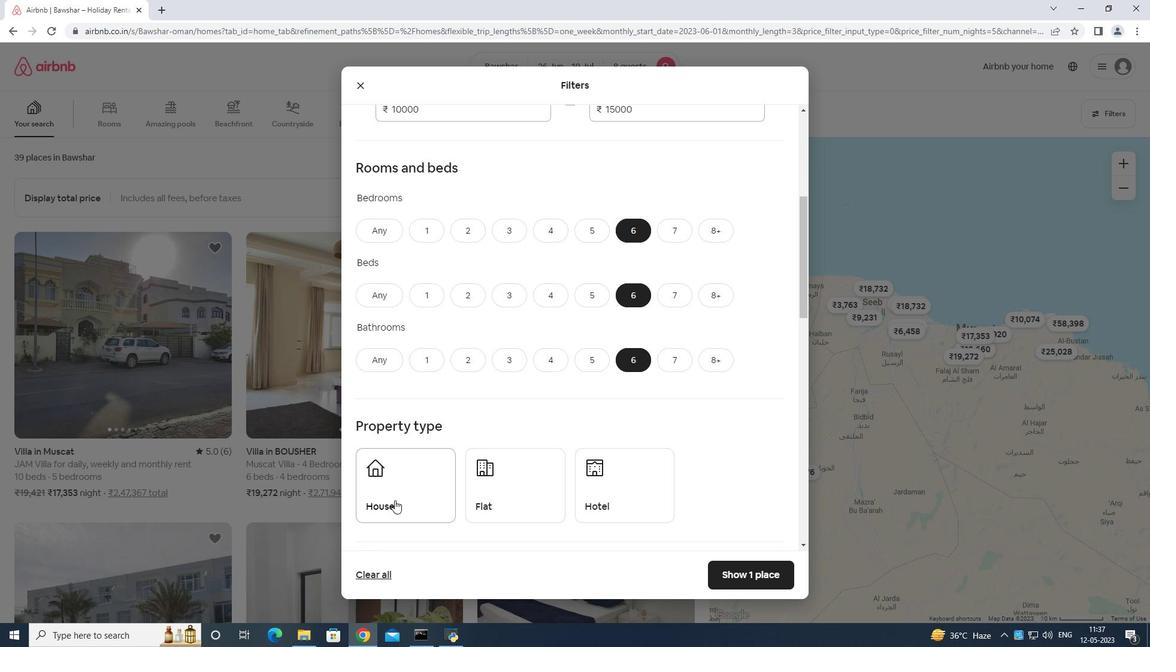 
Action: Mouse moved to (480, 484)
Screenshot: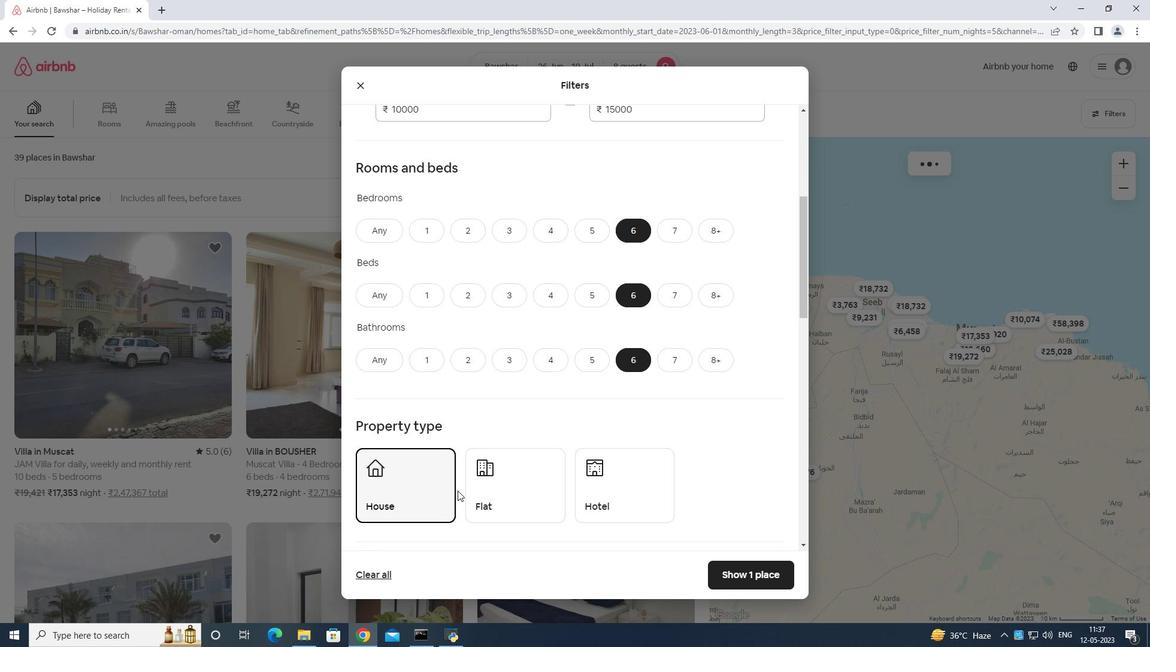 
Action: Mouse pressed left at (480, 484)
Screenshot: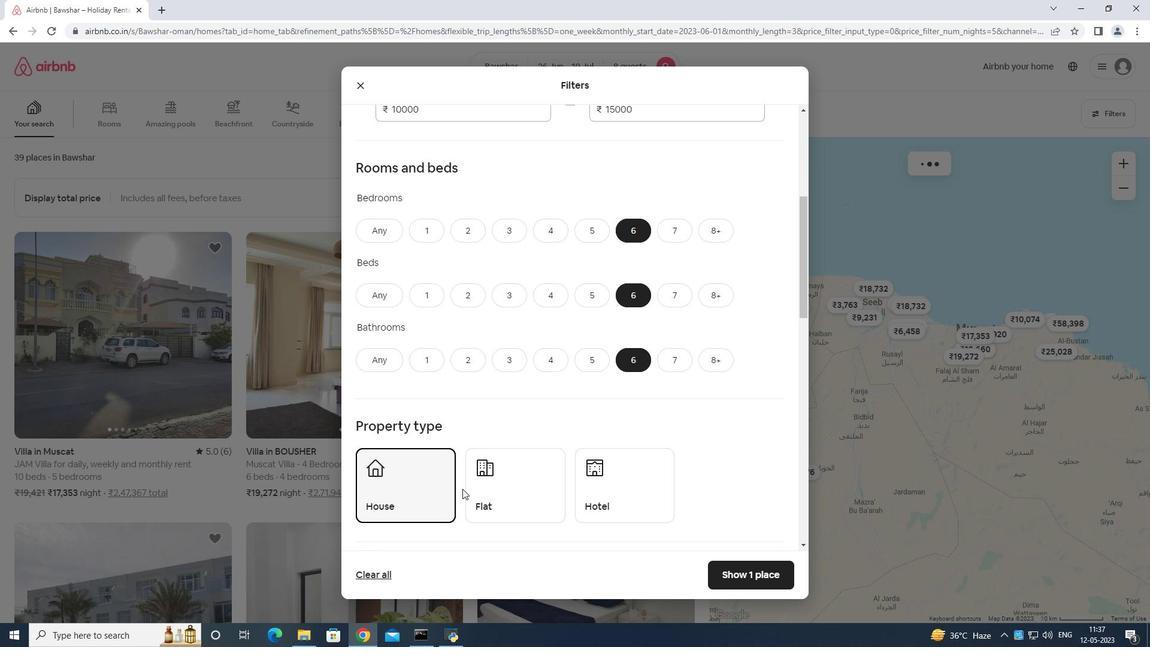 
Action: Mouse scrolled (480, 484) with delta (0, 0)
Screenshot: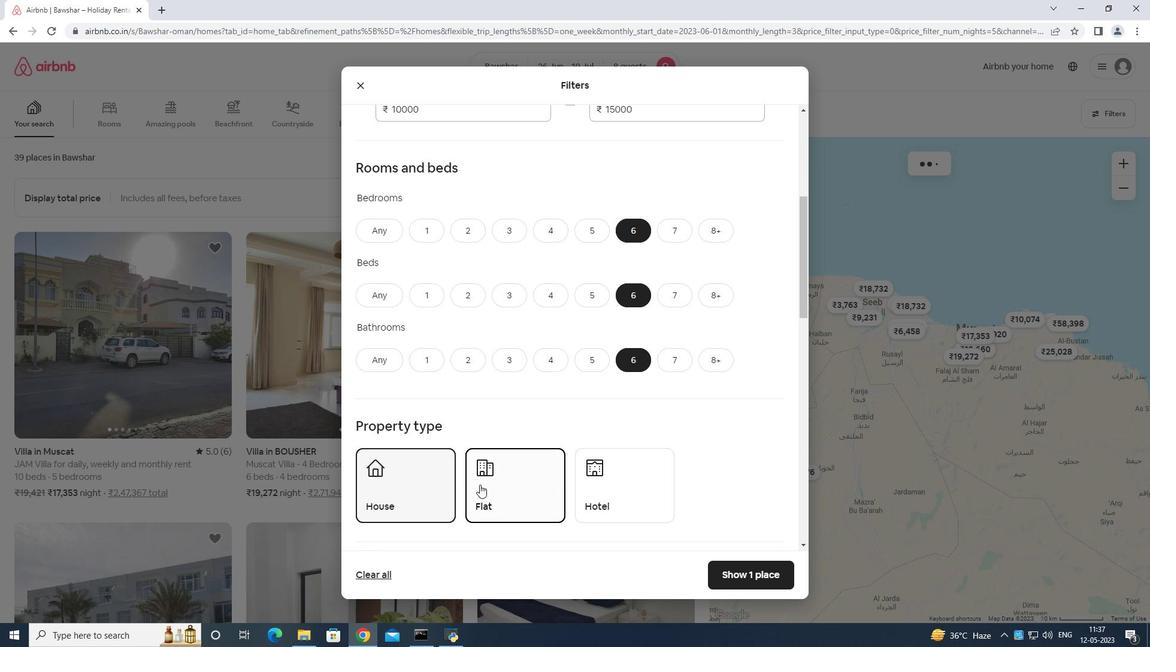 
Action: Mouse scrolled (480, 484) with delta (0, 0)
Screenshot: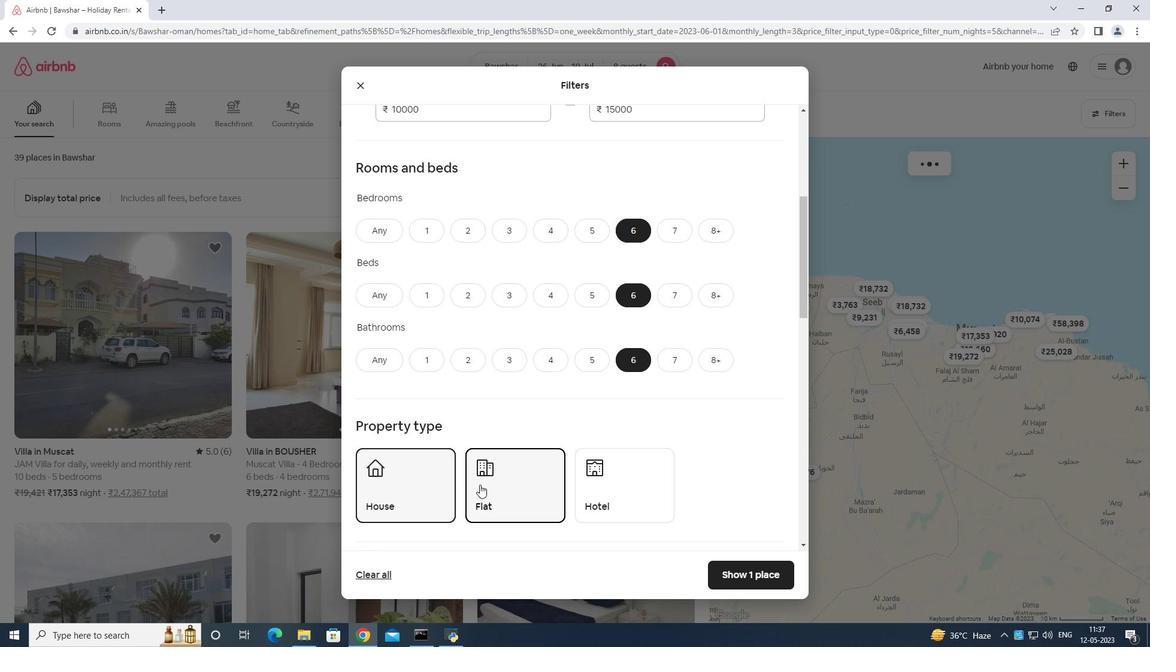 
Action: Mouse scrolled (480, 484) with delta (0, 0)
Screenshot: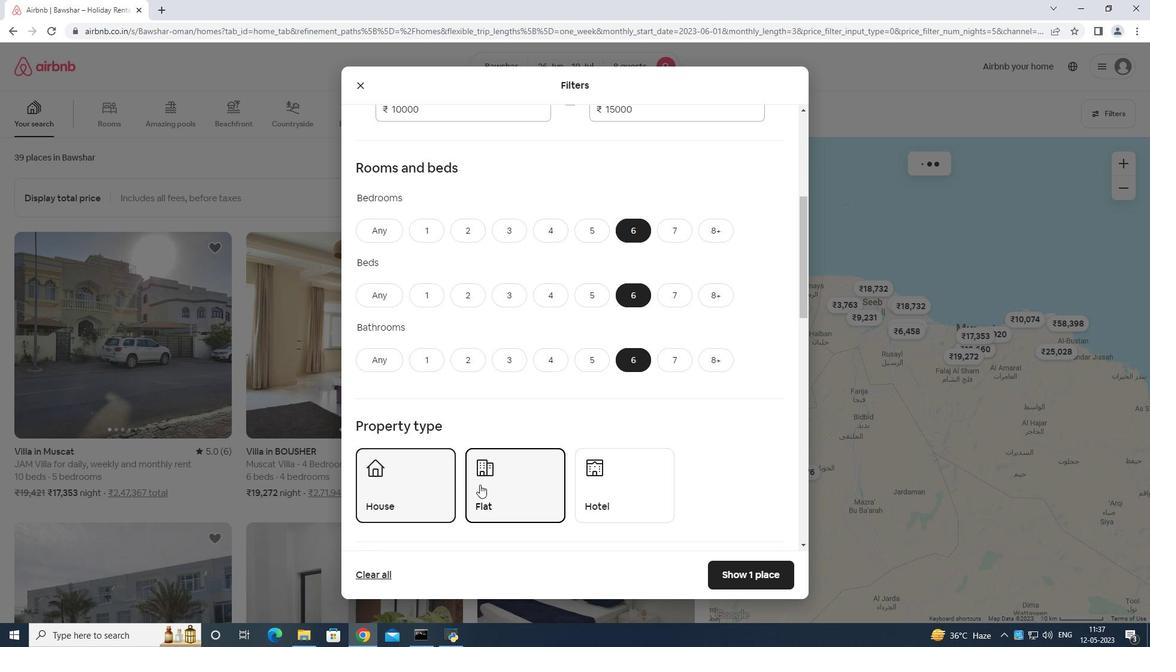 
Action: Mouse scrolled (480, 484) with delta (0, 0)
Screenshot: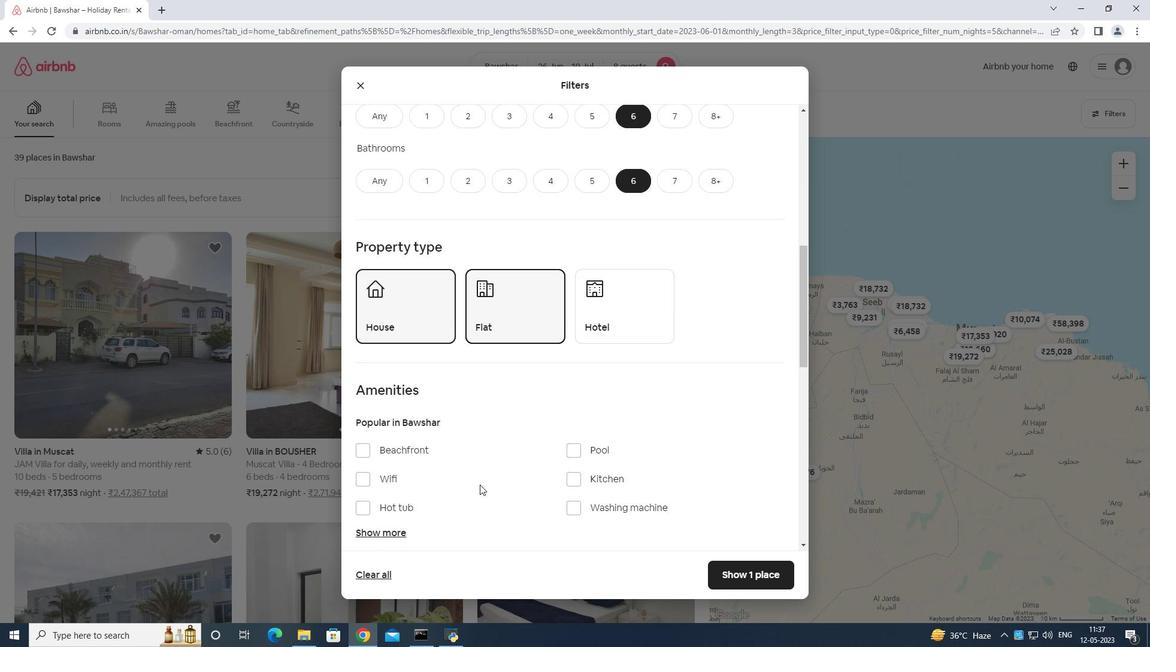 
Action: Mouse scrolled (480, 484) with delta (0, 0)
Screenshot: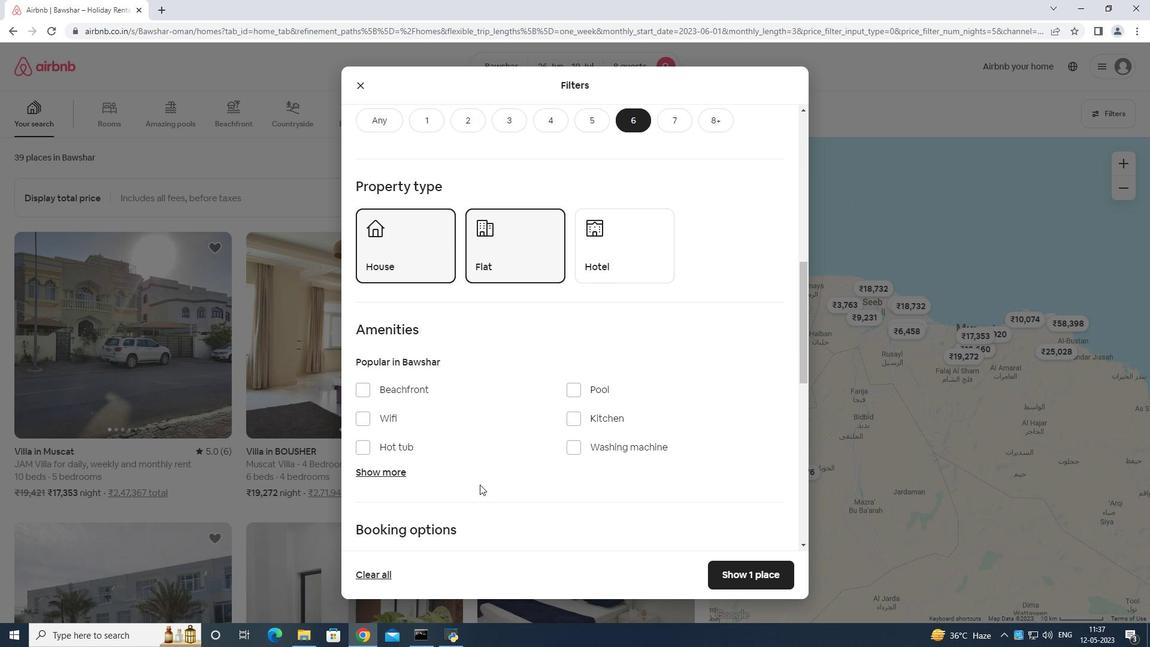 
Action: Mouse scrolled (480, 484) with delta (0, 0)
Screenshot: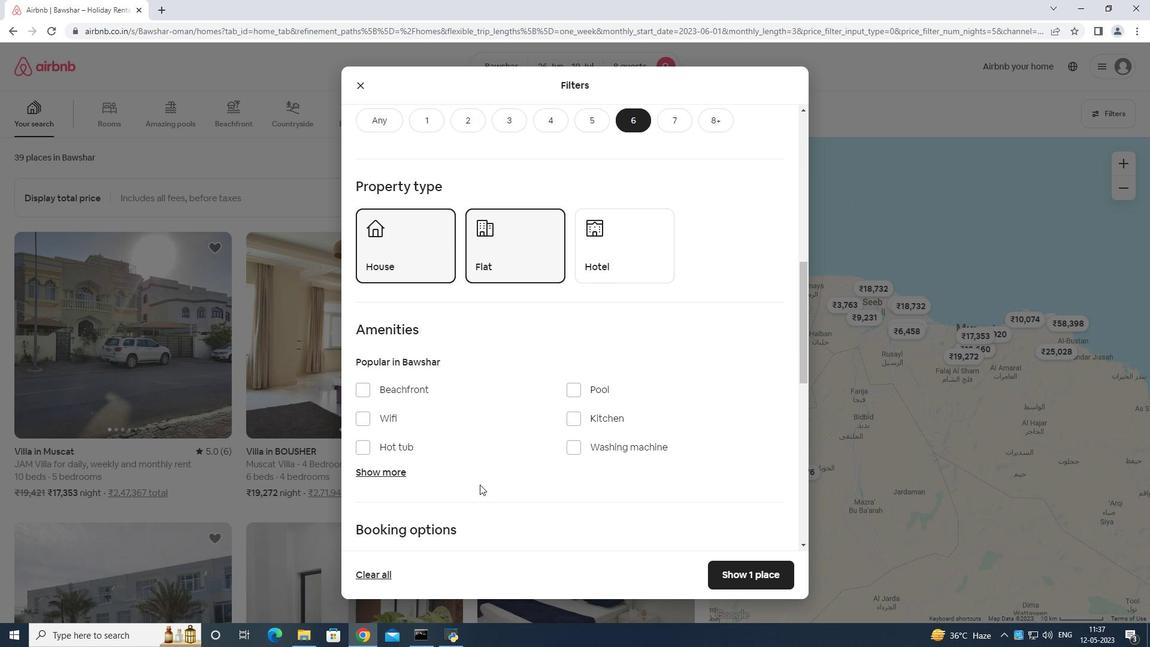 
Action: Mouse scrolled (480, 484) with delta (0, 0)
Screenshot: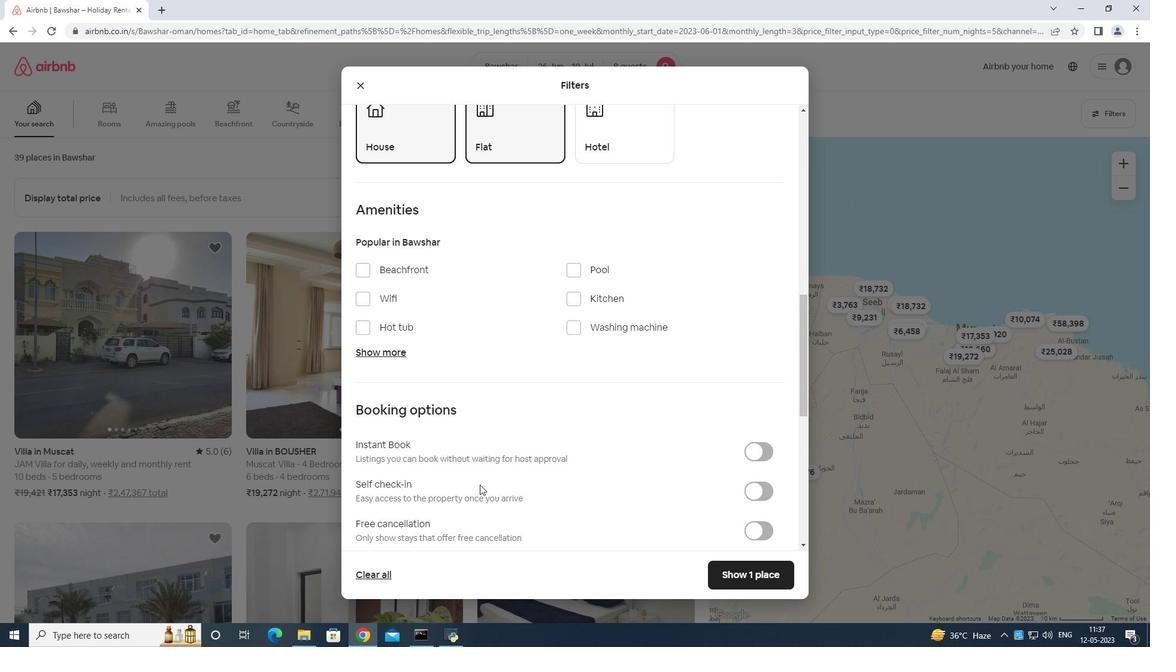 
Action: Mouse scrolled (480, 484) with delta (0, 0)
Screenshot: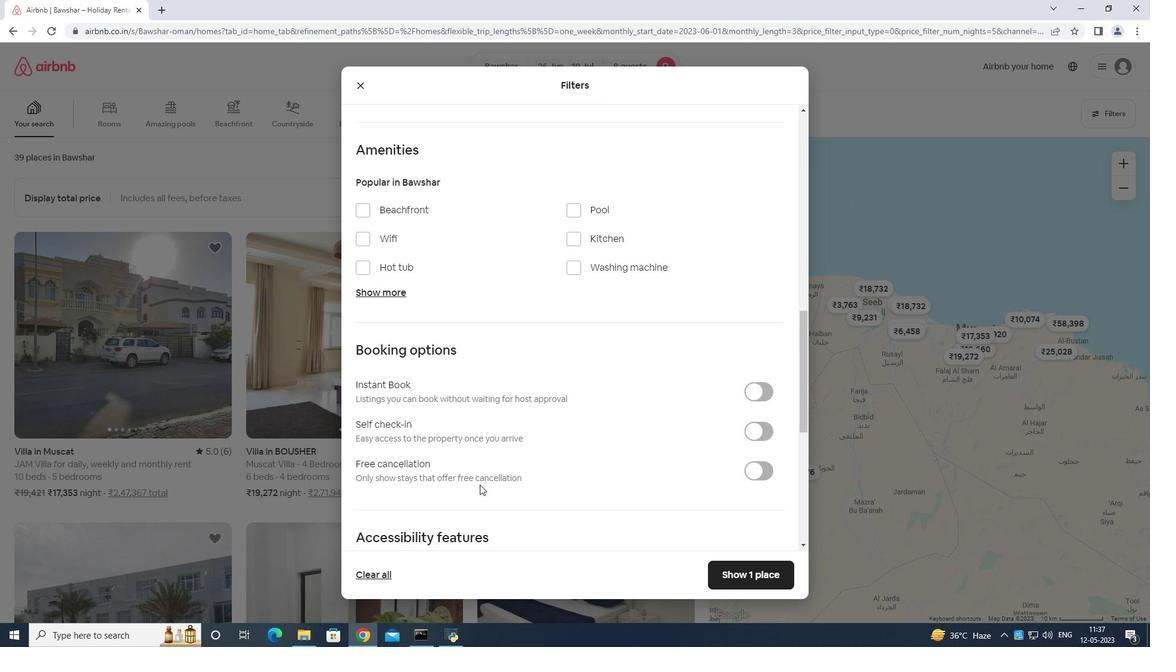 
Action: Mouse moved to (757, 378)
Screenshot: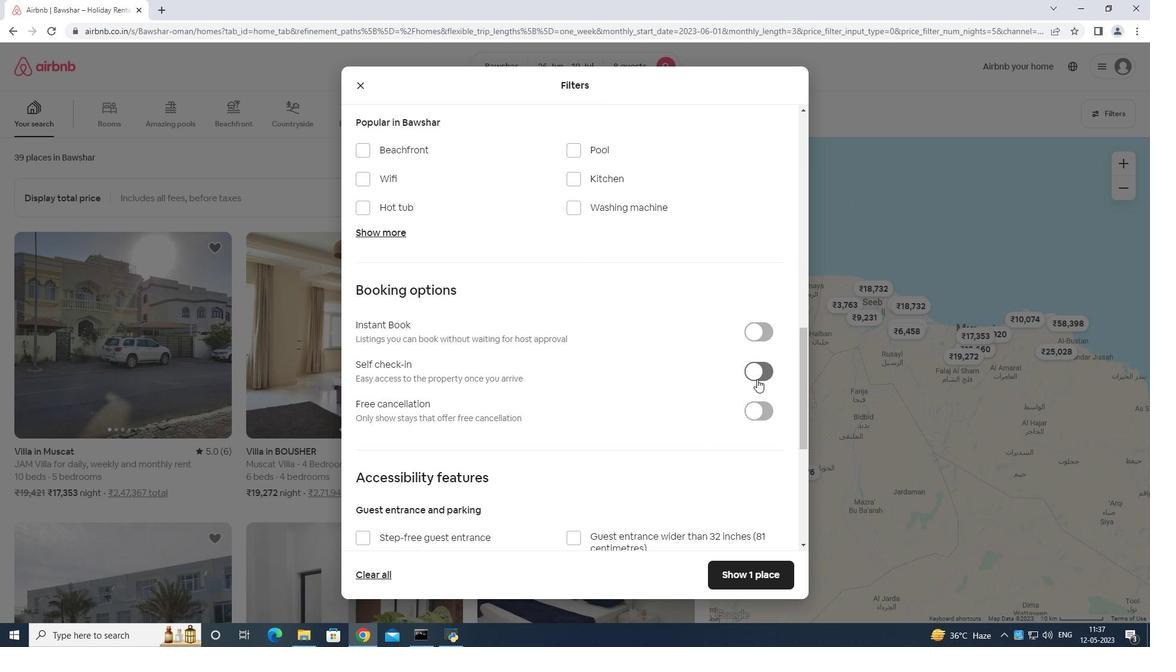 
Action: Mouse pressed left at (757, 378)
Screenshot: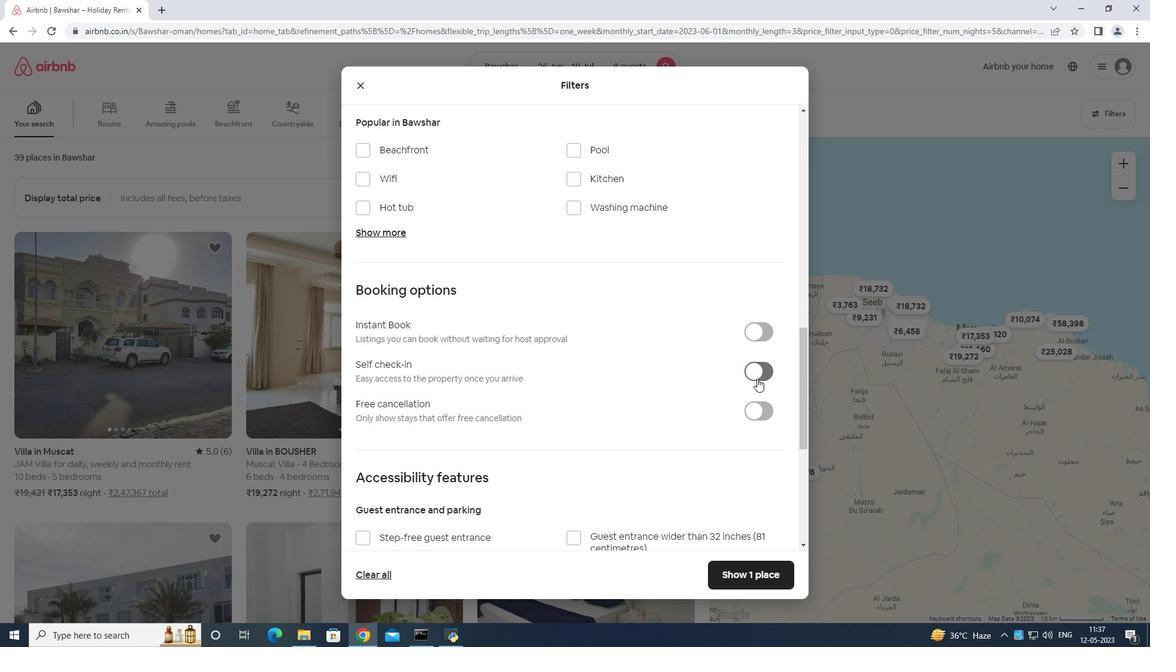 
Action: Mouse moved to (355, 170)
Screenshot: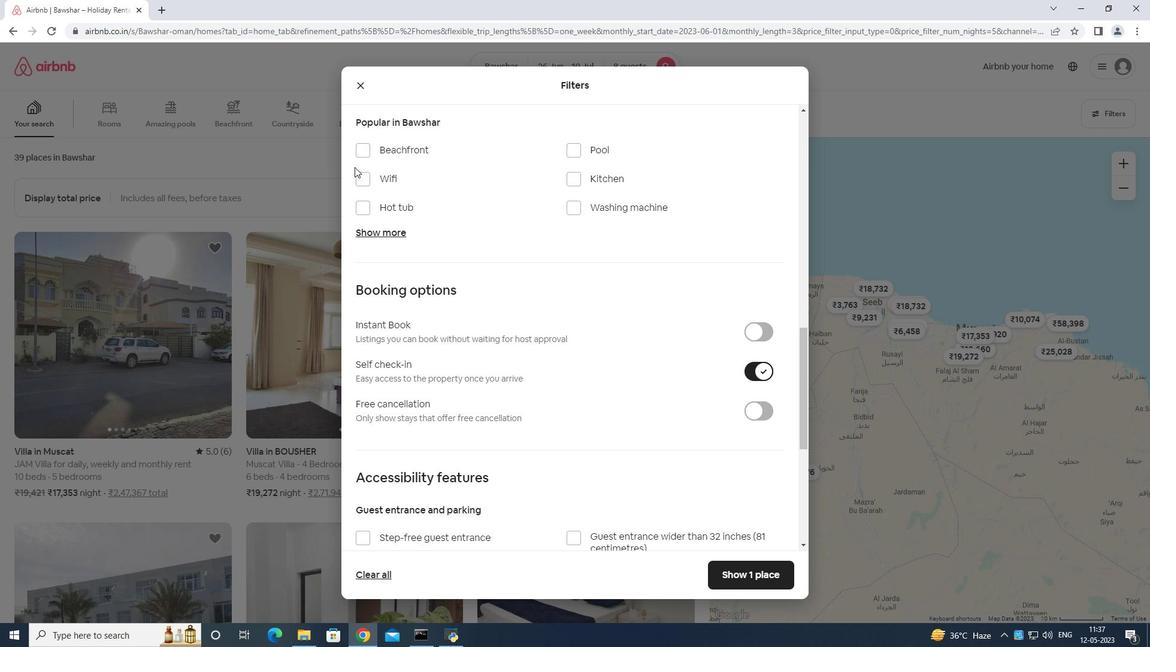 
Action: Mouse pressed left at (355, 170)
Screenshot: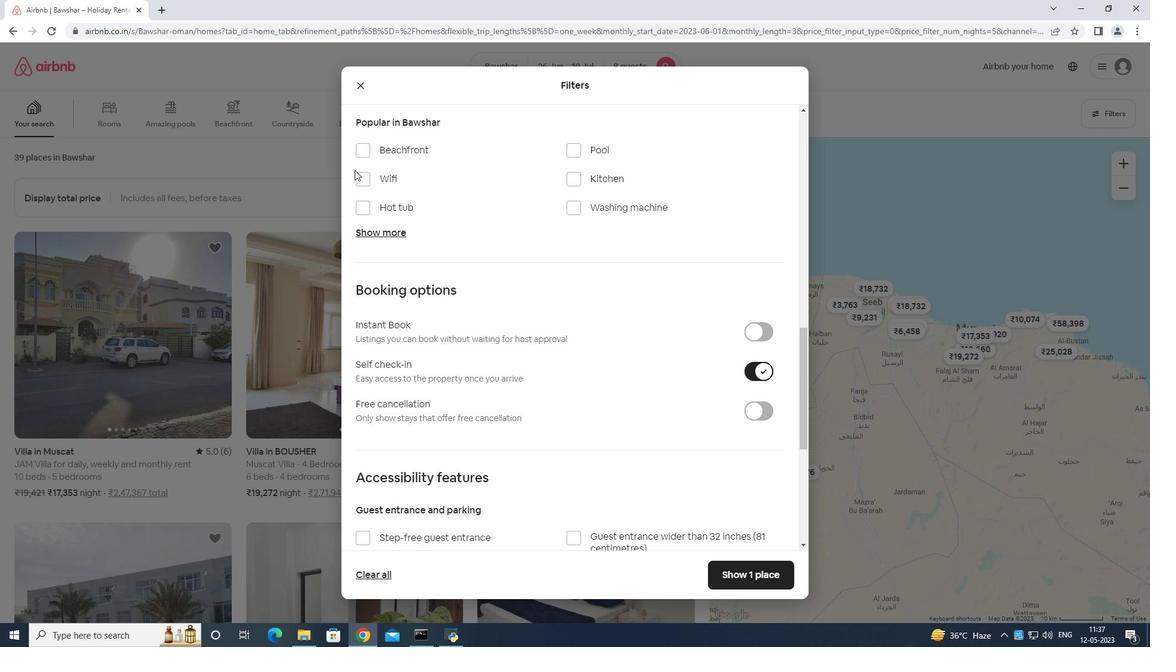 
Action: Mouse moved to (354, 176)
Screenshot: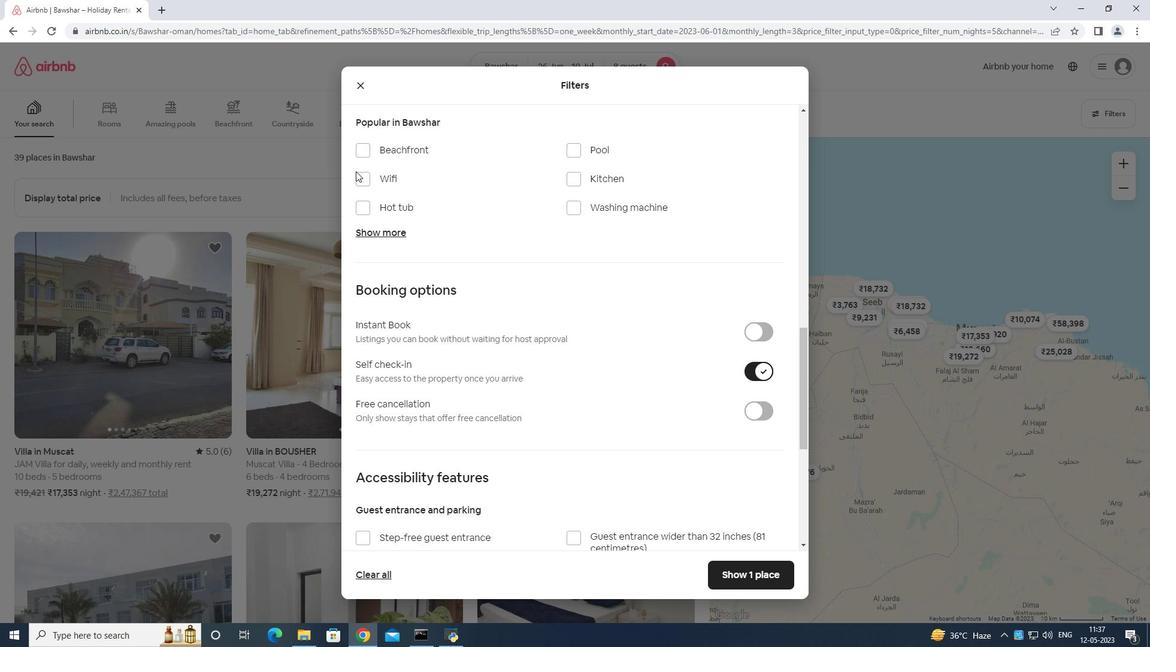 
Action: Mouse pressed left at (354, 176)
Screenshot: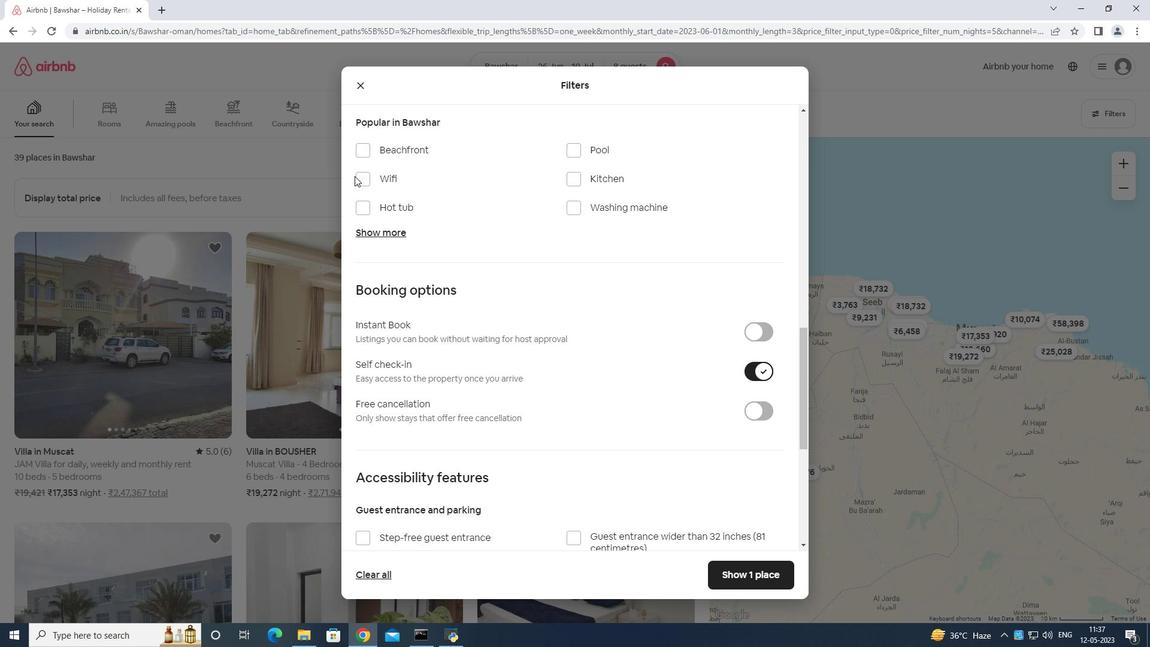 
Action: Mouse moved to (365, 177)
Screenshot: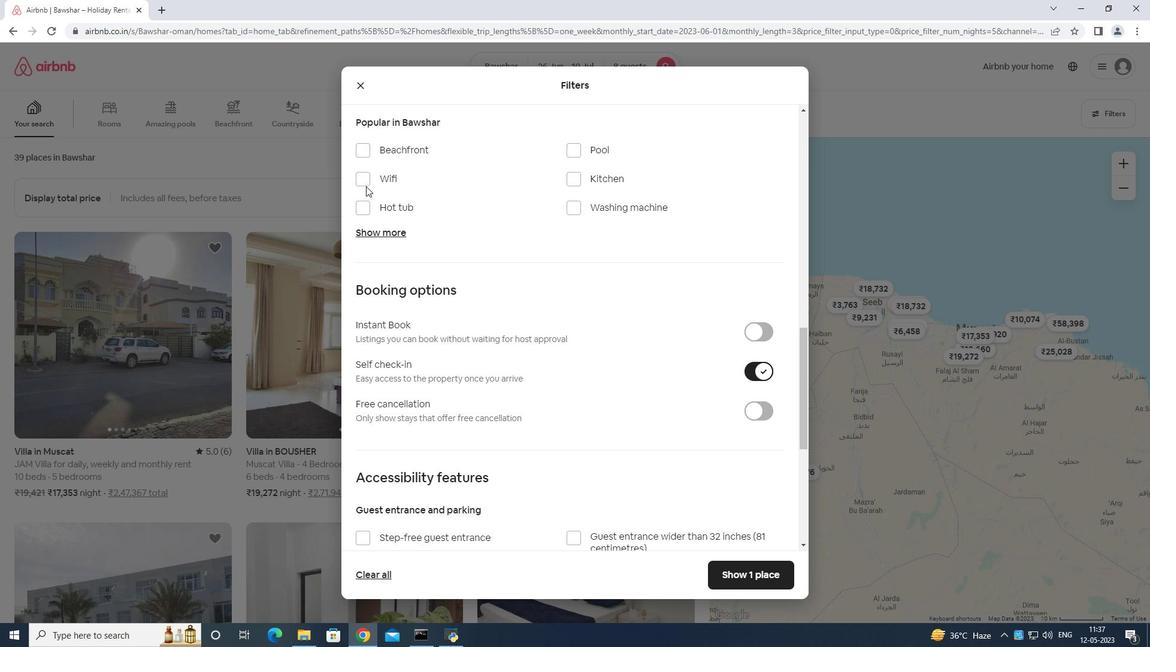 
Action: Mouse pressed left at (365, 177)
Screenshot: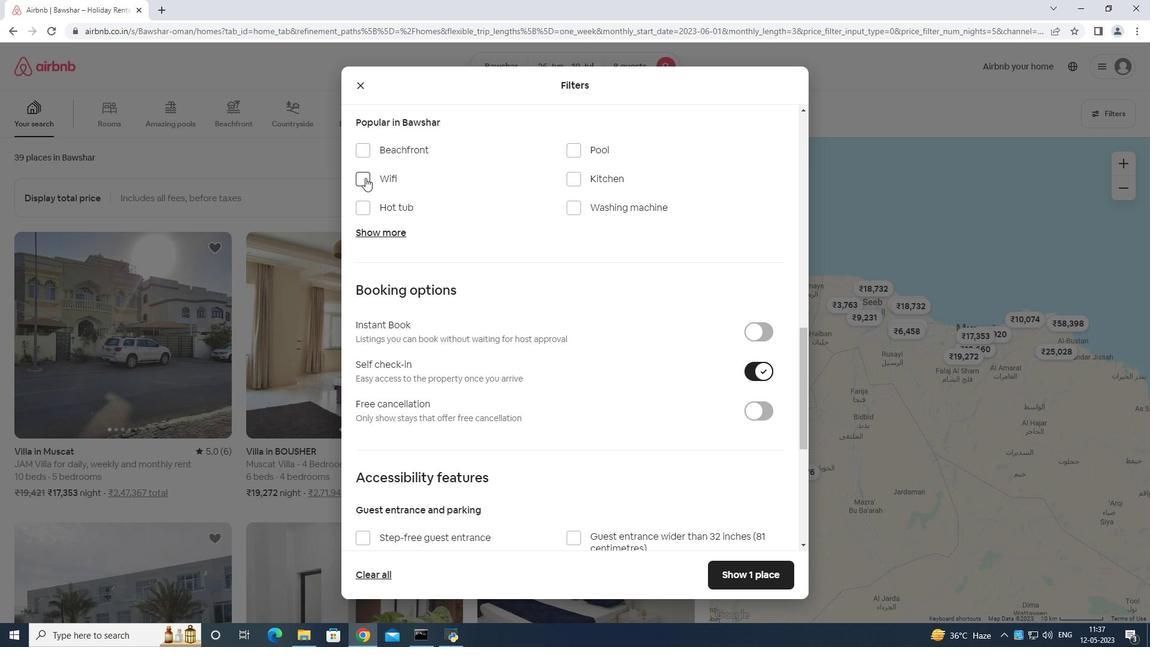 
Action: Mouse moved to (366, 230)
Screenshot: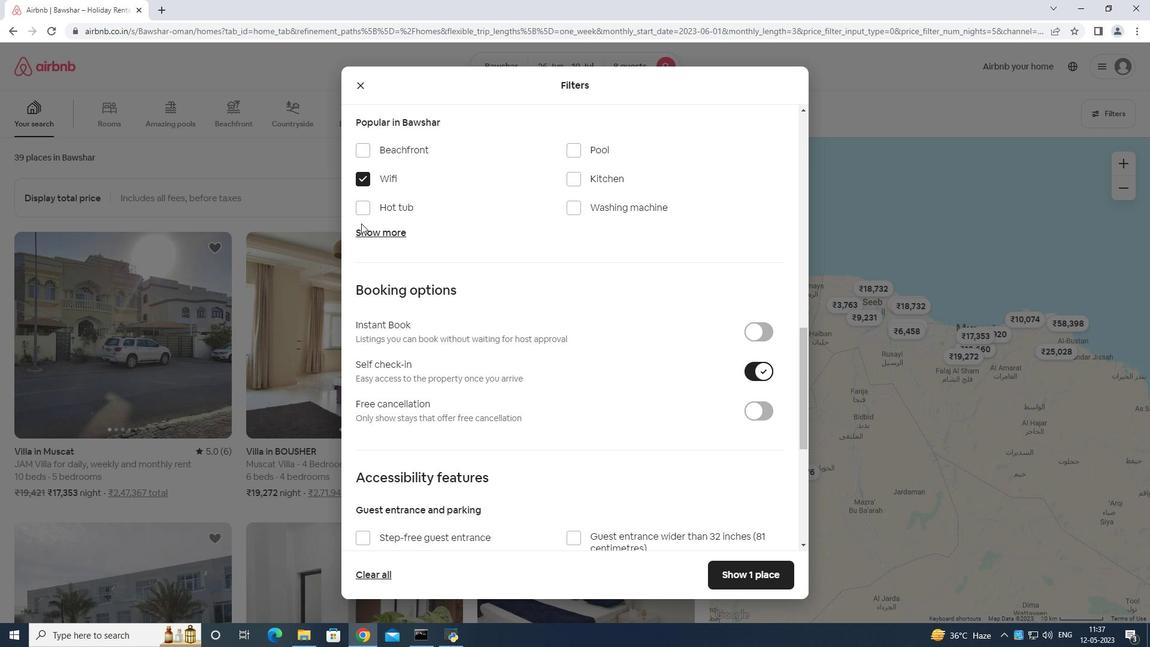 
Action: Mouse pressed left at (366, 230)
Screenshot: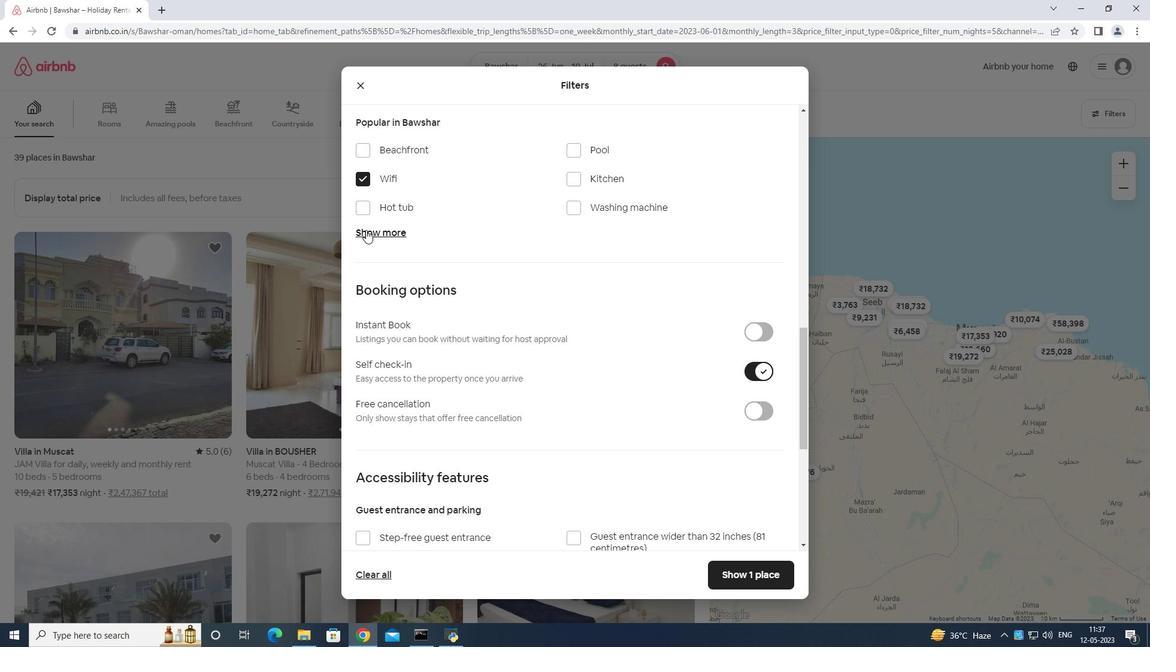 
Action: Mouse moved to (357, 332)
Screenshot: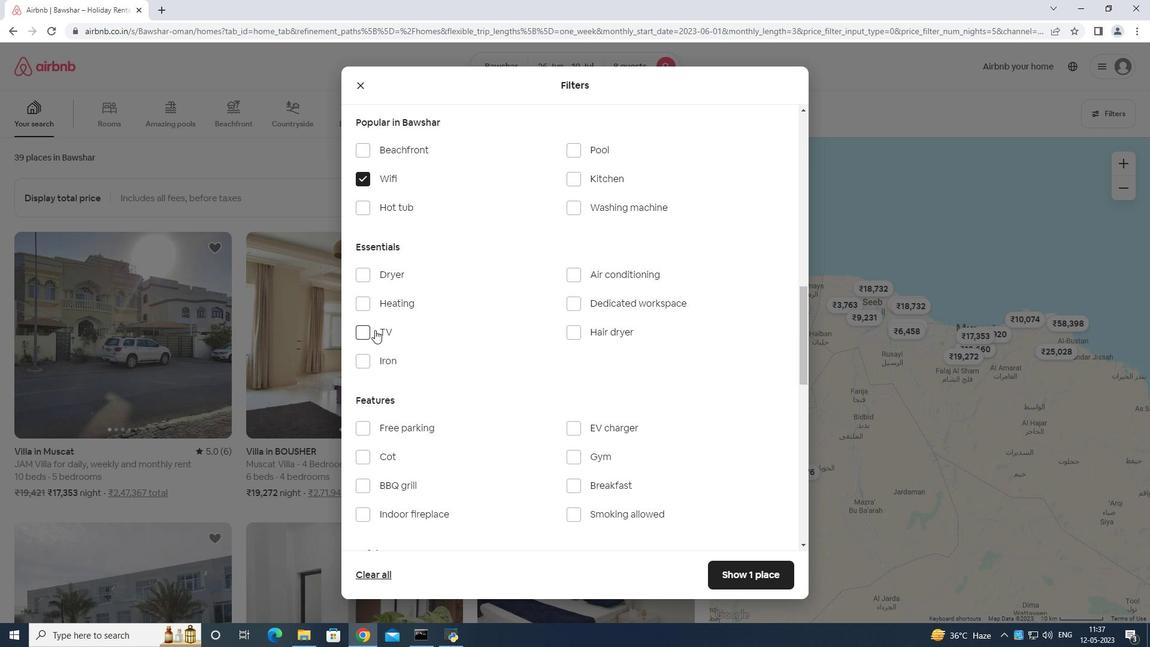 
Action: Mouse pressed left at (357, 332)
Screenshot: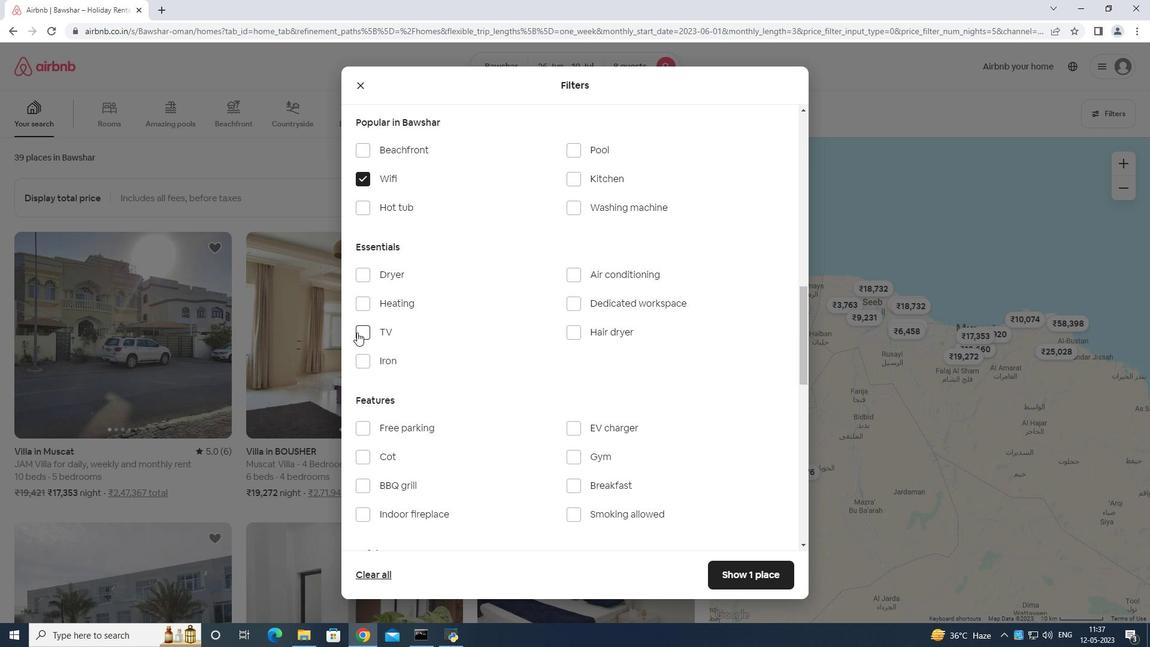 
Action: Mouse moved to (355, 332)
Screenshot: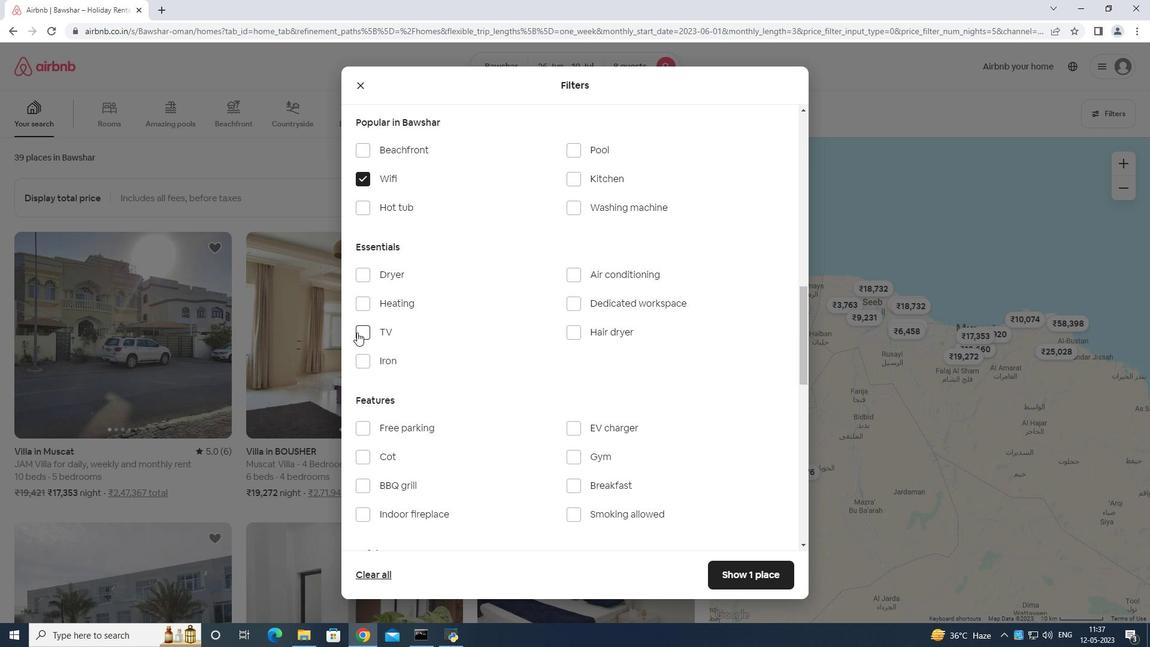 
Action: Mouse scrolled (355, 331) with delta (0, 0)
Screenshot: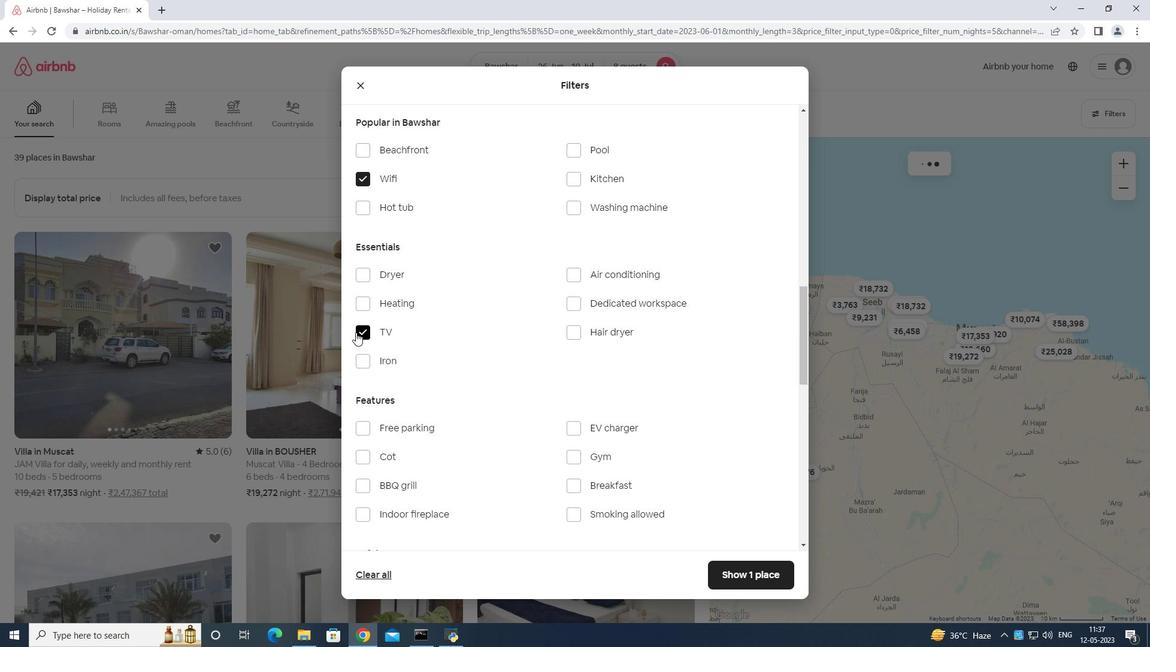 
Action: Mouse moved to (579, 399)
Screenshot: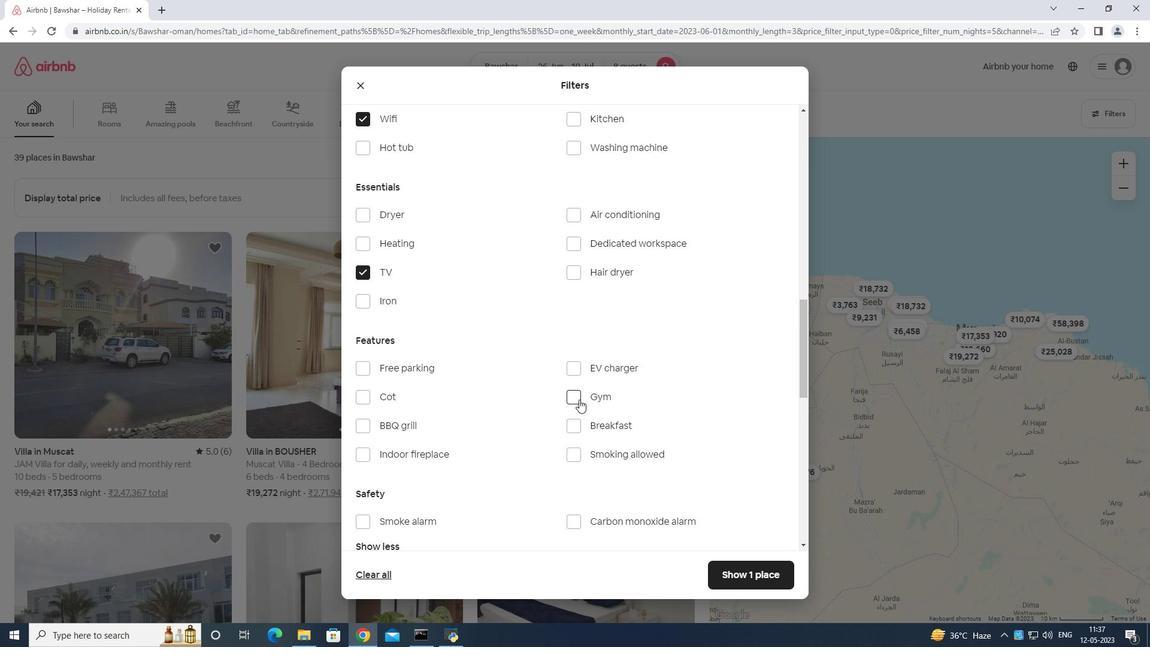 
Action: Mouse pressed left at (579, 399)
Screenshot: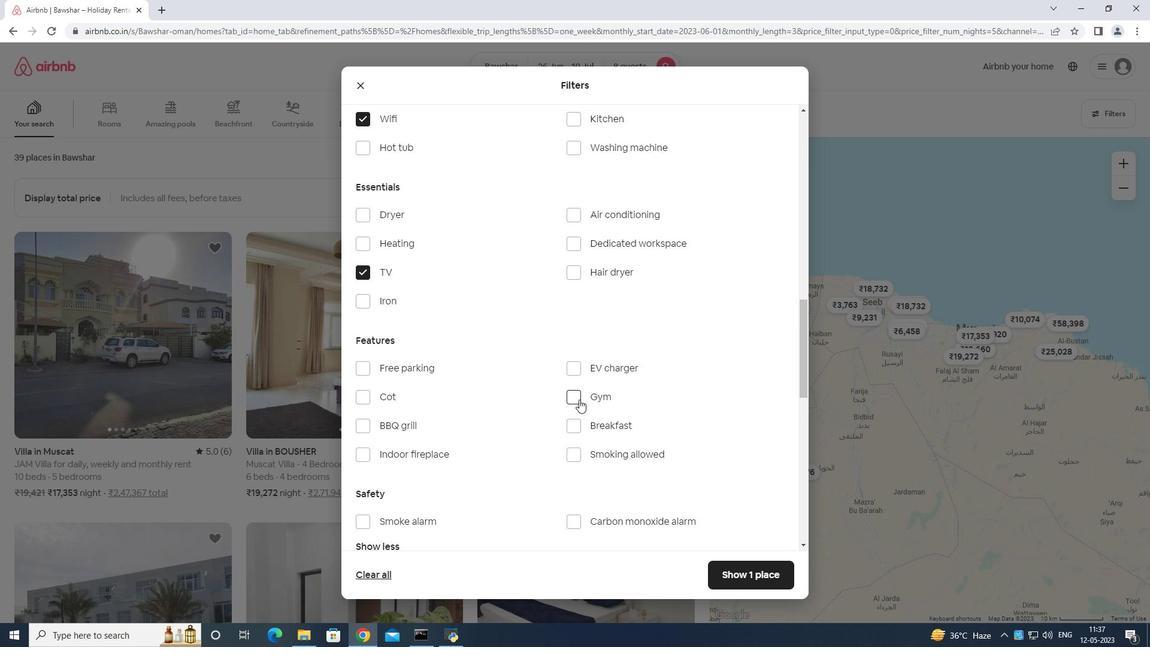 
Action: Mouse moved to (578, 423)
Screenshot: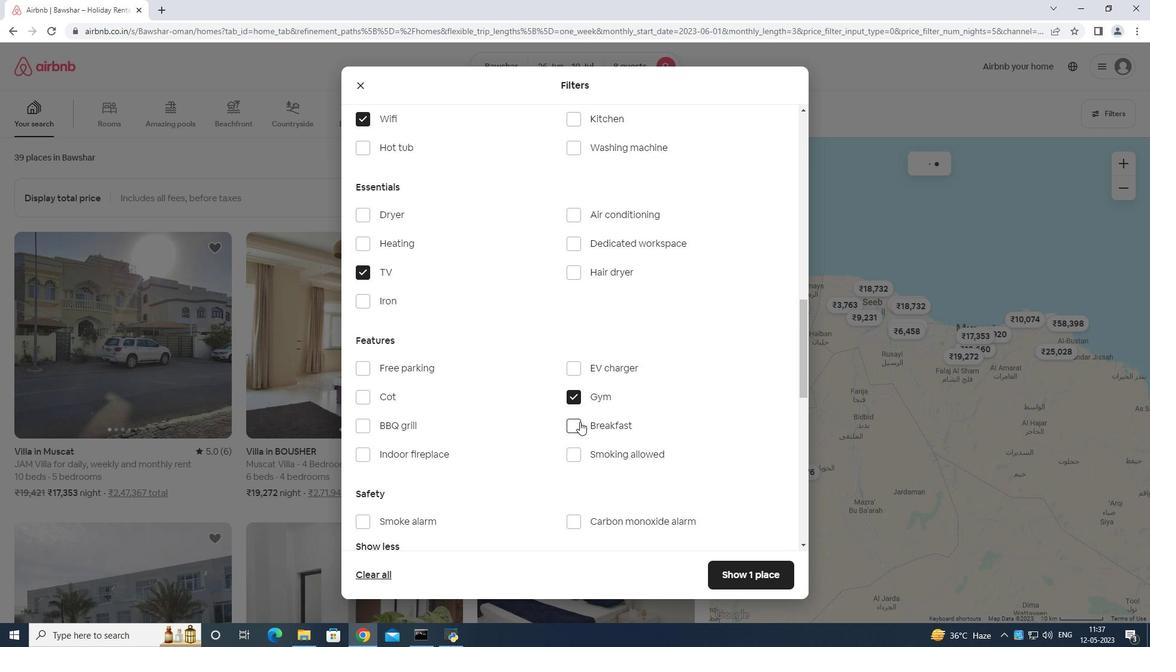 
Action: Mouse pressed left at (578, 423)
Screenshot: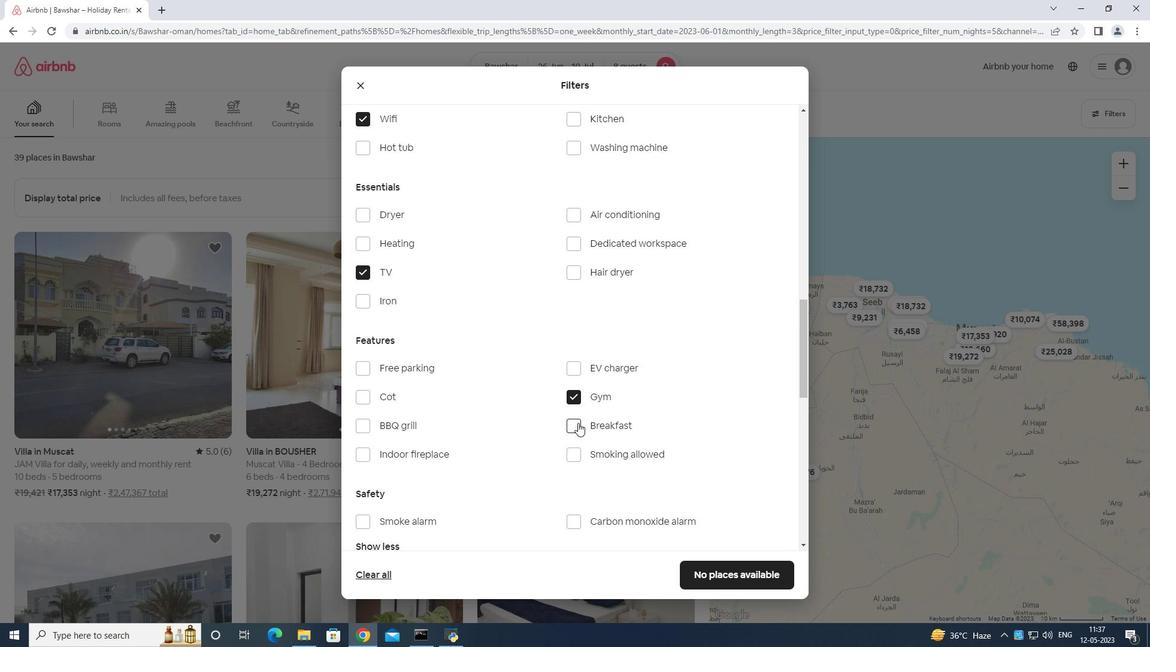 
Action: Mouse moved to (575, 421)
Screenshot: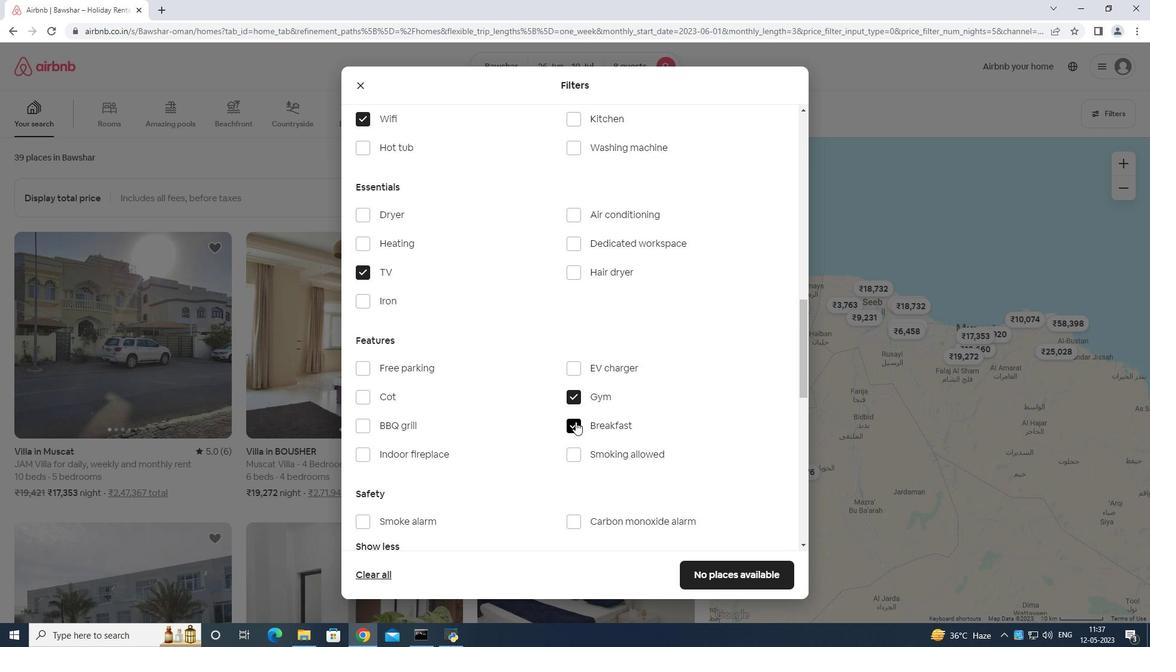 
Action: Mouse scrolled (575, 422) with delta (0, 0)
Screenshot: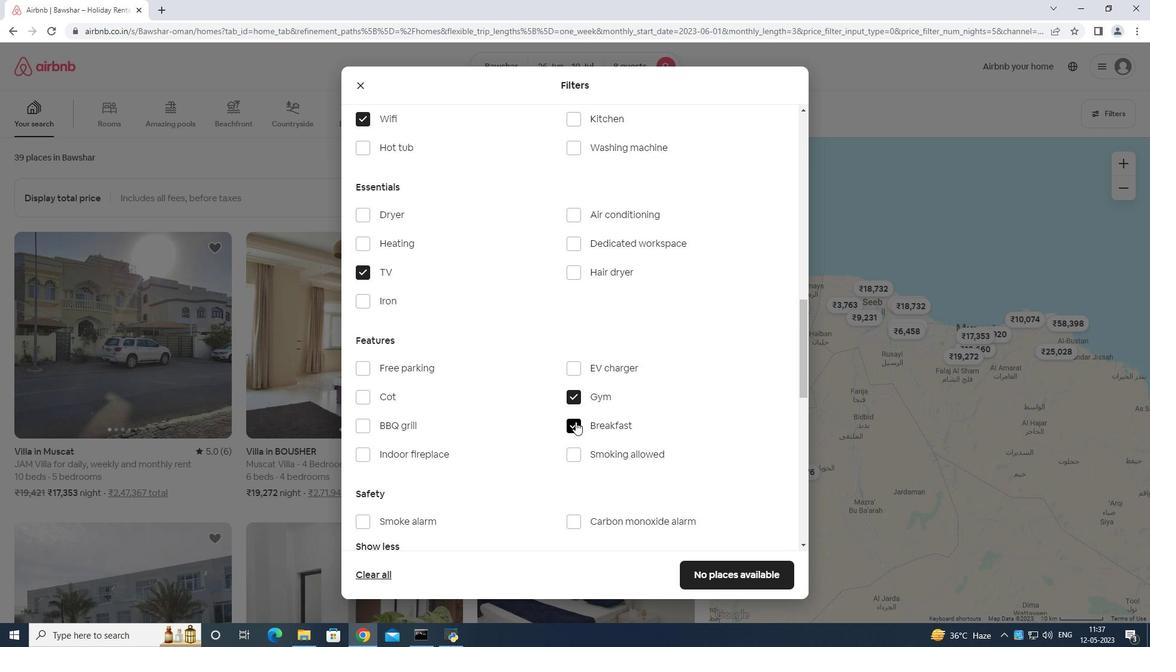 
Action: Mouse scrolled (575, 422) with delta (0, 0)
Screenshot: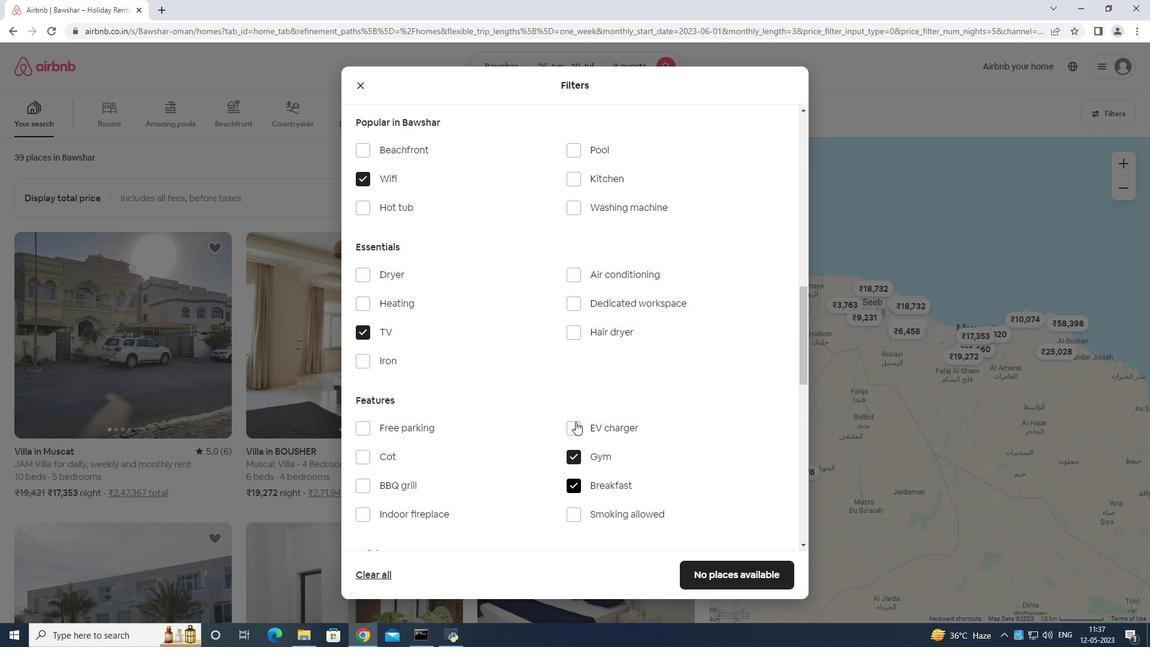 
Action: Mouse moved to (575, 421)
Screenshot: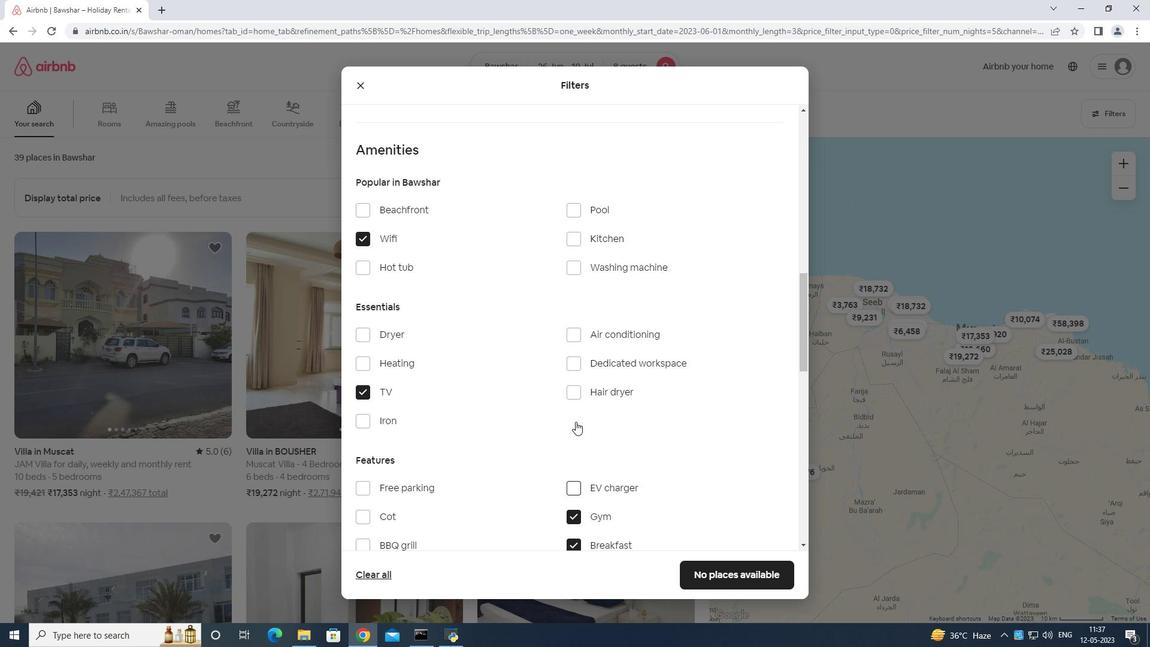 
Action: Mouse scrolled (575, 420) with delta (0, 0)
Screenshot: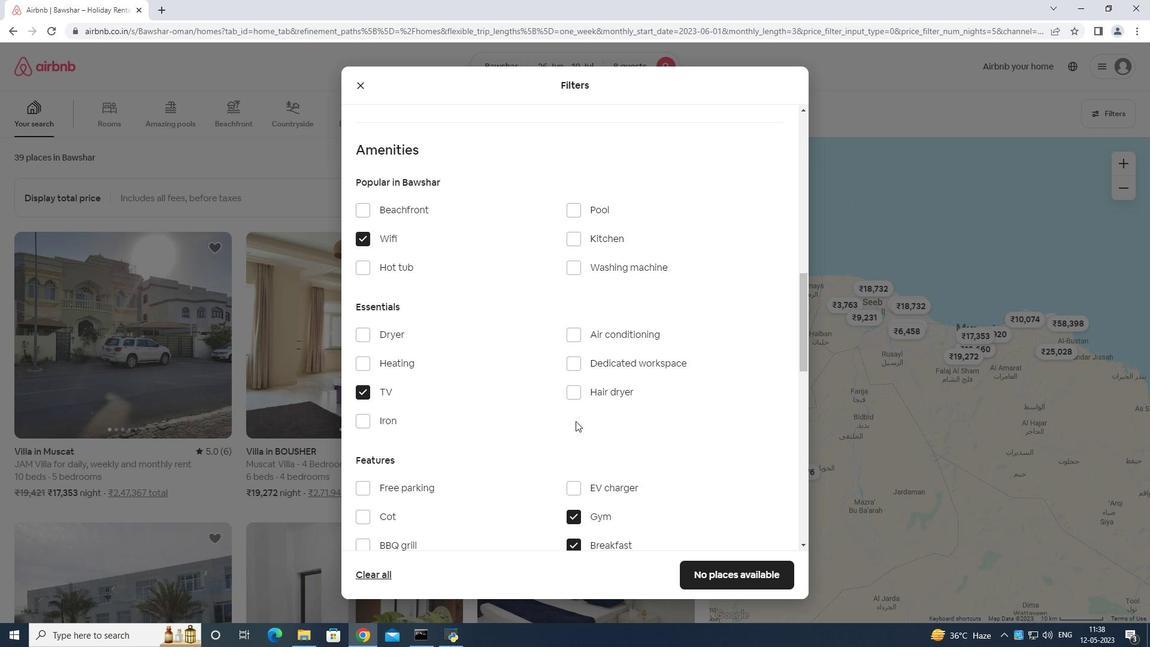 
Action: Mouse moved to (367, 429)
Screenshot: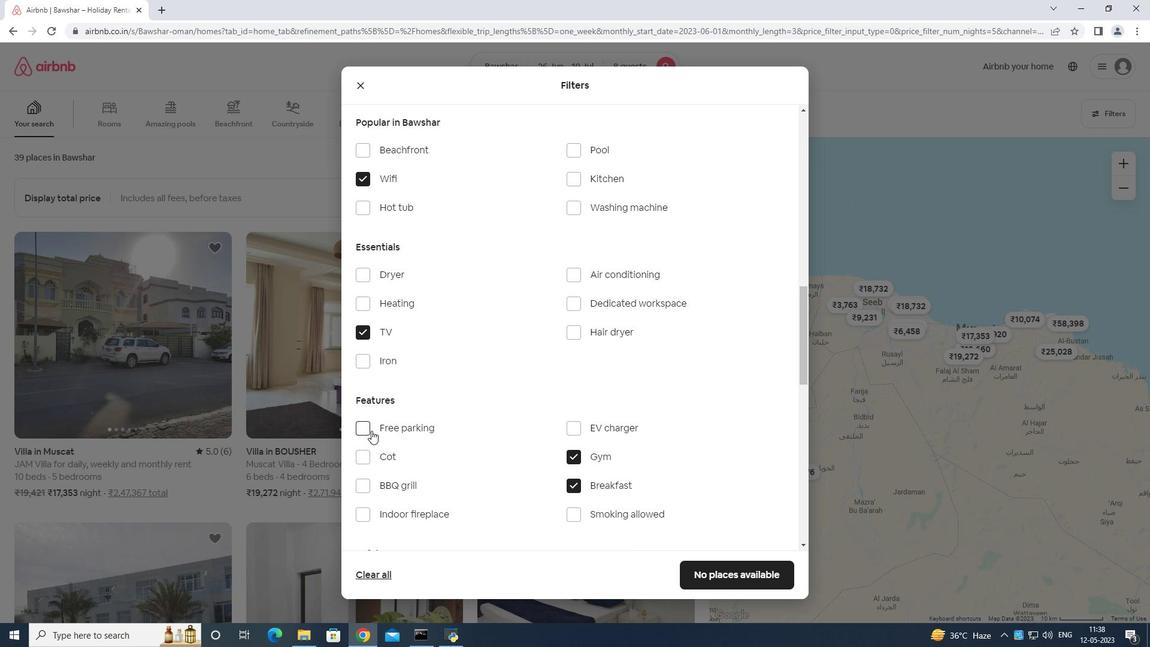 
Action: Mouse pressed left at (367, 429)
Screenshot: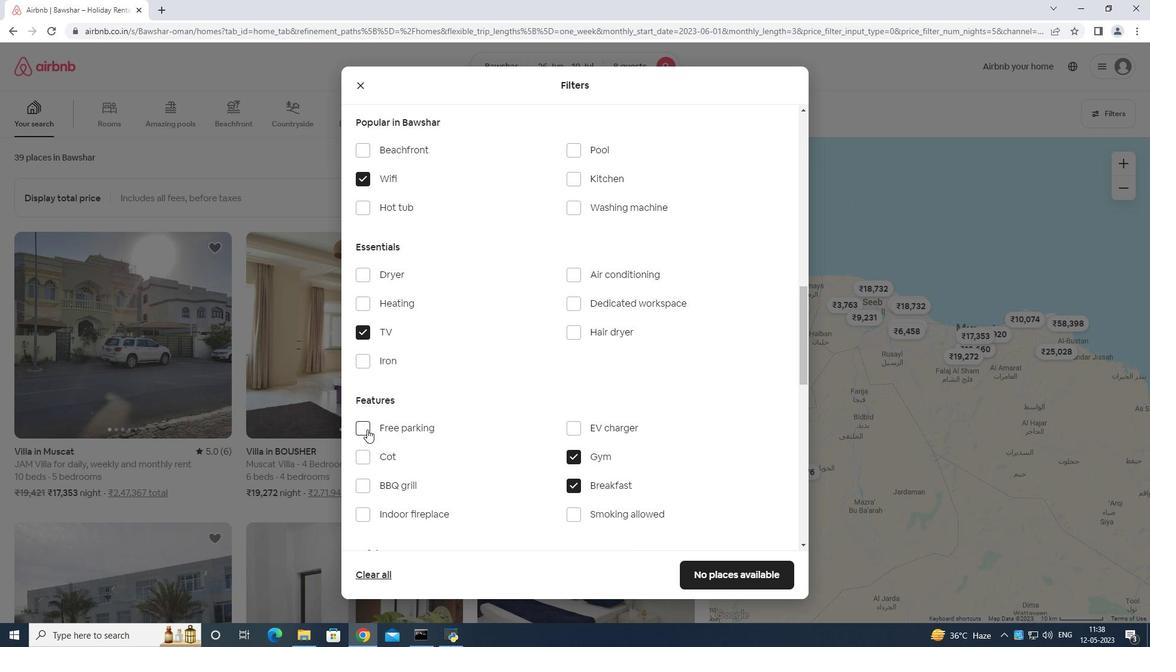 
Action: Mouse moved to (367, 424)
Screenshot: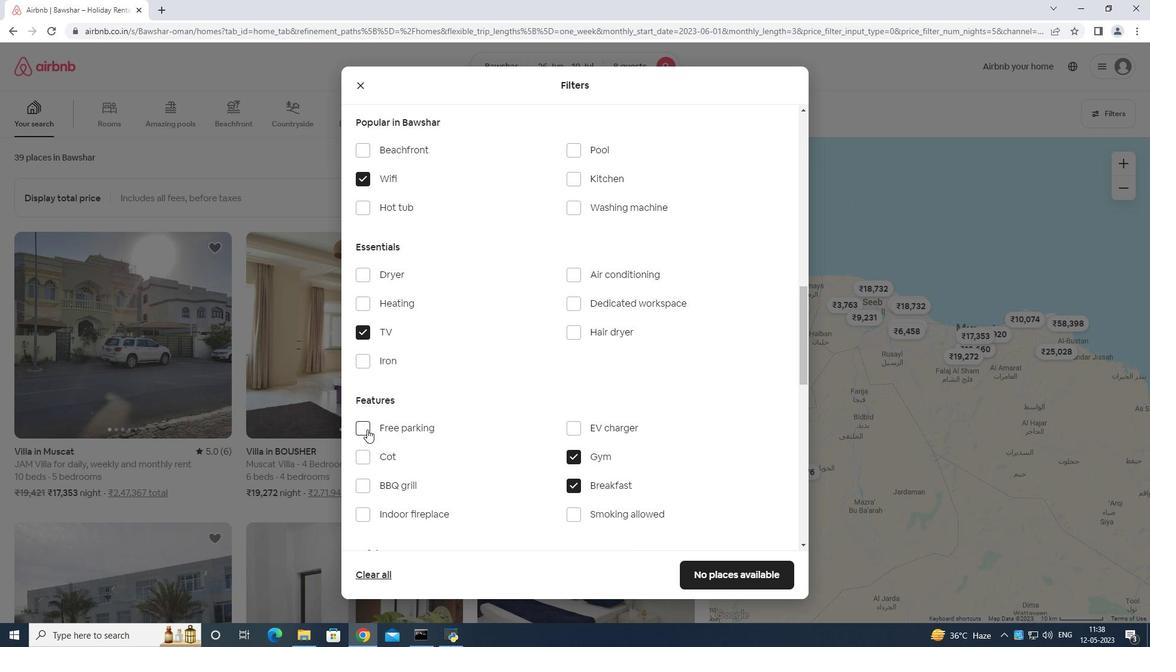 
Action: Mouse scrolled (367, 423) with delta (0, 0)
Screenshot: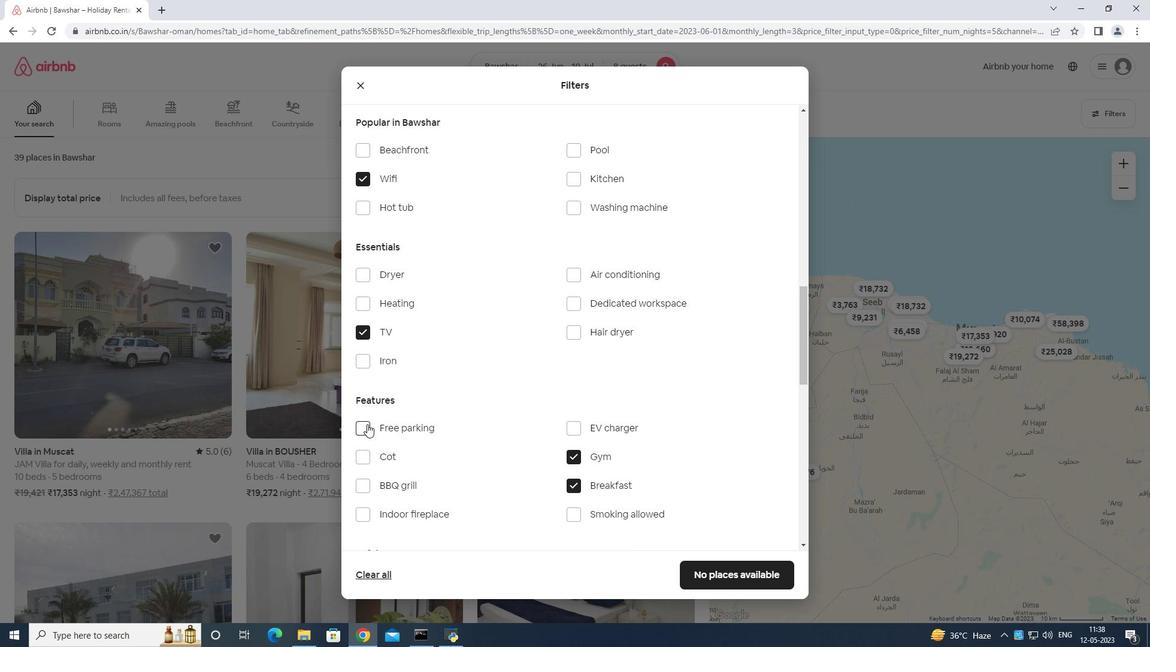 
Action: Mouse scrolled (367, 423) with delta (0, 0)
Screenshot: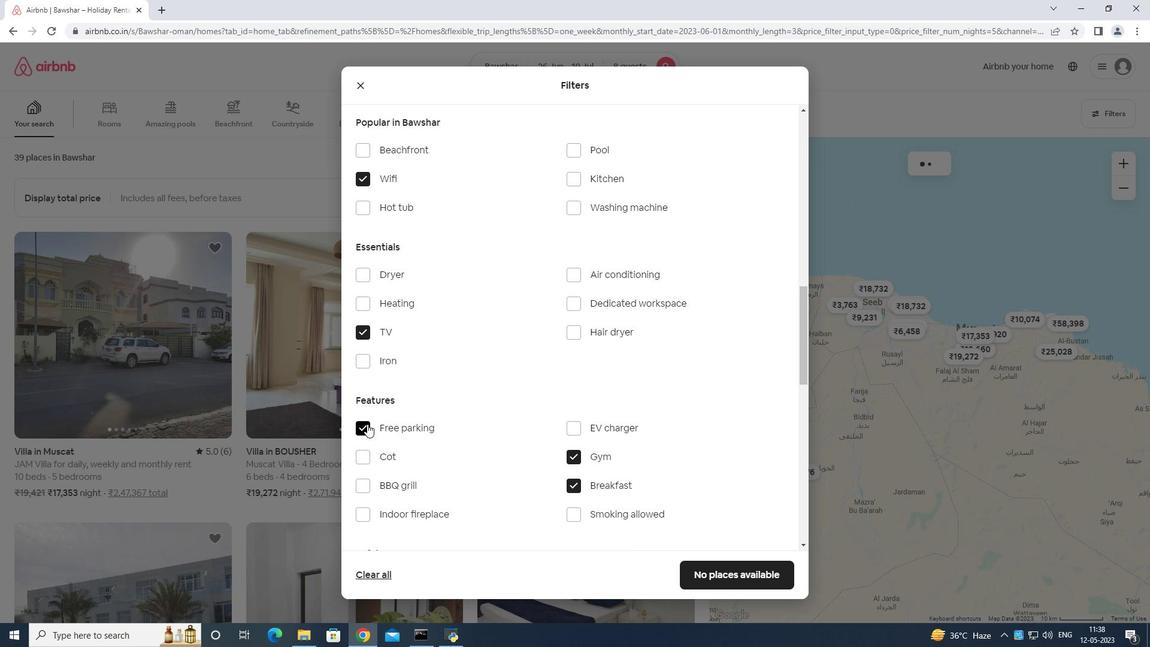 
Action: Mouse moved to (368, 423)
Screenshot: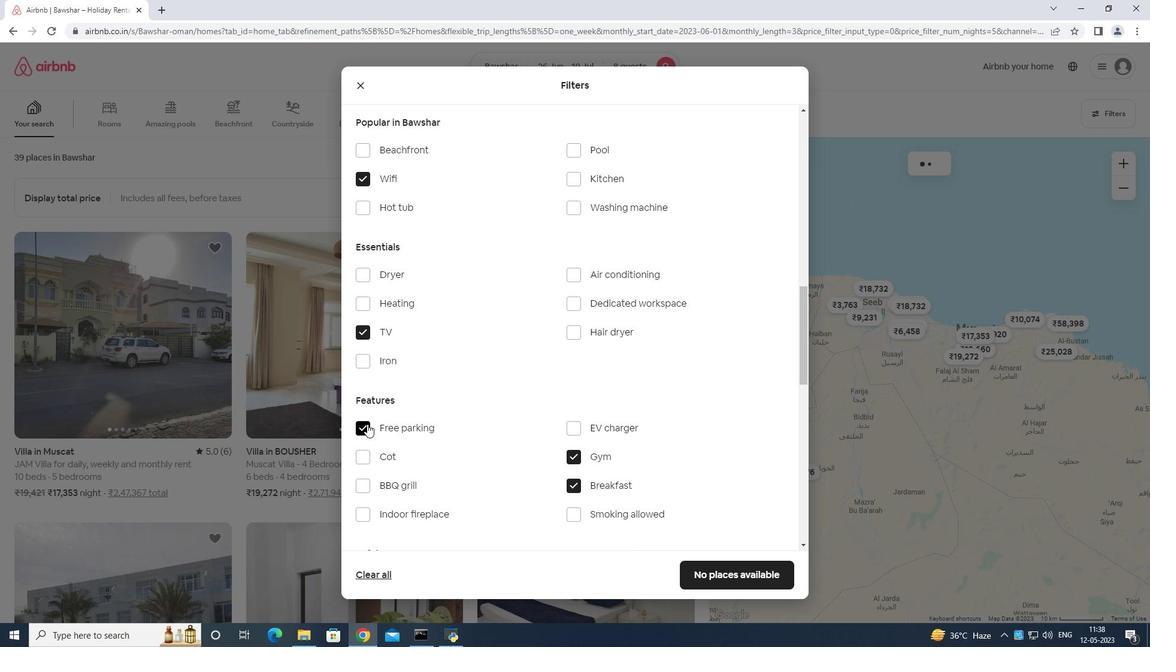 
Action: Mouse scrolled (368, 423) with delta (0, 0)
Screenshot: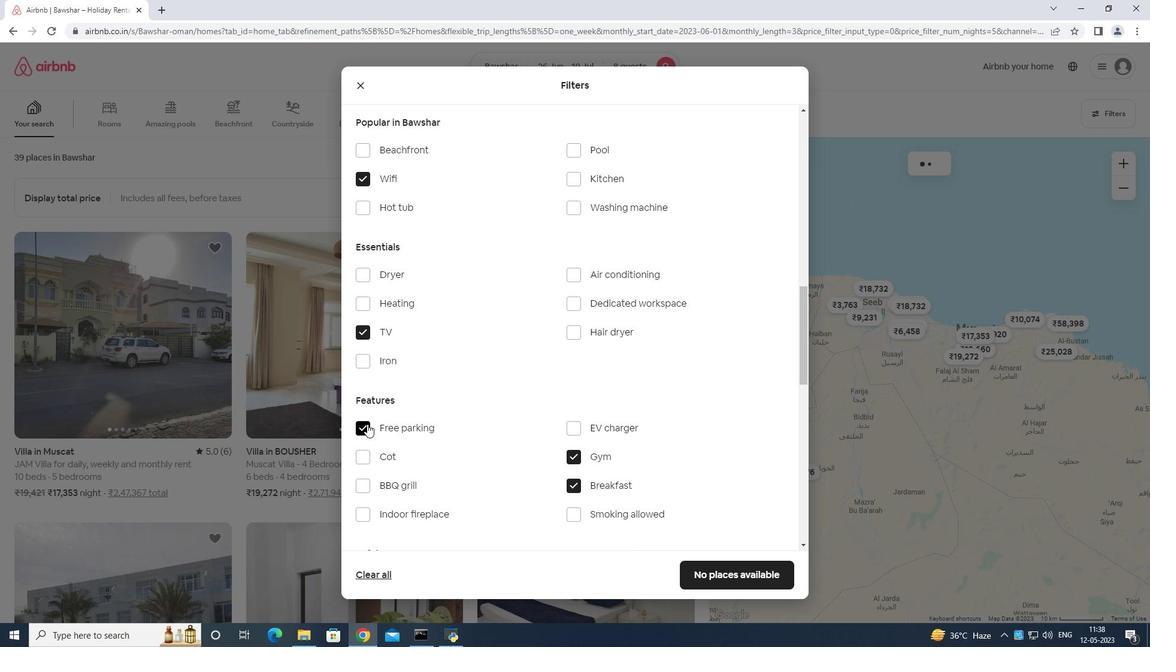 
Action: Mouse moved to (373, 423)
Screenshot: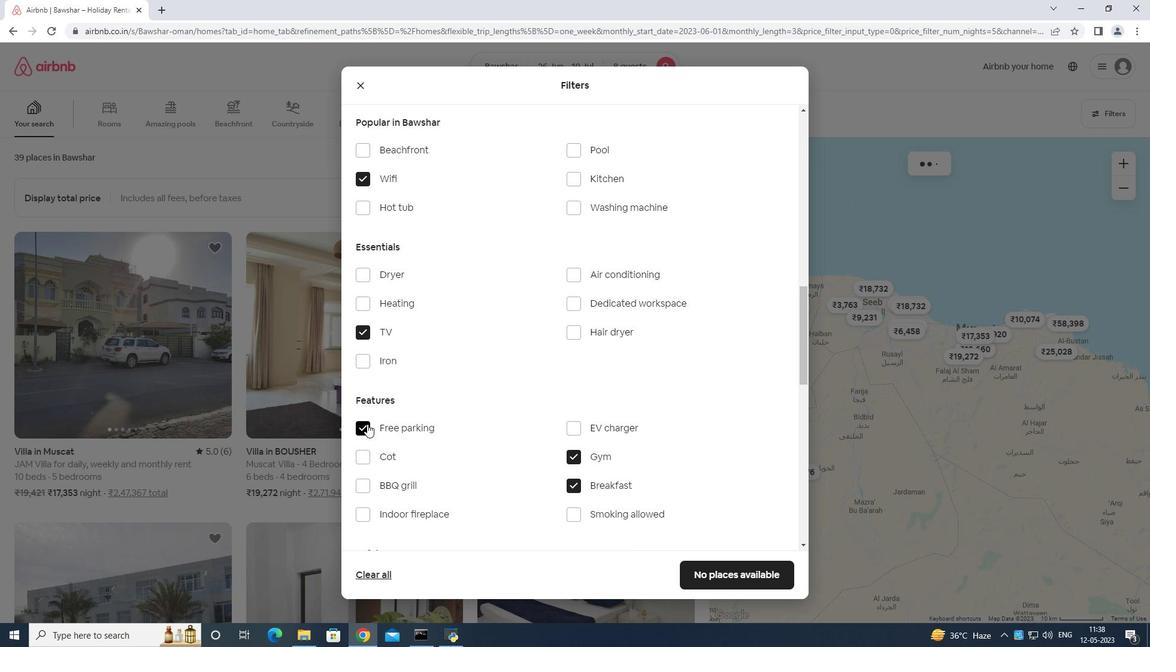 
Action: Mouse scrolled (373, 423) with delta (0, 0)
Screenshot: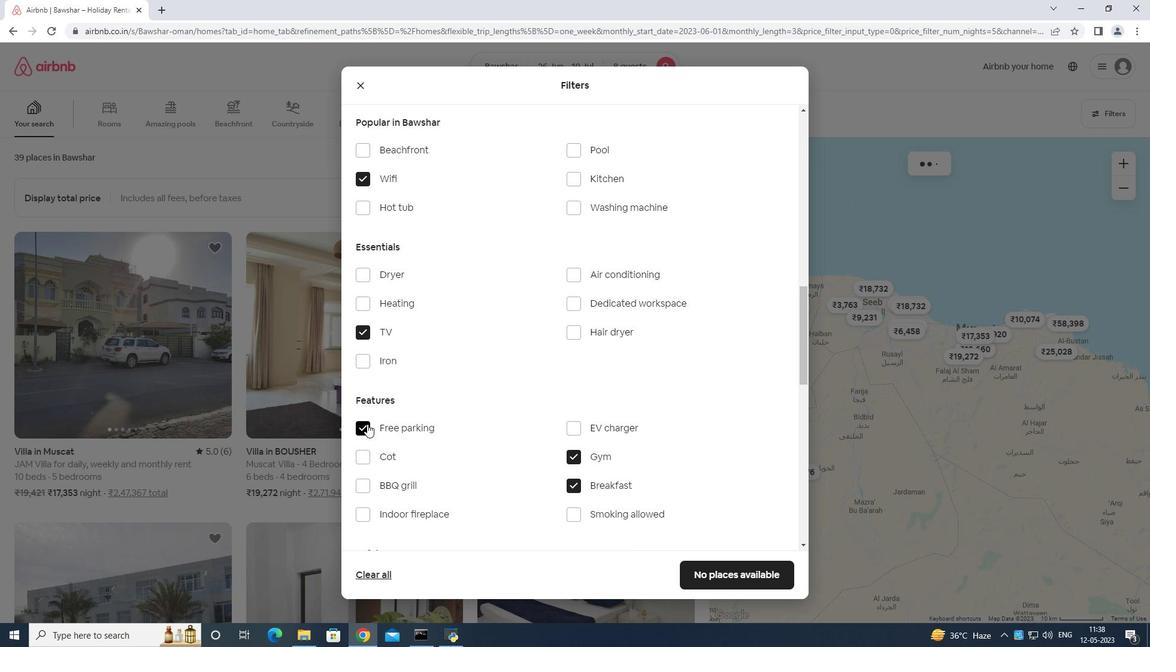 
Action: Mouse moved to (396, 423)
Screenshot: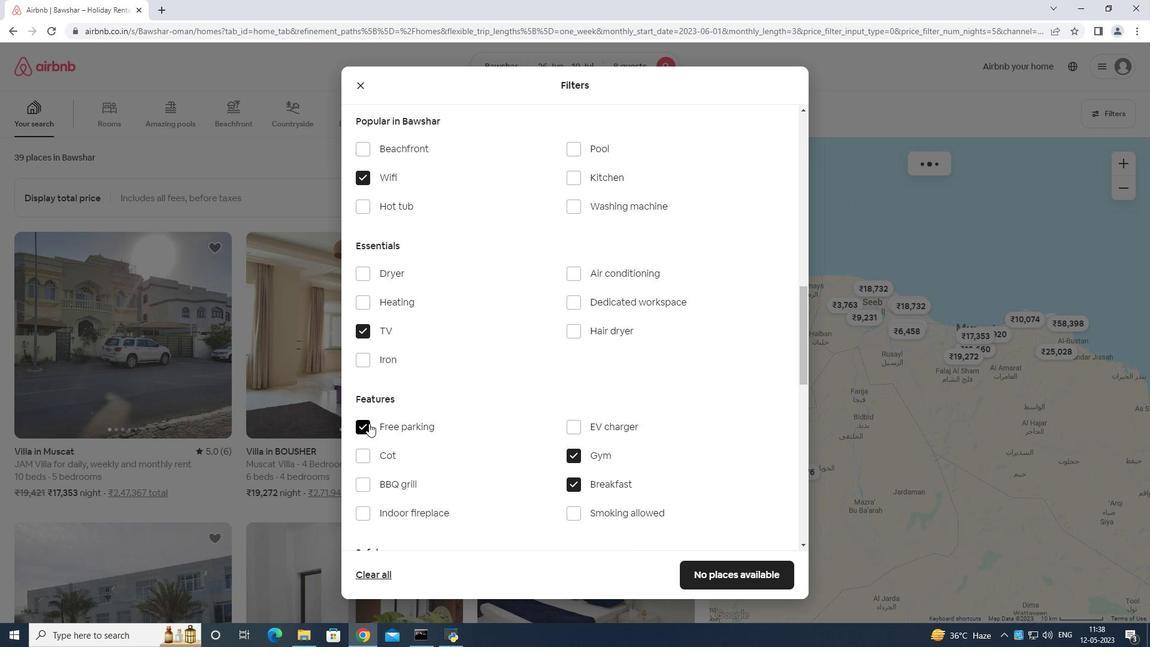 
Action: Mouse scrolled (391, 423) with delta (0, 0)
Screenshot: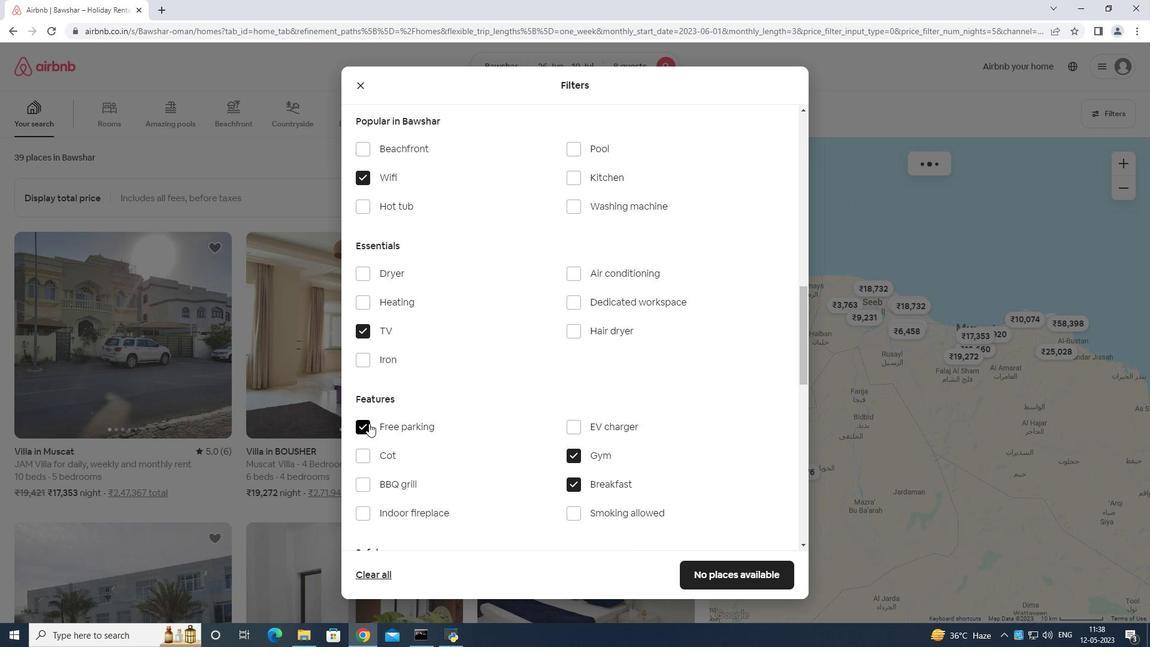 
Action: Mouse moved to (526, 439)
Screenshot: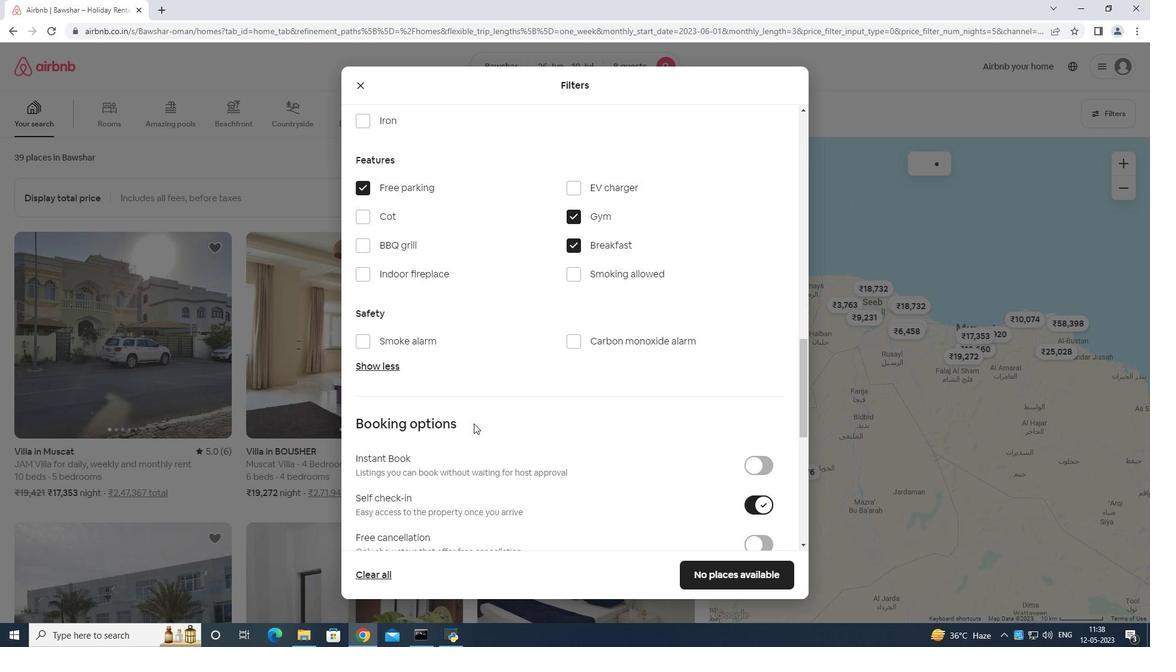 
Action: Mouse scrolled (508, 433) with delta (0, 0)
Screenshot: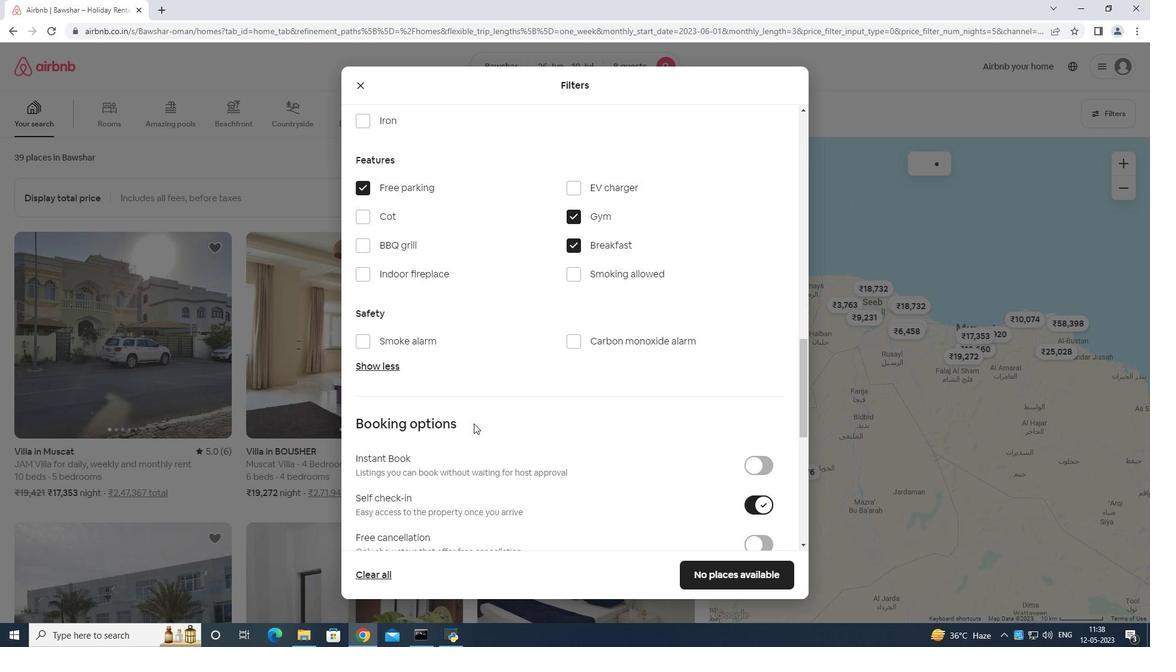 
Action: Mouse moved to (548, 441)
Screenshot: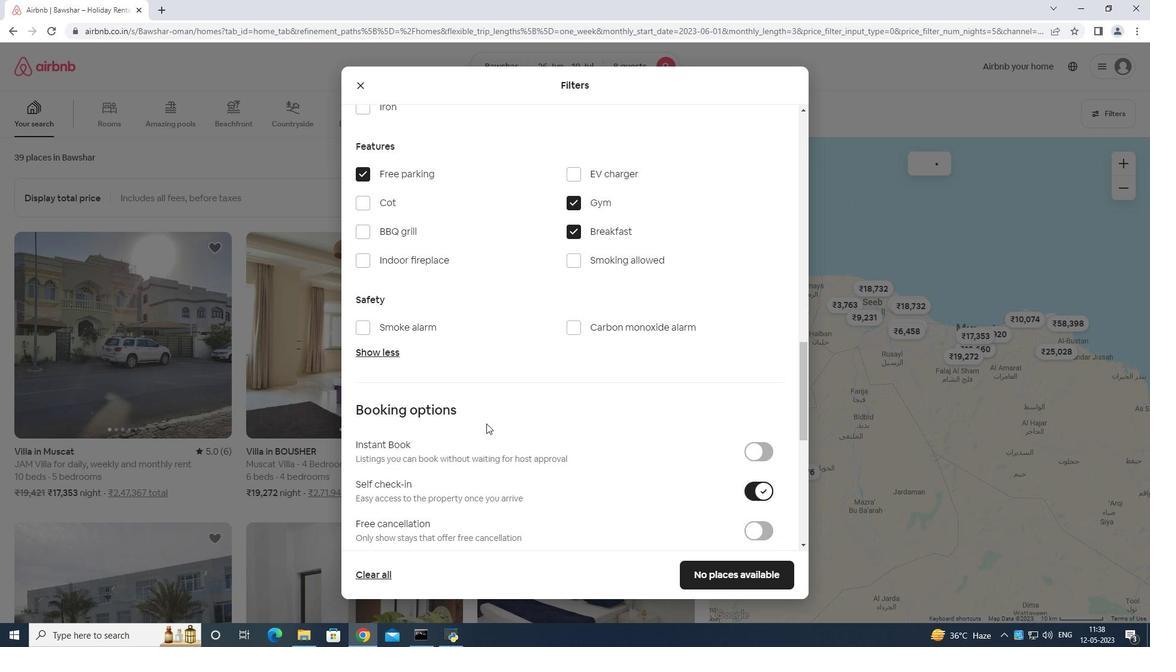 
Action: Mouse scrolled (536, 440) with delta (0, 0)
Screenshot: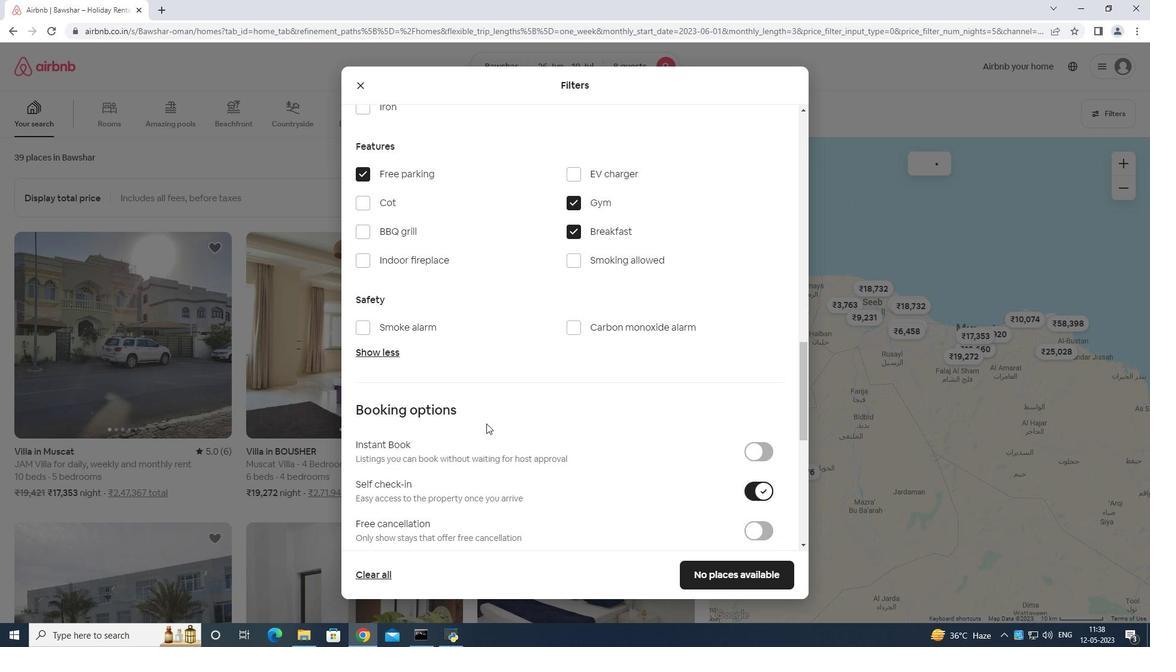
Action: Mouse moved to (579, 443)
Screenshot: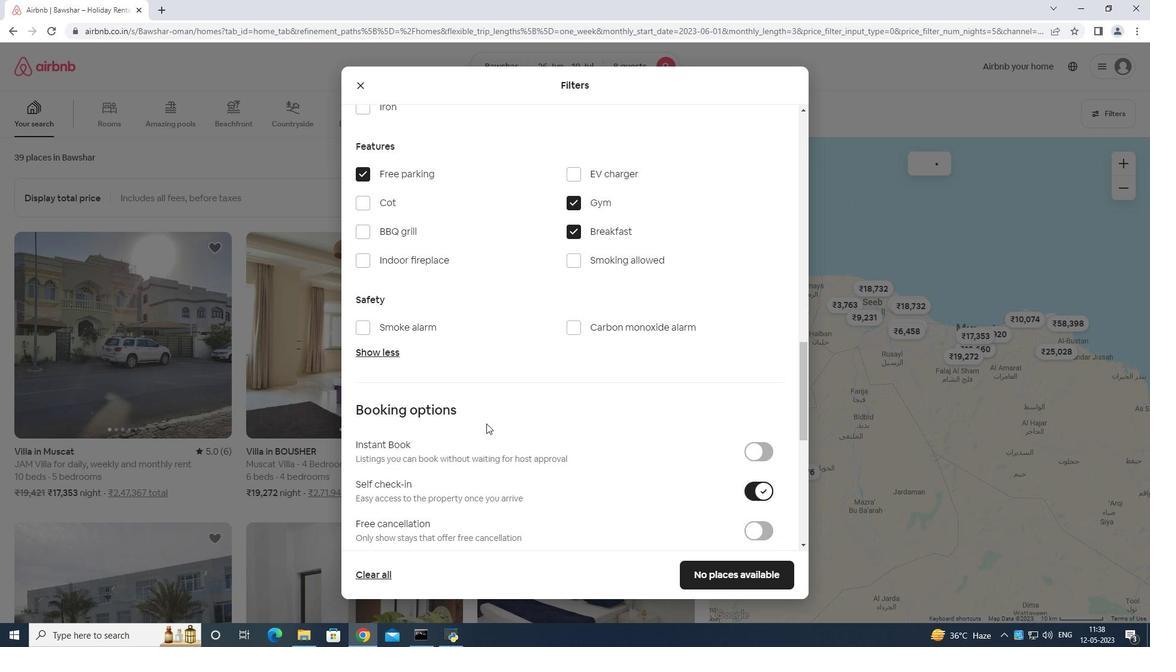 
Action: Mouse scrolled (579, 442) with delta (0, 0)
Screenshot: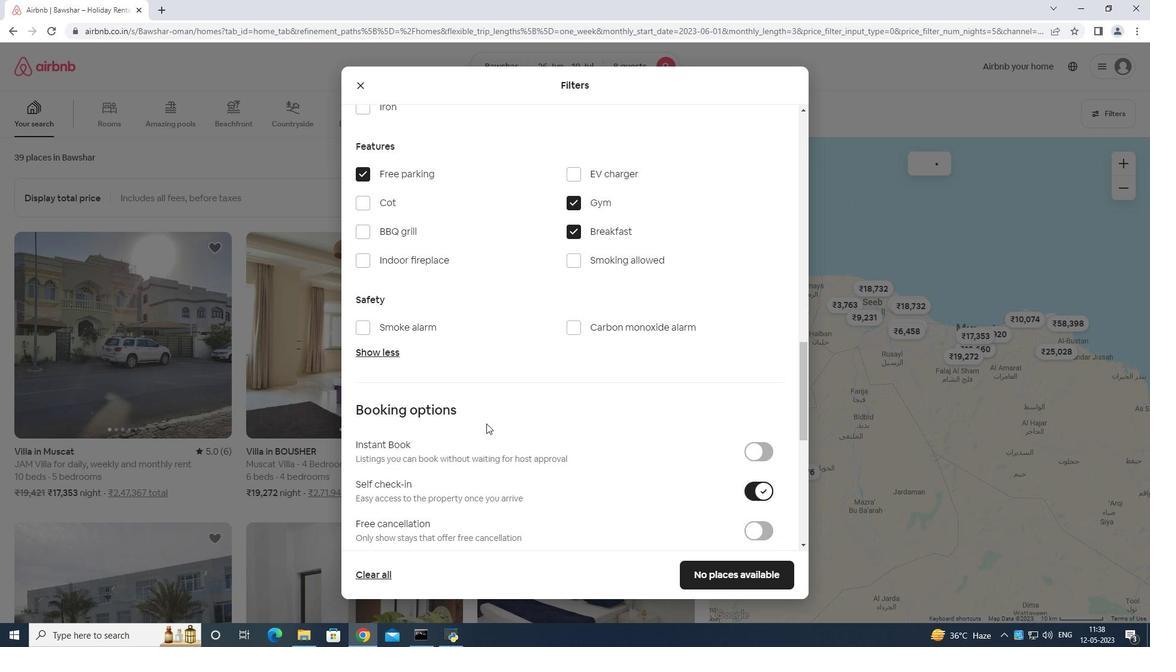 
Action: Mouse moved to (722, 402)
Screenshot: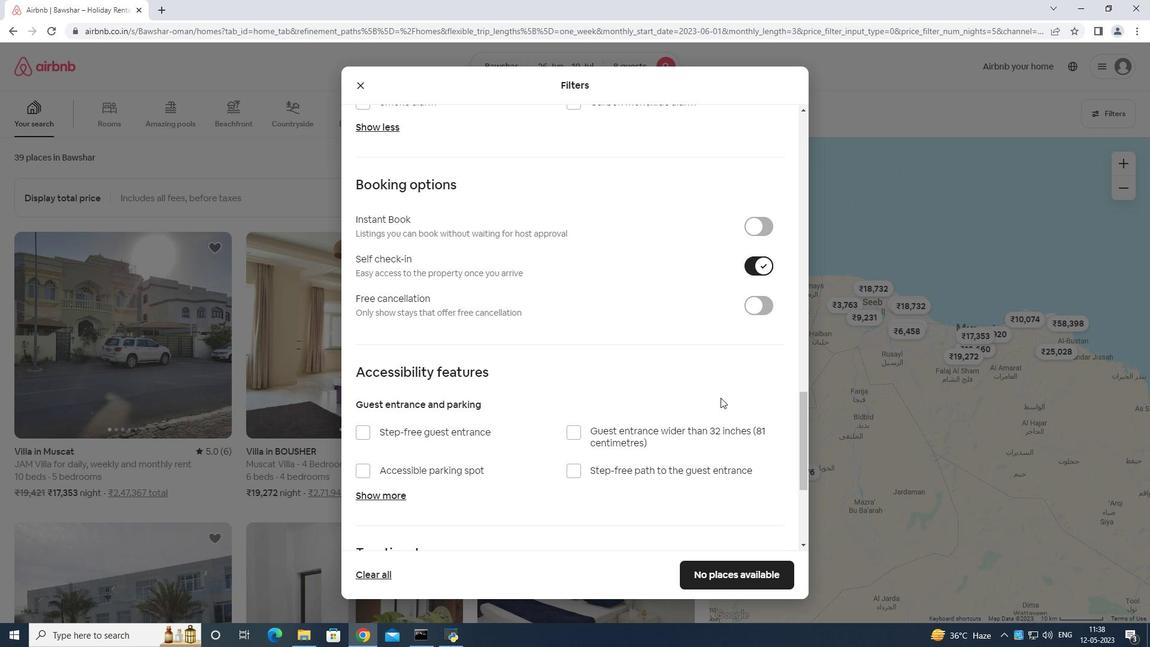 
Action: Mouse scrolled (722, 401) with delta (0, 0)
Screenshot: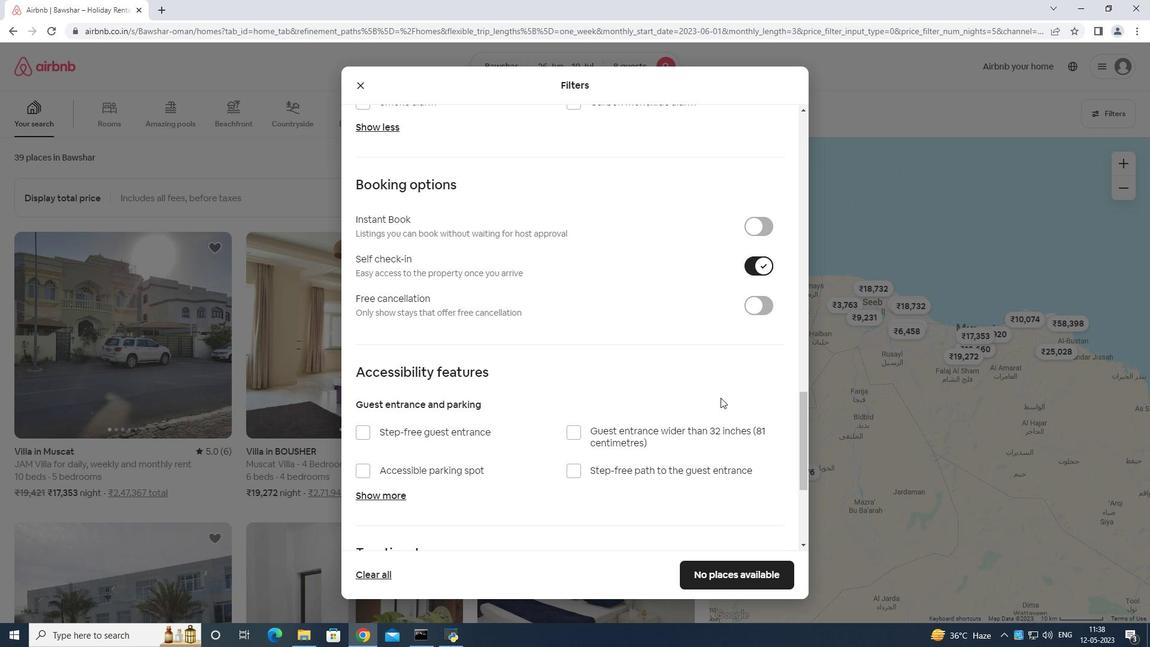 
Action: Mouse moved to (726, 408)
Screenshot: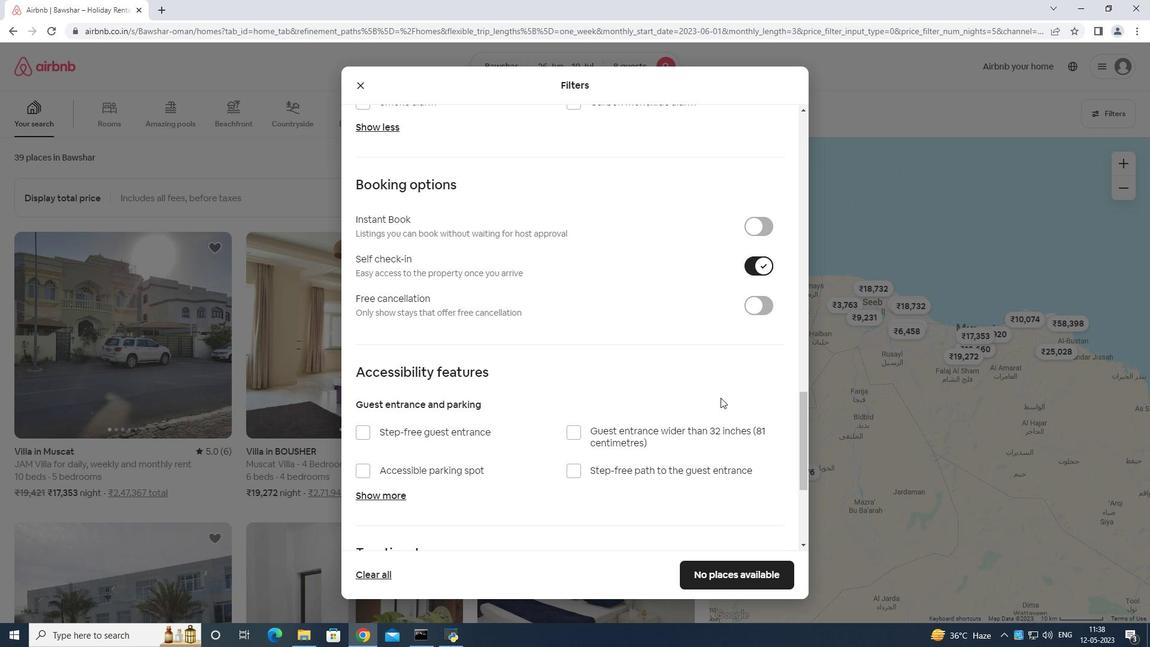 
Action: Mouse scrolled (726, 408) with delta (0, 0)
Screenshot: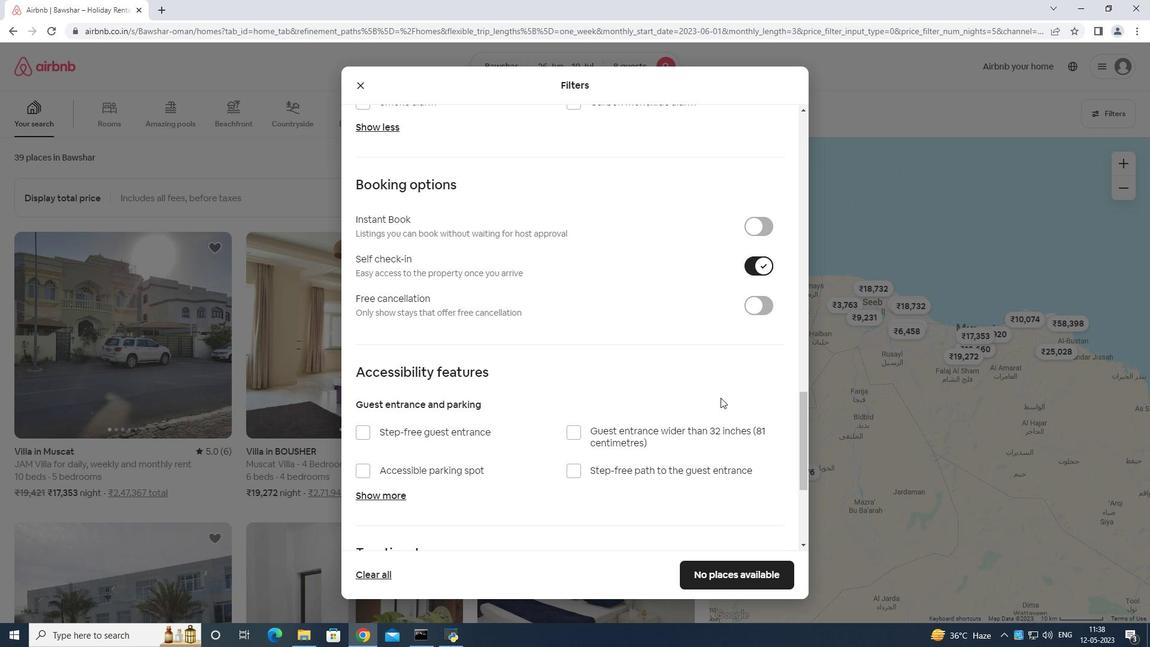 
Action: Mouse moved to (726, 409)
Screenshot: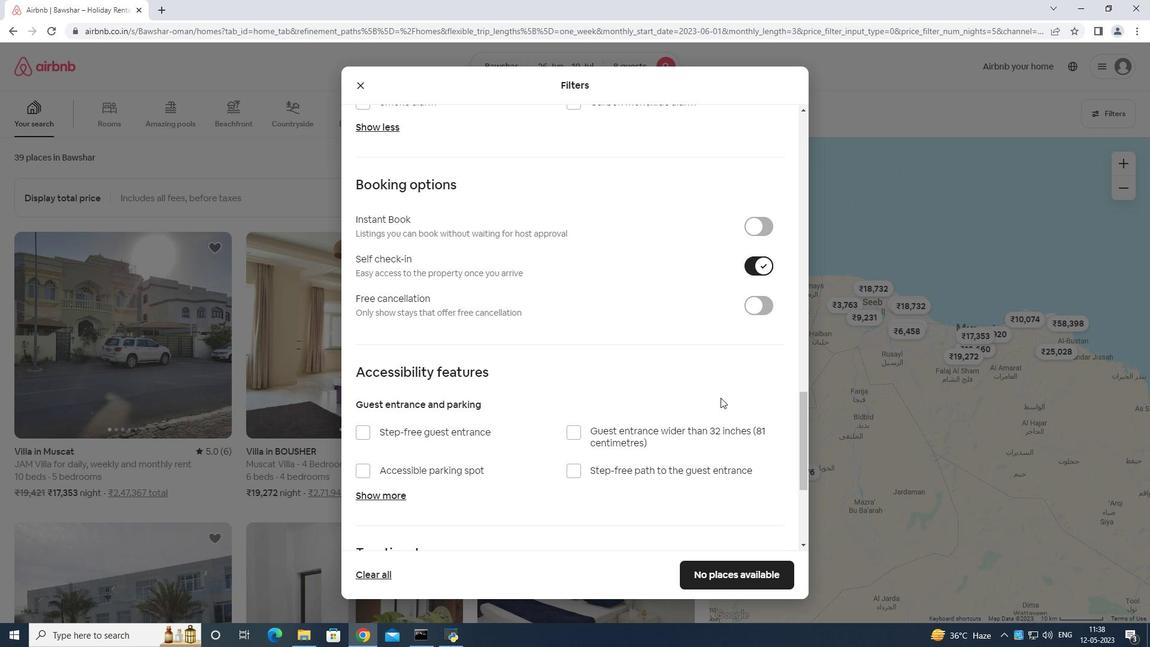 
Action: Mouse scrolled (726, 408) with delta (0, 0)
Screenshot: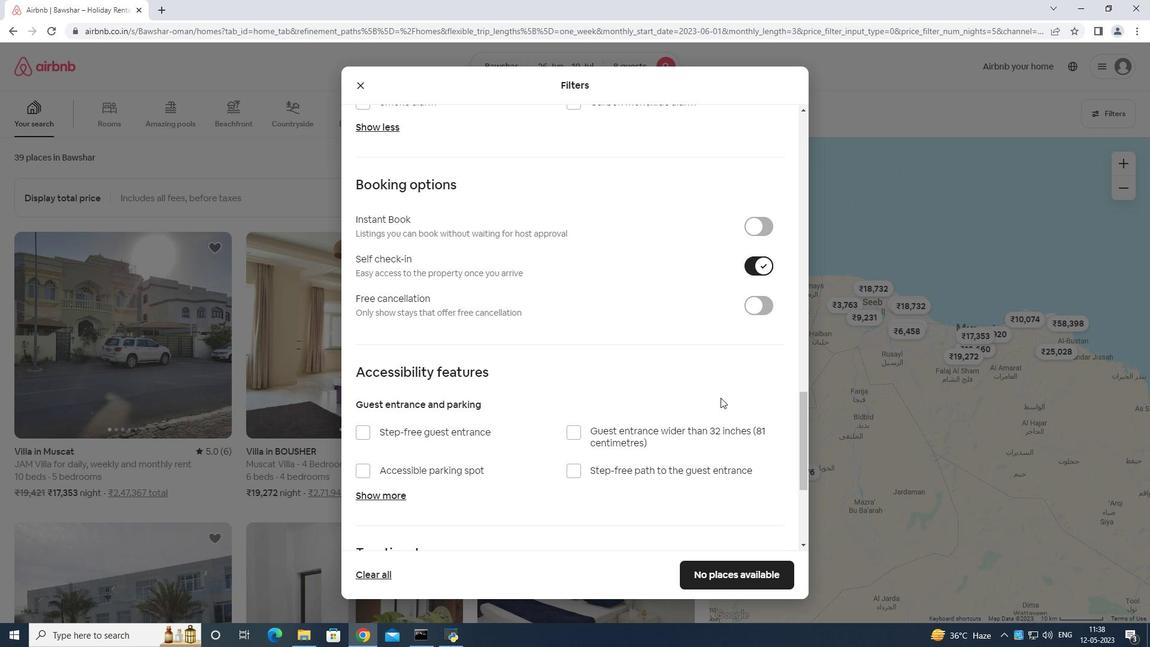 
Action: Mouse scrolled (726, 408) with delta (0, 0)
Screenshot: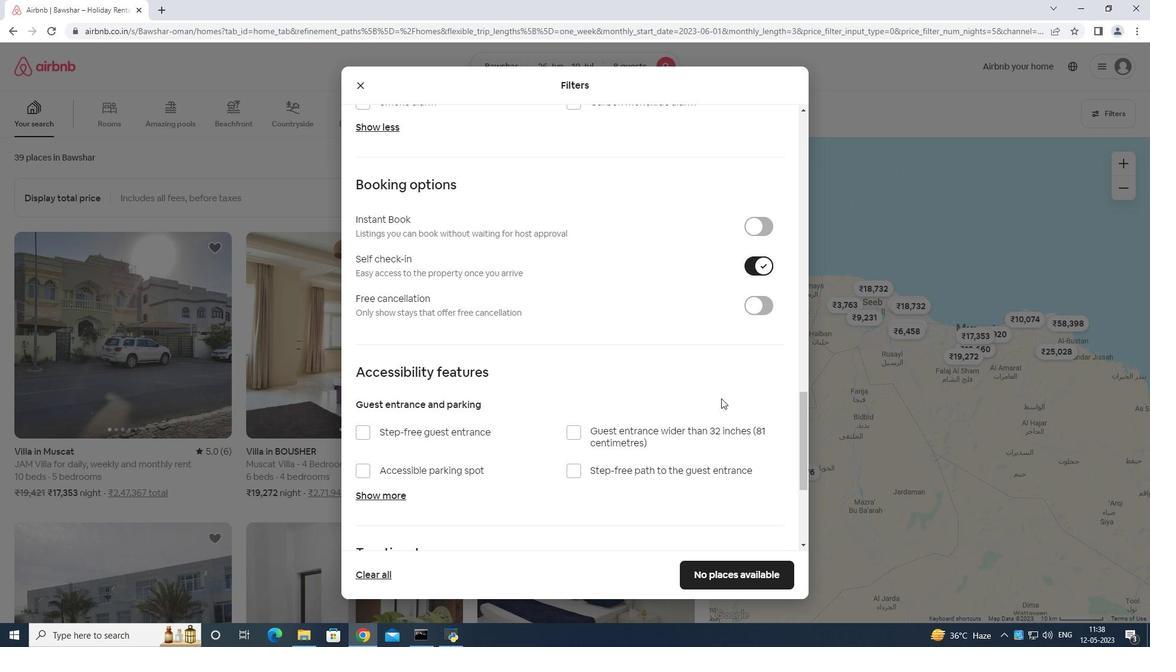 
Action: Mouse moved to (726, 409)
Screenshot: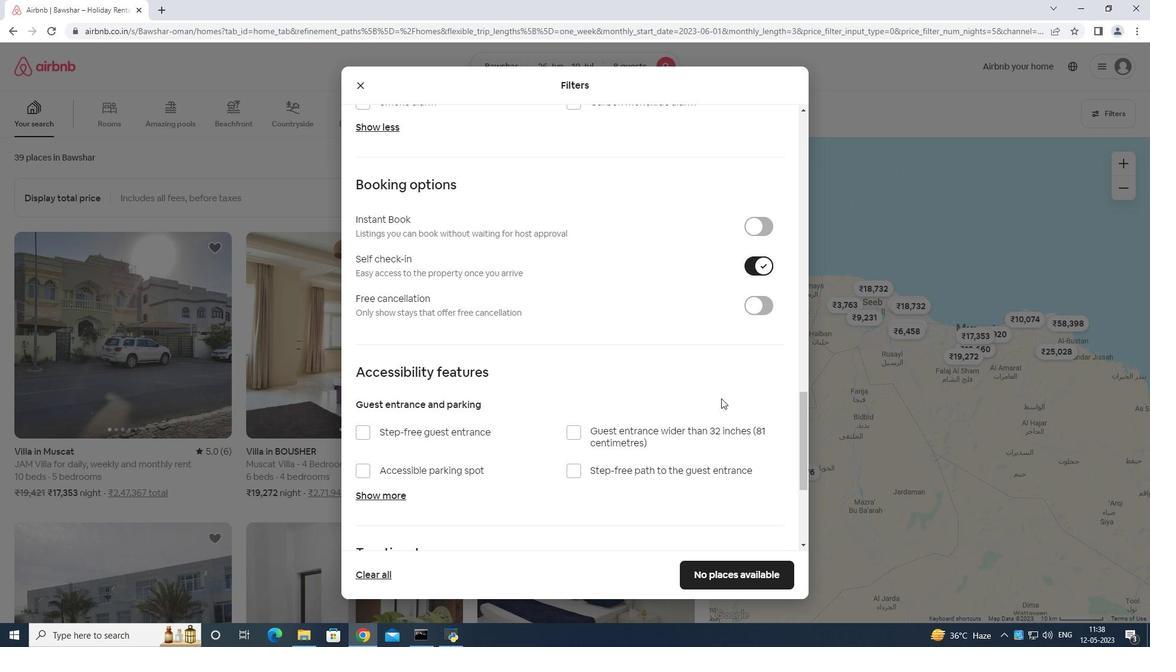 
Action: Mouse scrolled (726, 409) with delta (0, 0)
Screenshot: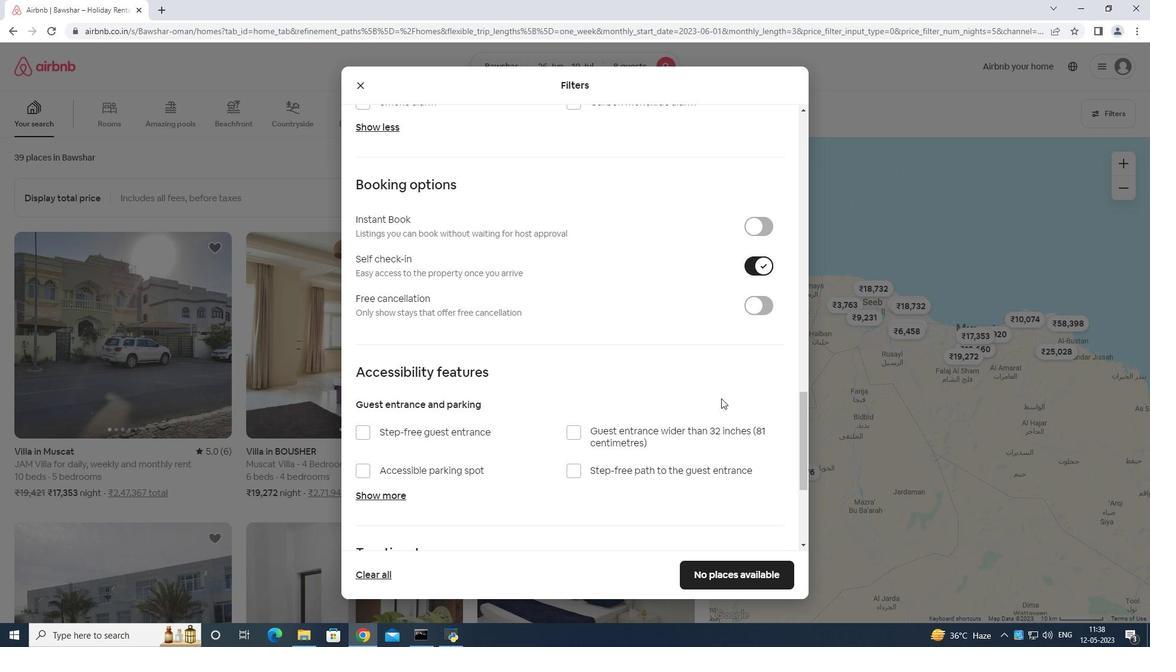 
Action: Mouse scrolled (726, 409) with delta (0, 0)
Screenshot: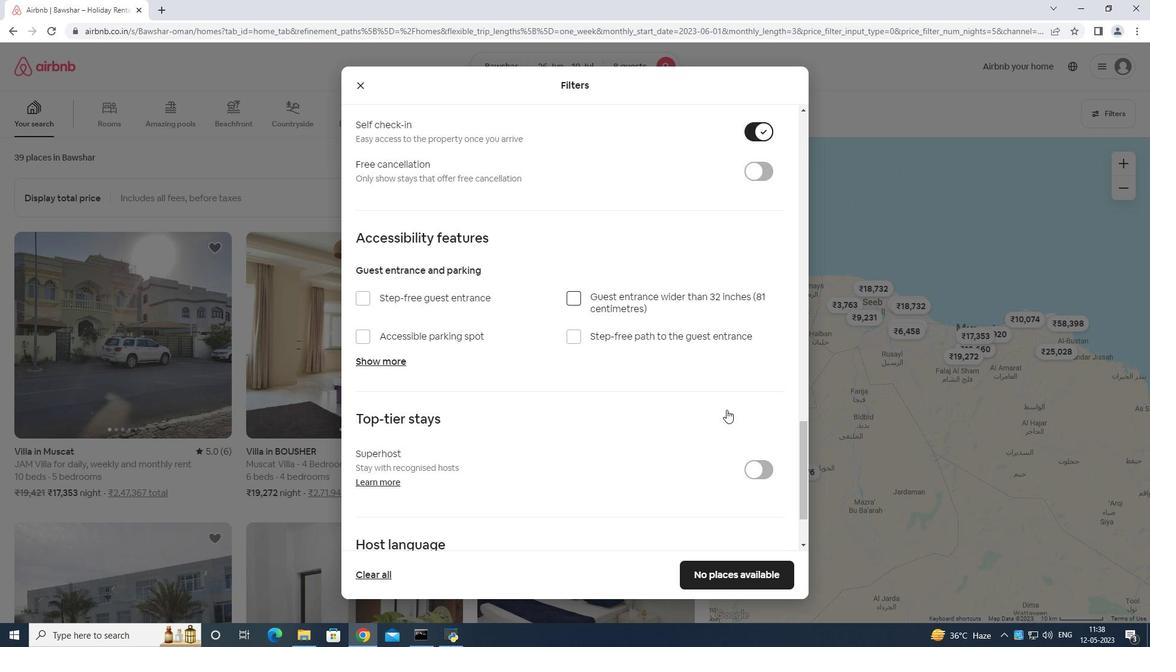 
Action: Mouse moved to (726, 410)
Screenshot: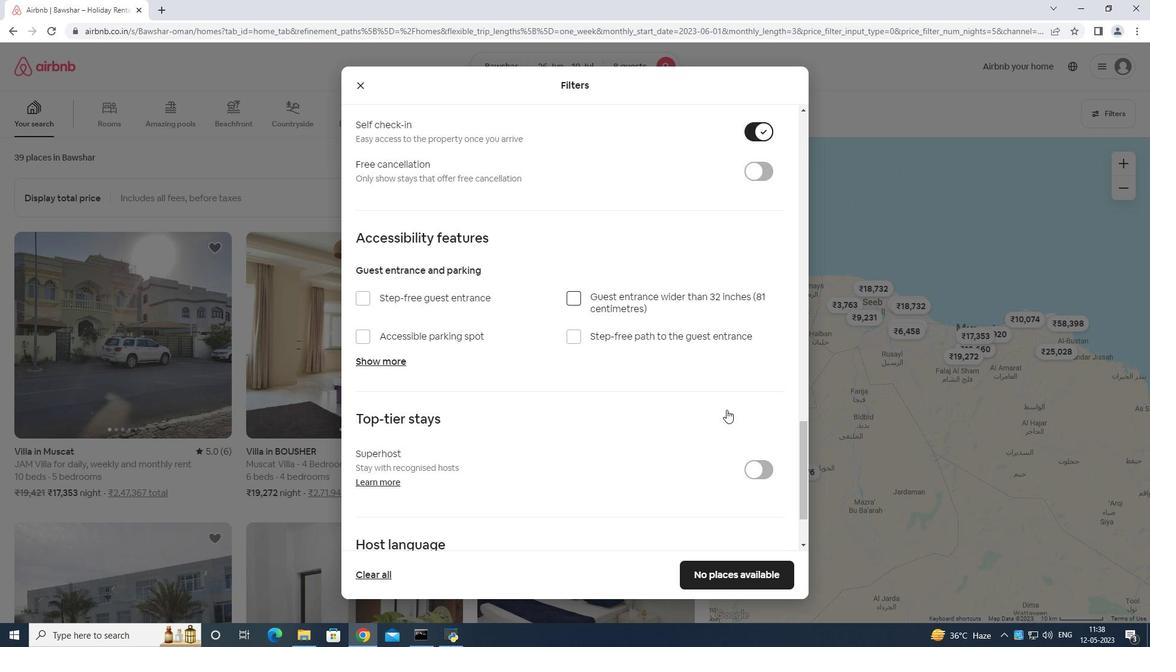 
Action: Mouse scrolled (726, 409) with delta (0, 0)
Screenshot: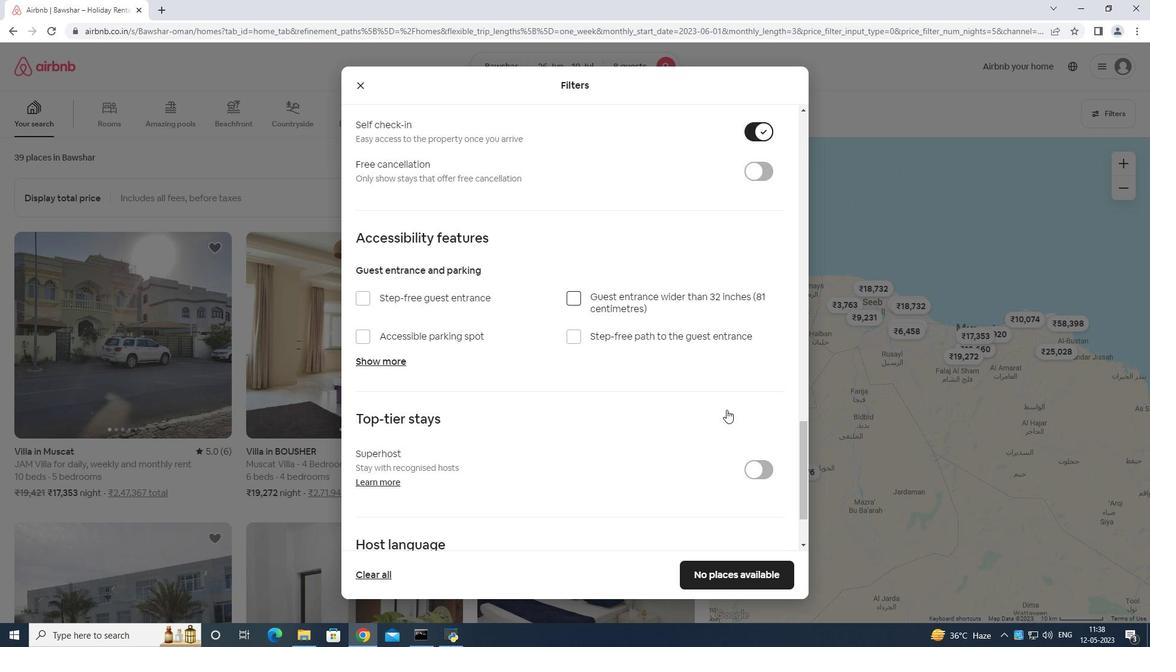 
Action: Mouse scrolled (726, 409) with delta (0, 0)
Screenshot: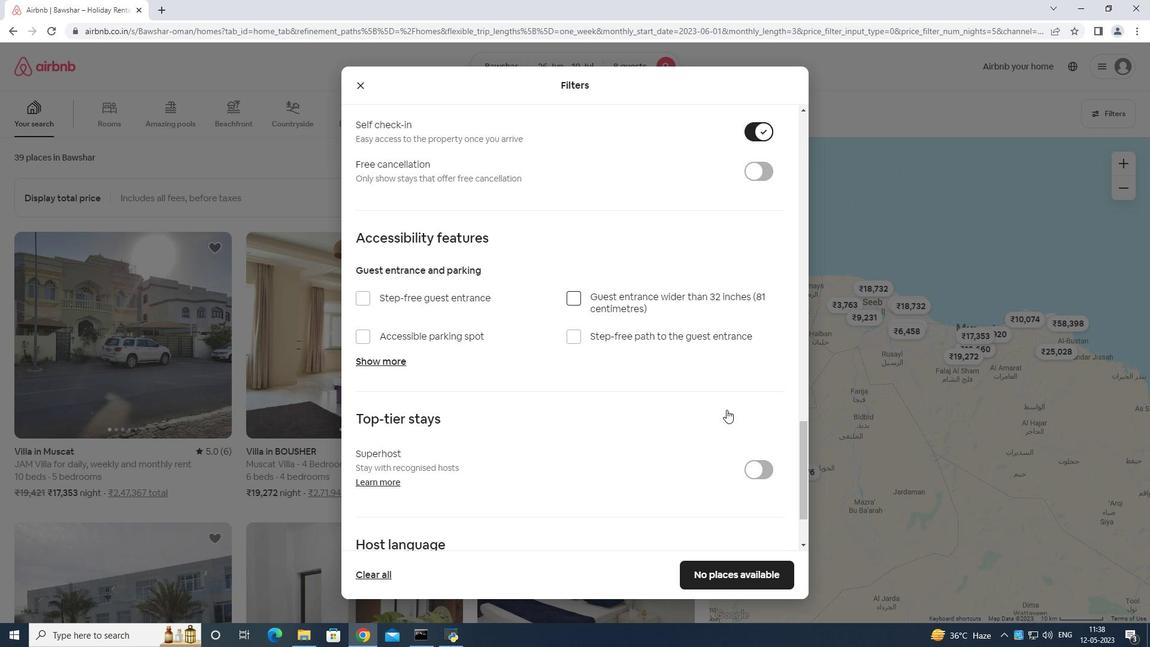 
Action: Mouse moved to (726, 413)
Screenshot: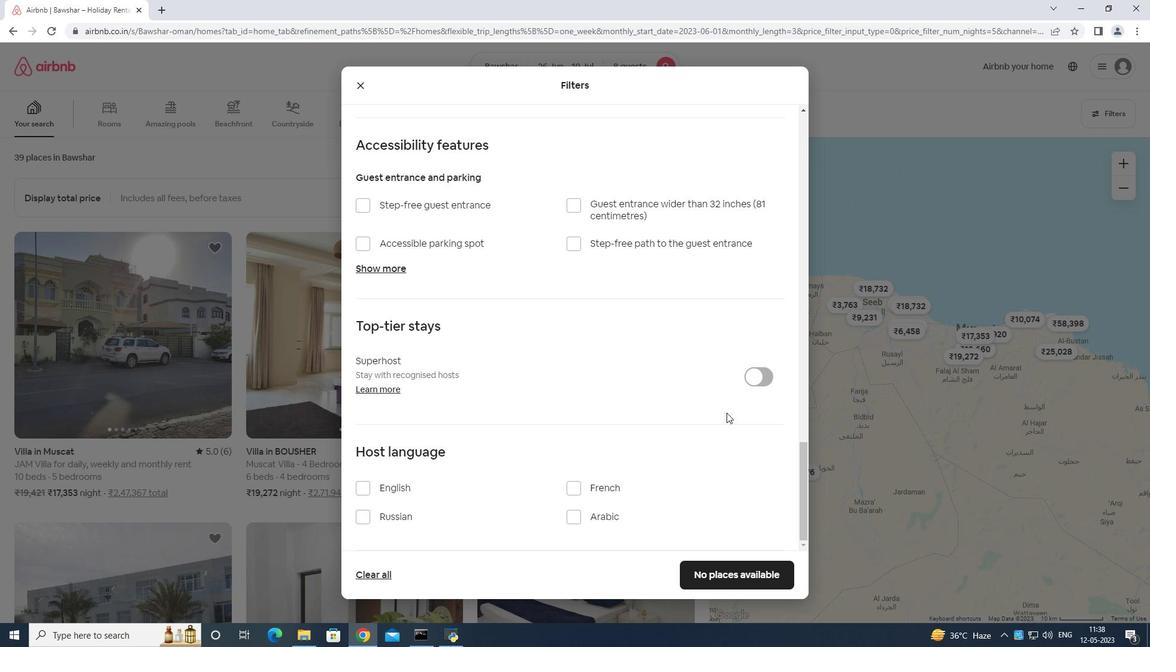 
Action: Mouse scrolled (726, 412) with delta (0, 0)
Screenshot: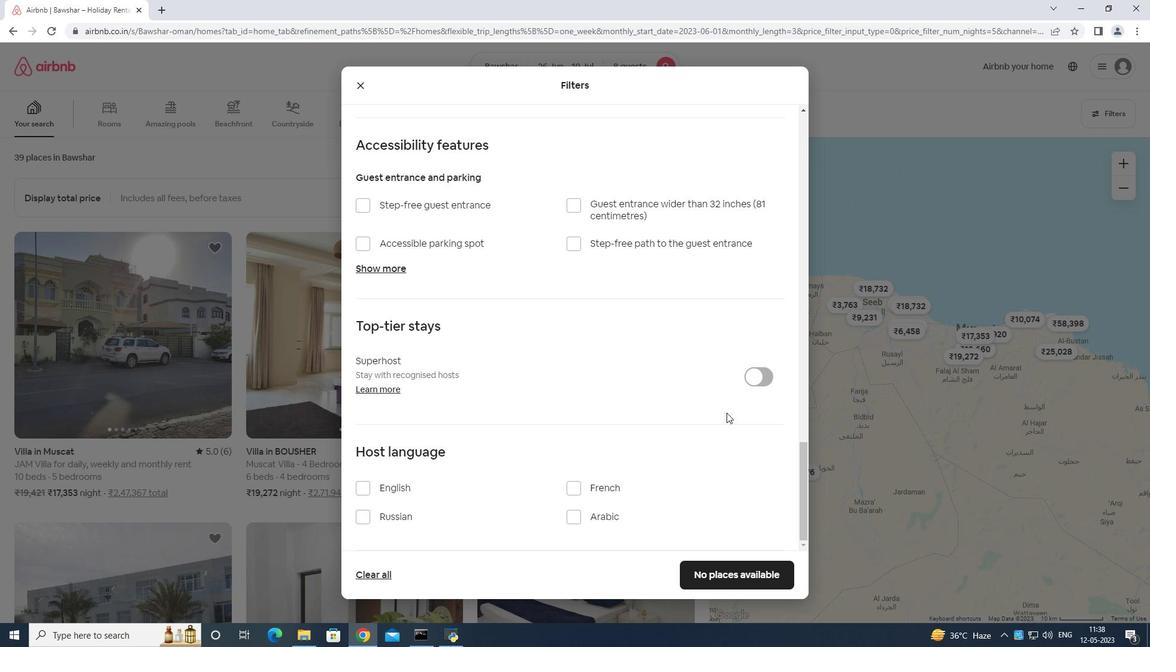 
Action: Mouse moved to (727, 414)
Screenshot: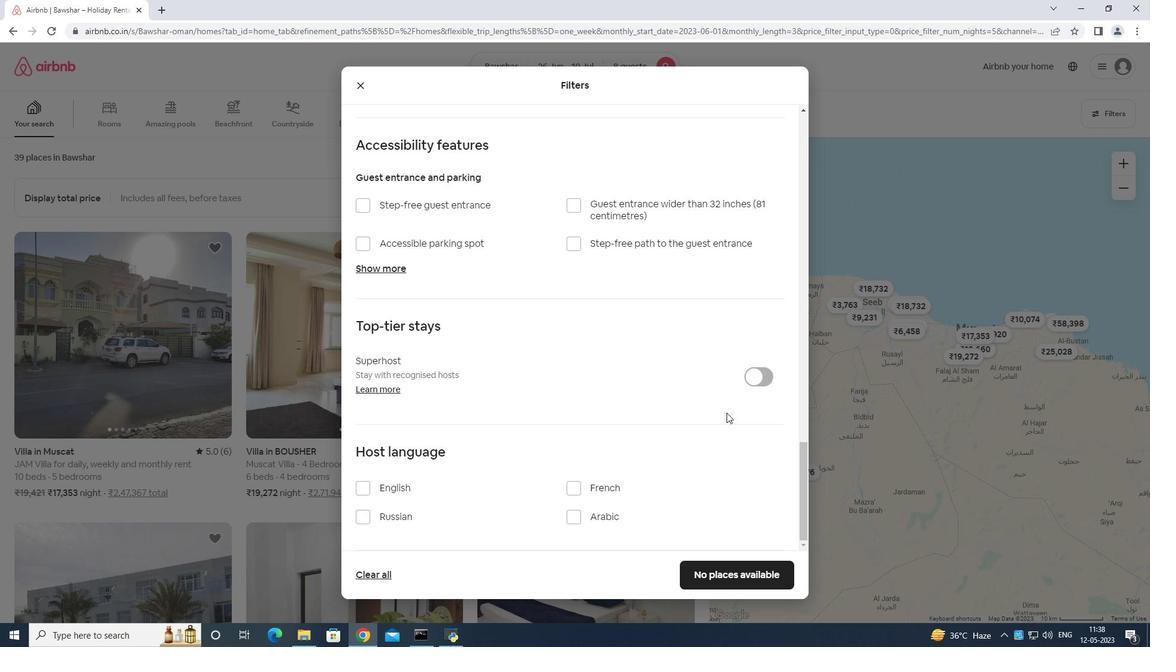 
Action: Mouse scrolled (727, 414) with delta (0, 0)
Screenshot: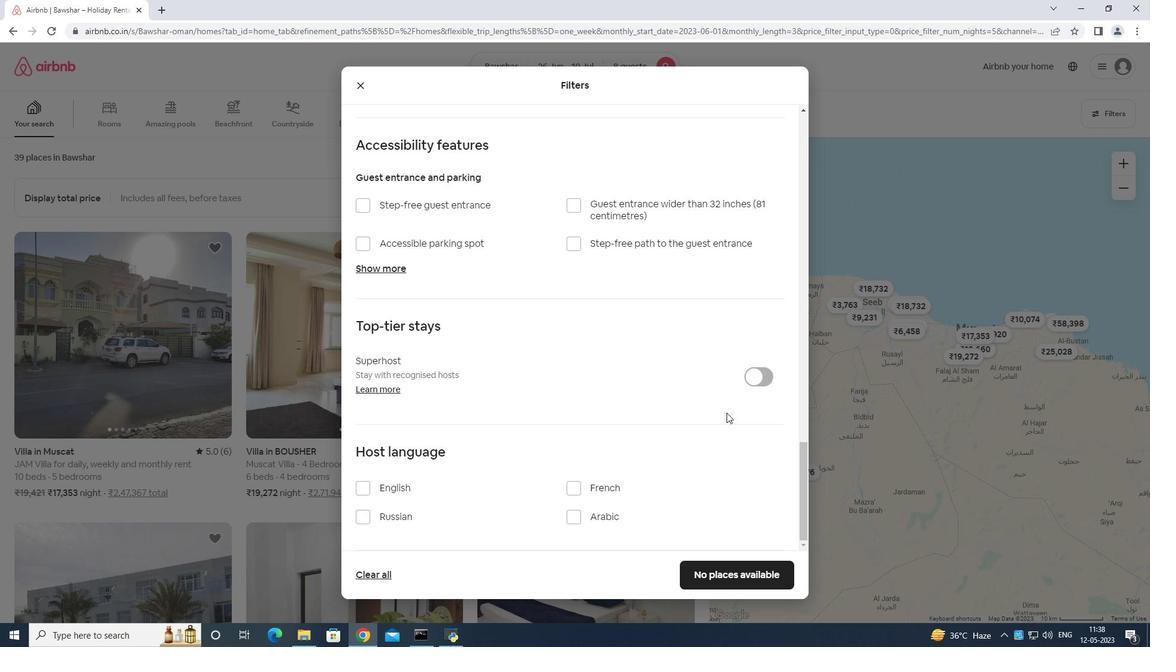 
Action: Mouse moved to (728, 417)
Screenshot: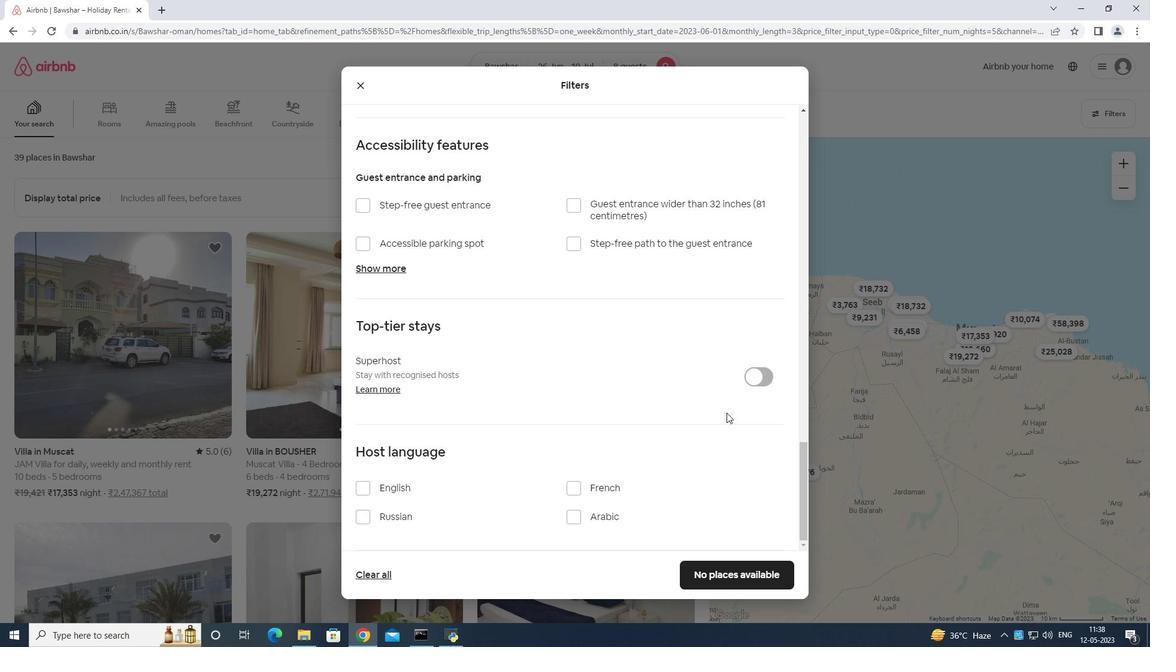 
Action: Mouse scrolled (728, 417) with delta (0, 0)
Screenshot: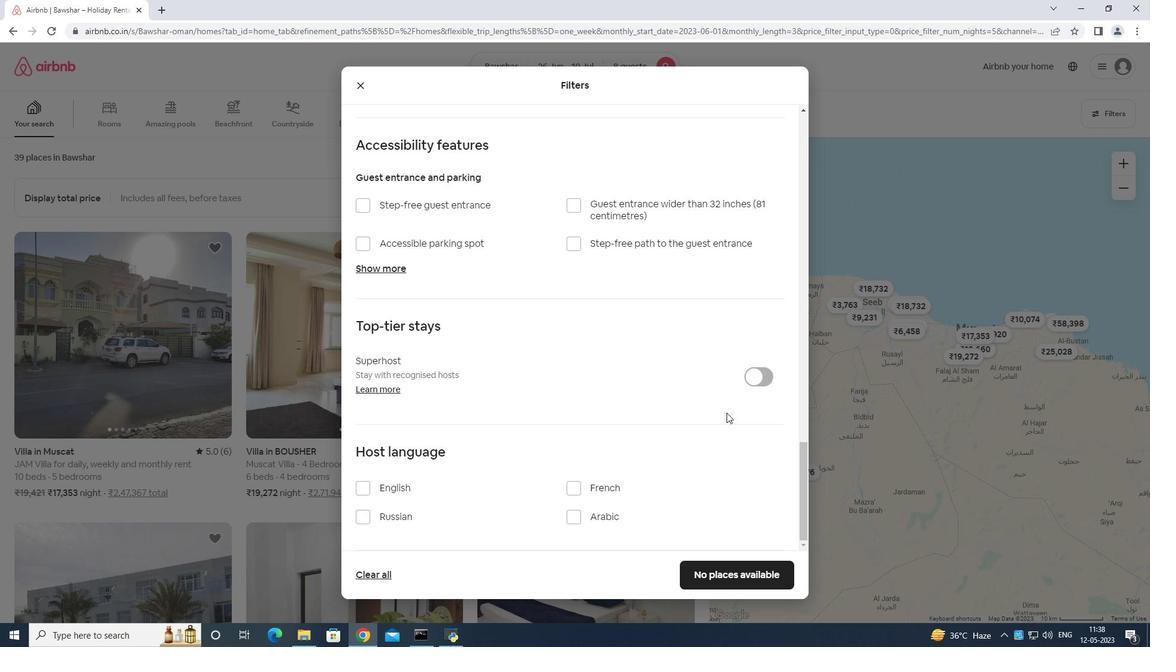 
Action: Mouse moved to (728, 421)
Screenshot: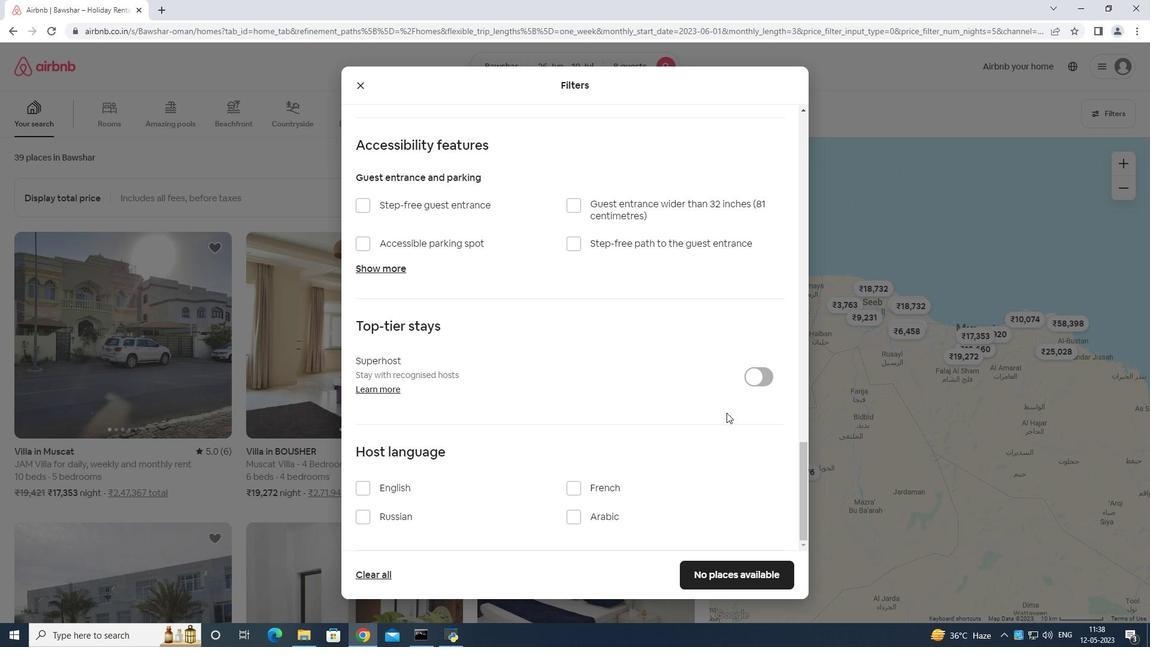 
Action: Mouse scrolled (728, 420) with delta (0, 0)
Screenshot: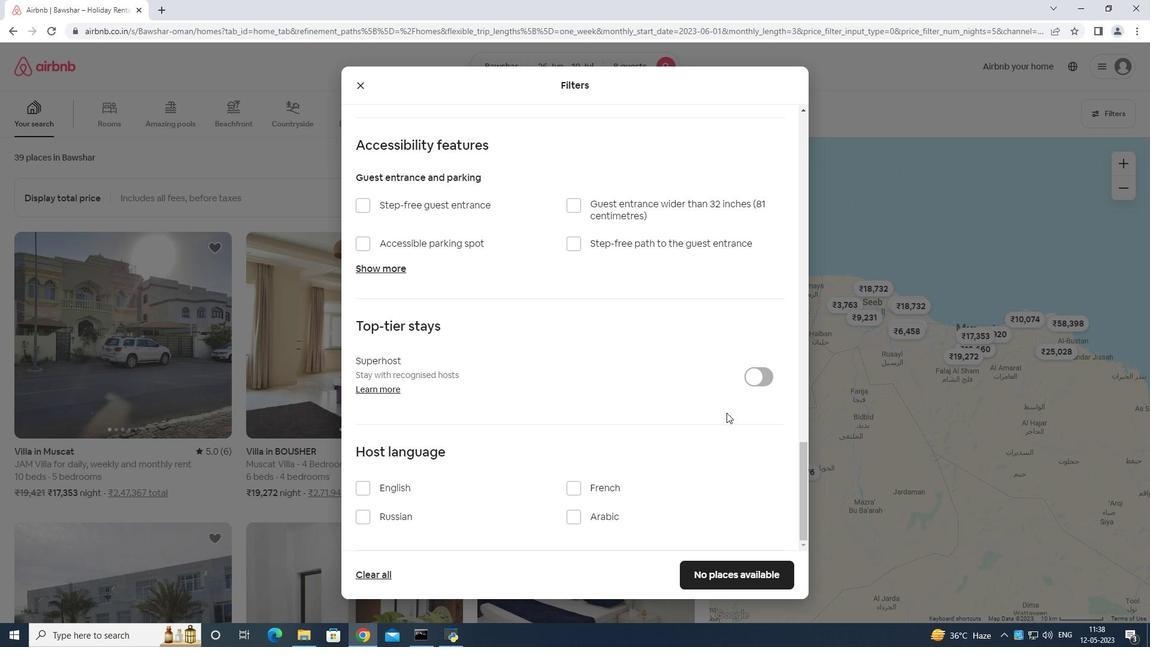 
Action: Mouse moved to (363, 486)
Screenshot: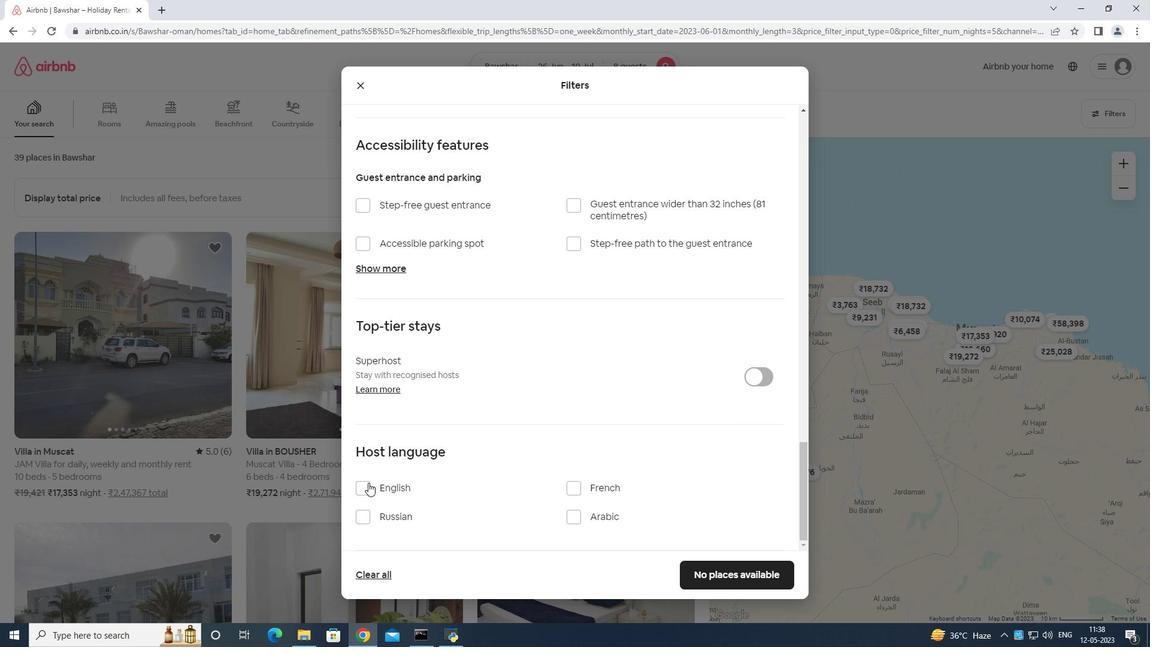 
Action: Mouse pressed left at (363, 486)
Screenshot: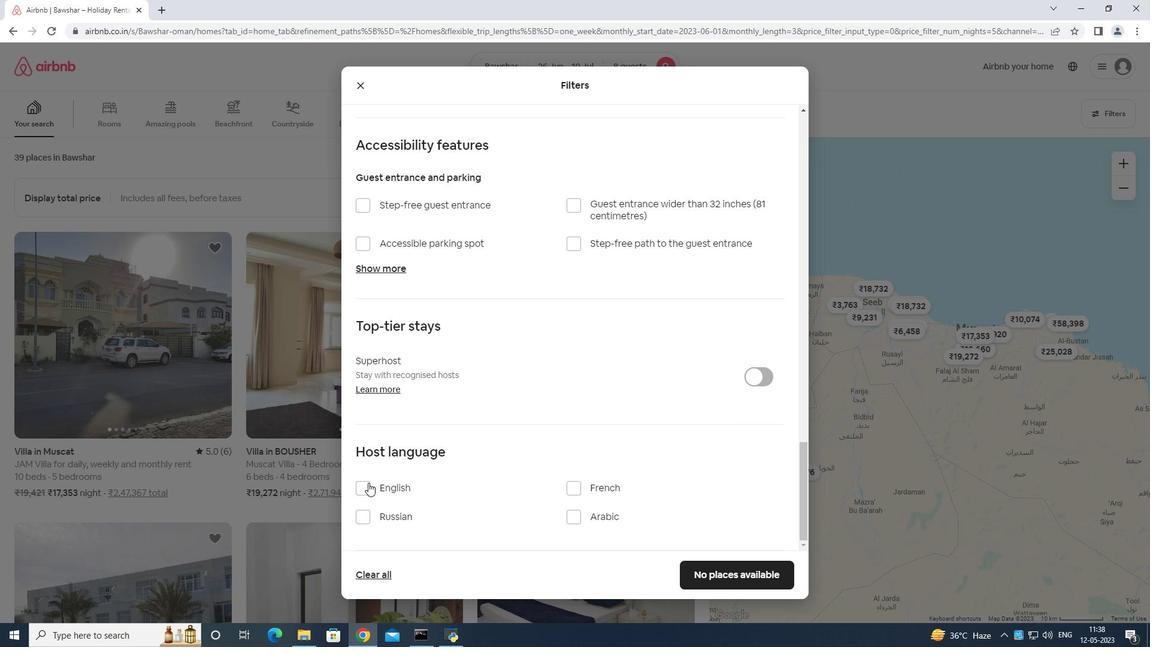 
Action: Mouse moved to (706, 569)
Screenshot: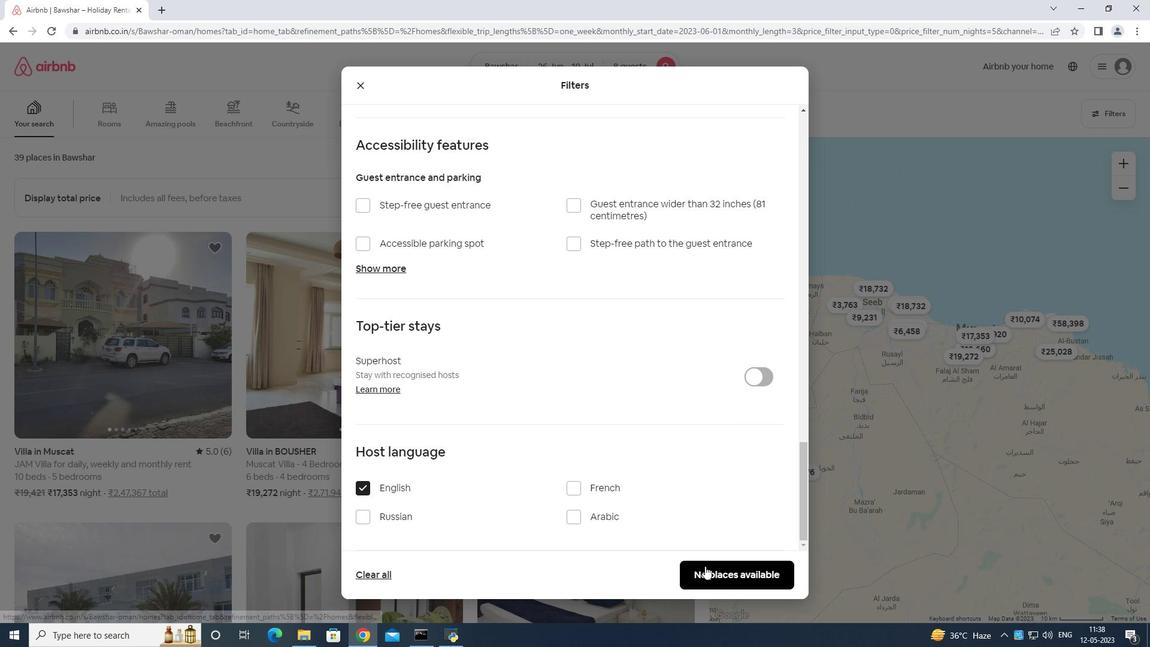 
Action: Mouse pressed left at (706, 569)
Screenshot: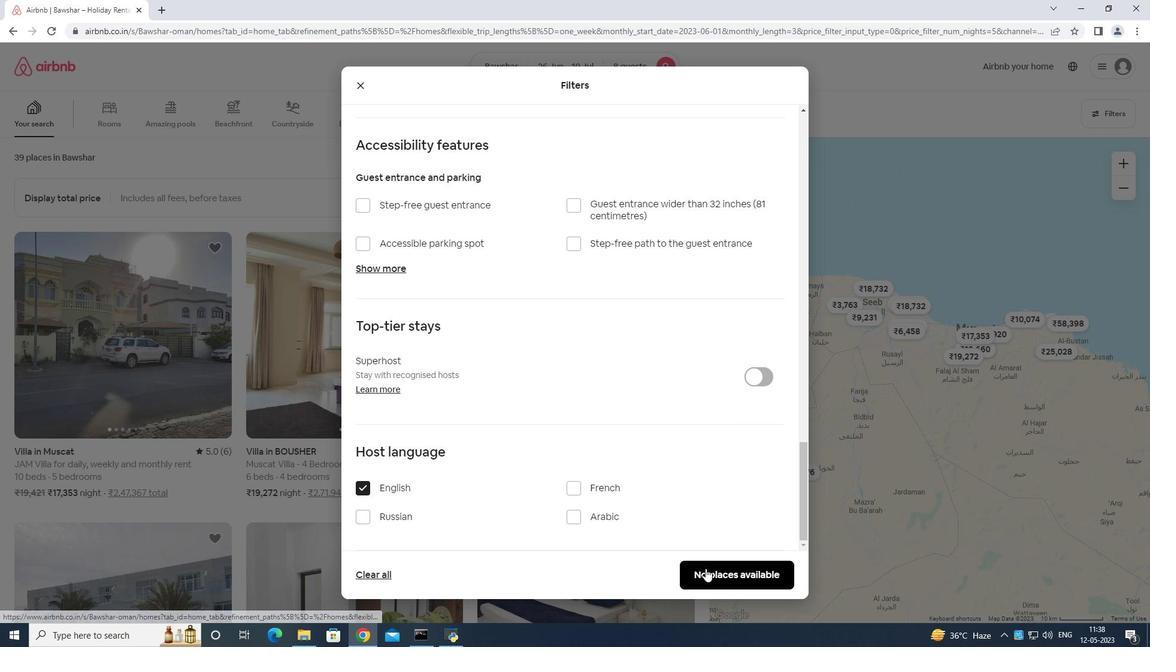 
Action: Mouse moved to (707, 569)
Screenshot: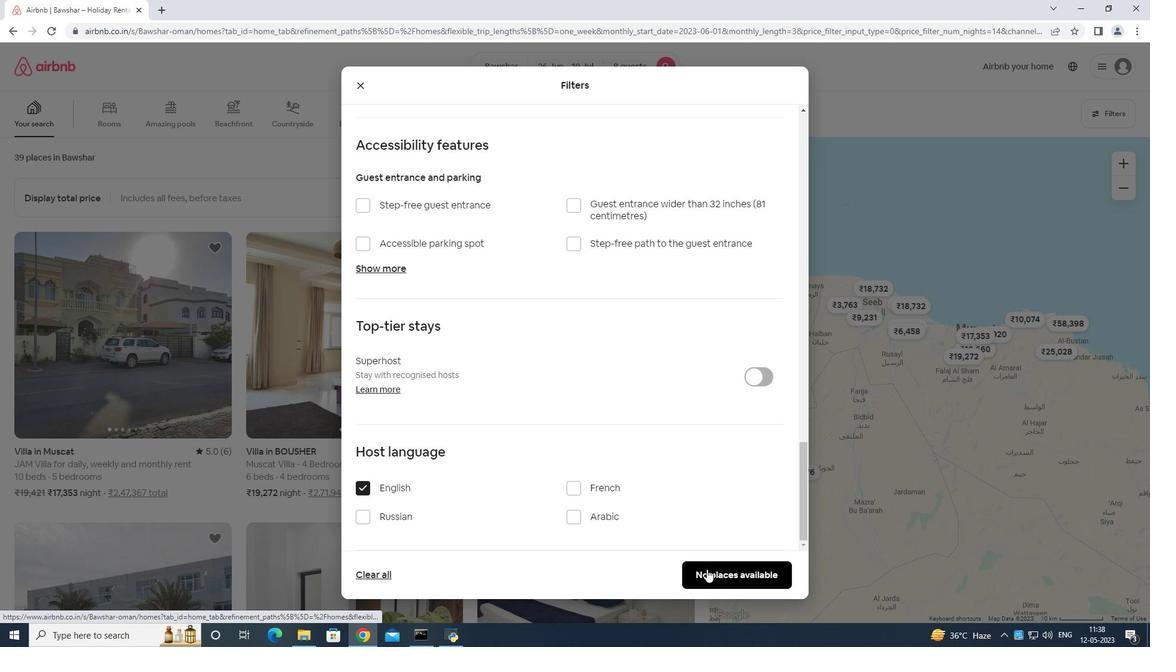 
